 Task: Add a signature Lyla King containing With heartfelt thanks and warm wishes, Lyla King to email address softage.3@softage.net and add a label Joint ventures
Action: Mouse moved to (103, 144)
Screenshot: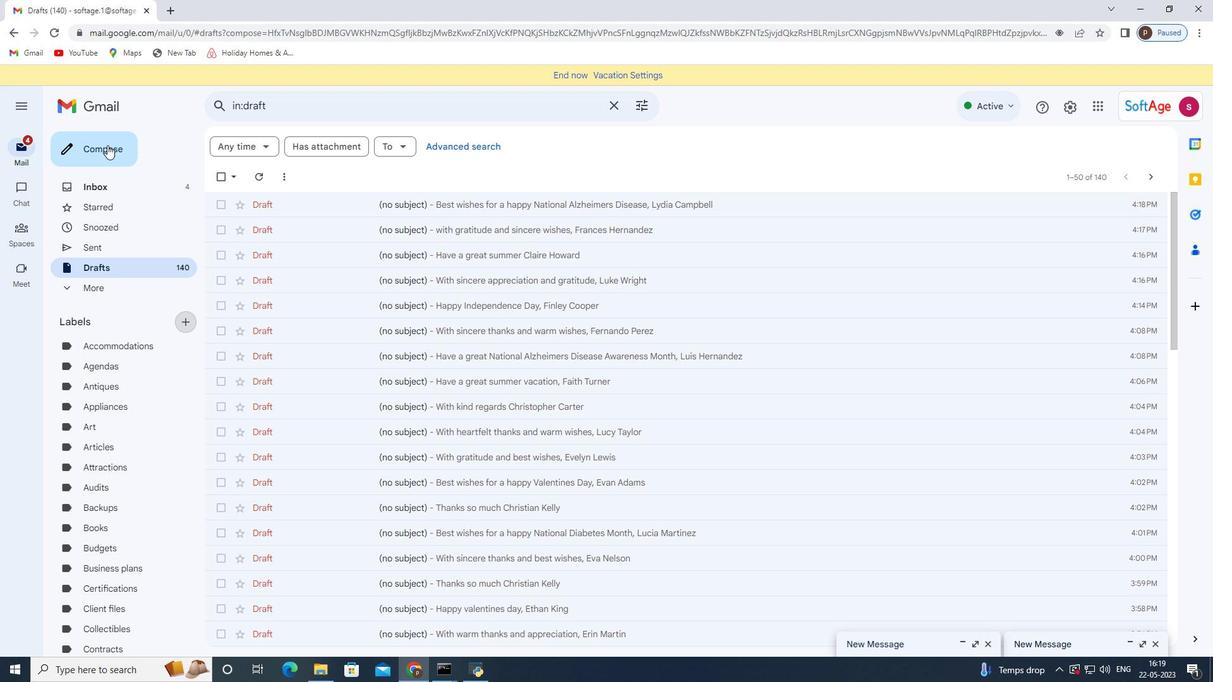 
Action: Mouse pressed left at (103, 144)
Screenshot: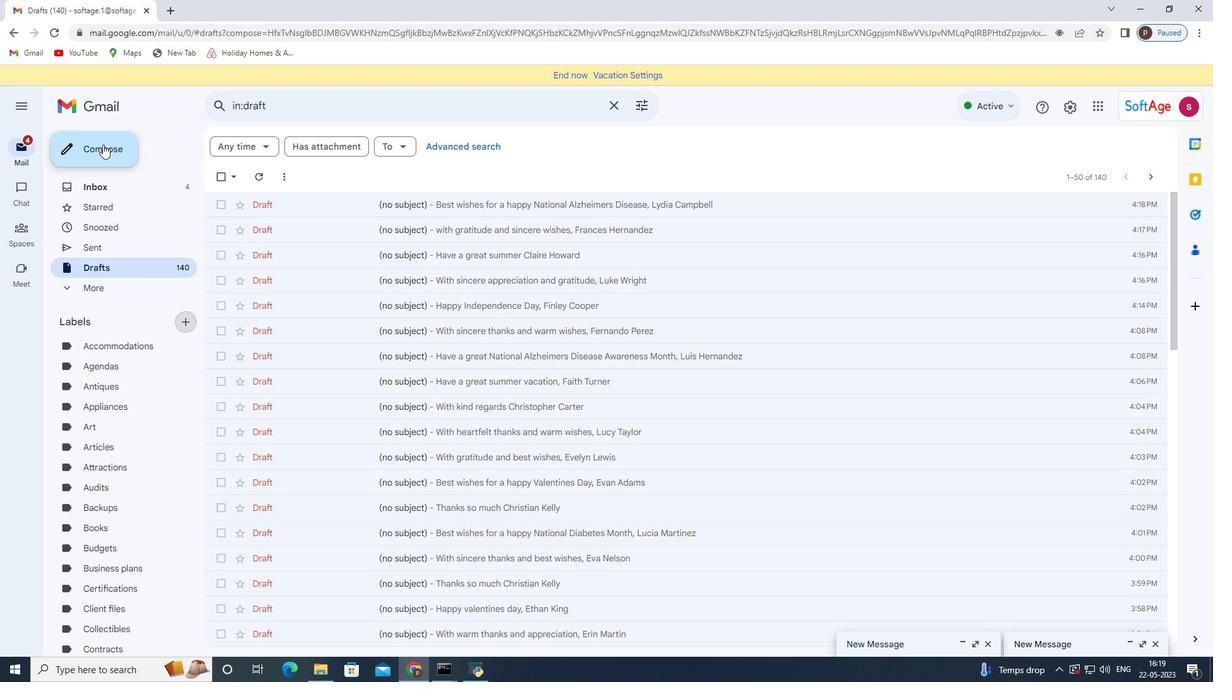 
Action: Mouse moved to (688, 642)
Screenshot: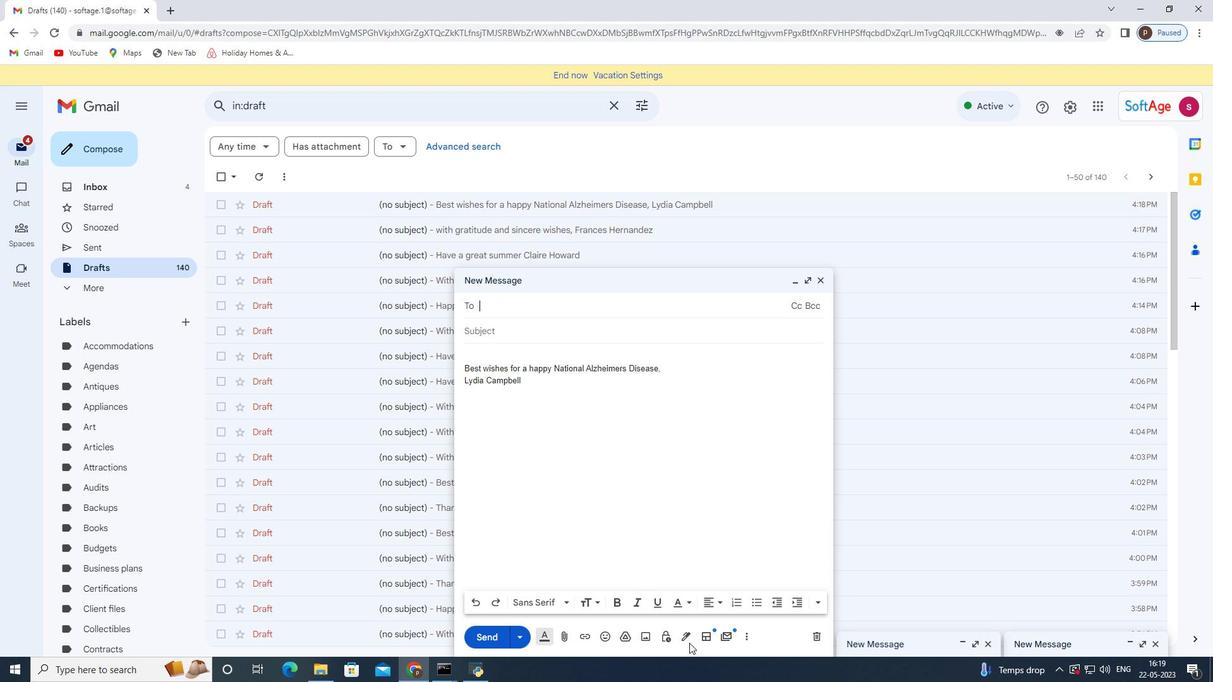 
Action: Mouse pressed left at (688, 642)
Screenshot: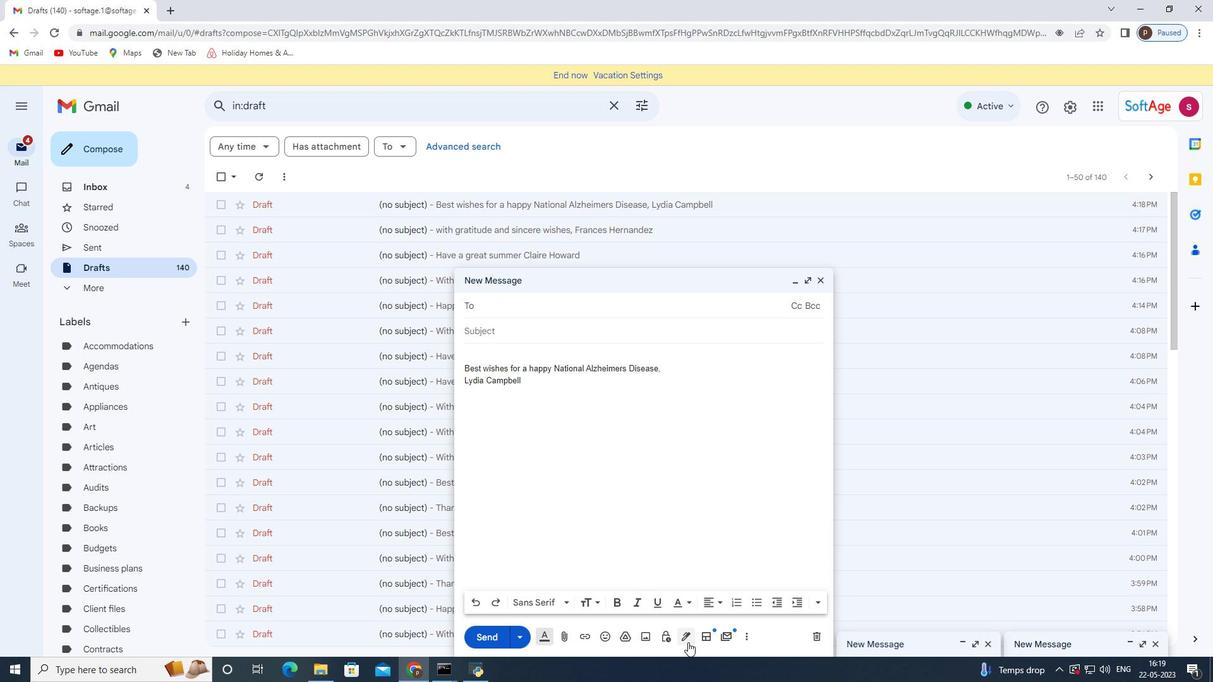 
Action: Mouse moved to (755, 565)
Screenshot: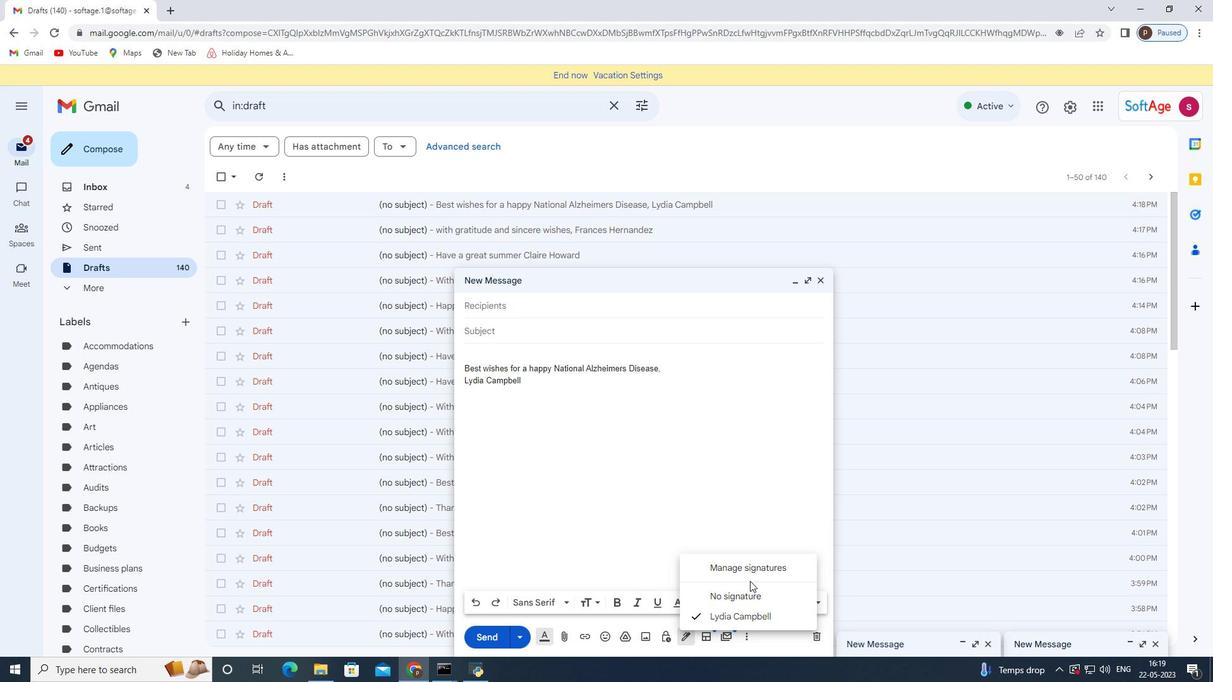 
Action: Mouse pressed left at (755, 565)
Screenshot: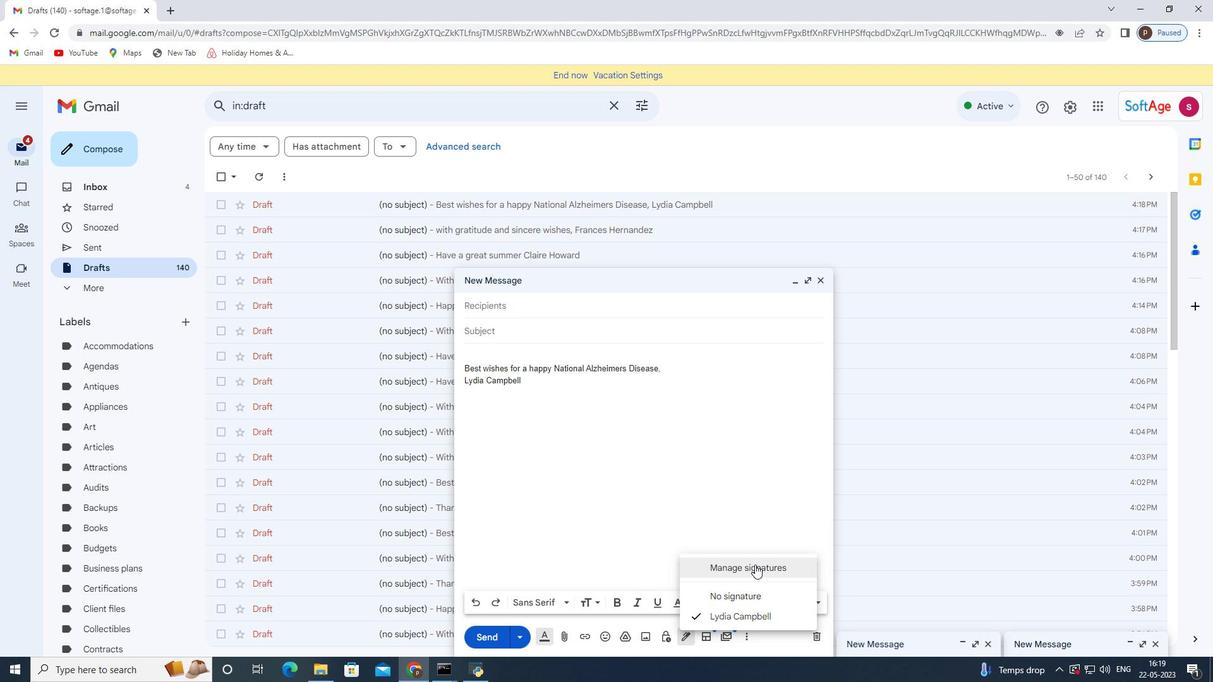 
Action: Mouse moved to (825, 280)
Screenshot: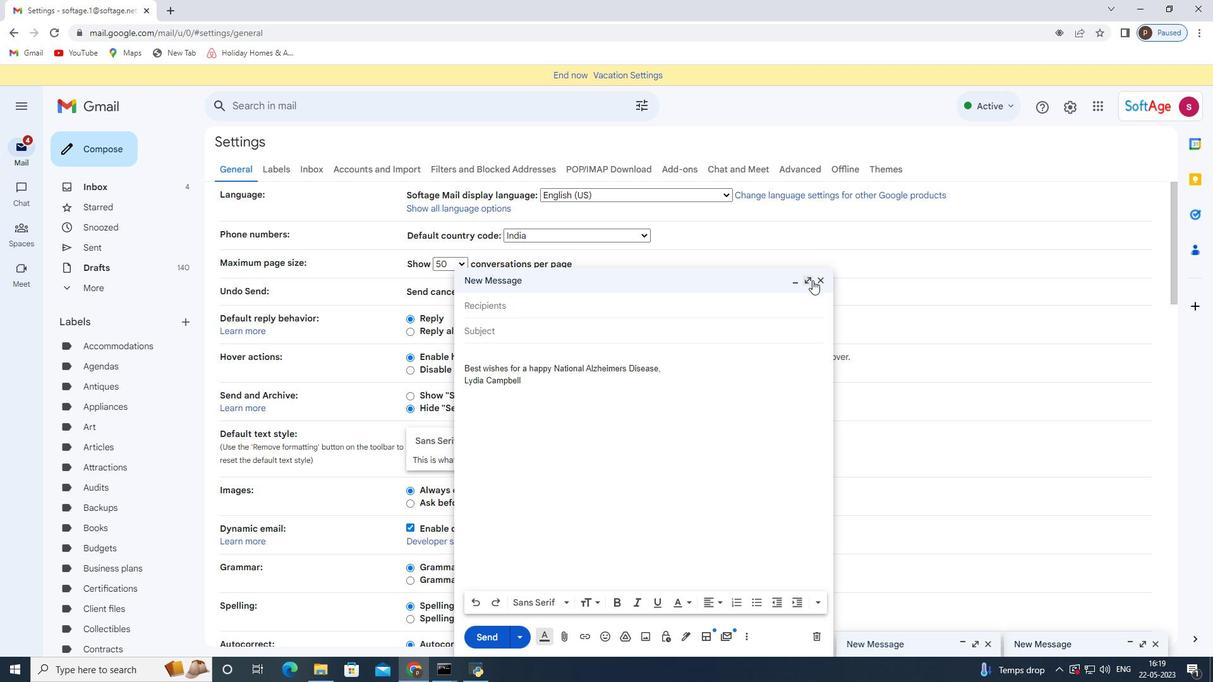 
Action: Mouse pressed left at (825, 280)
Screenshot: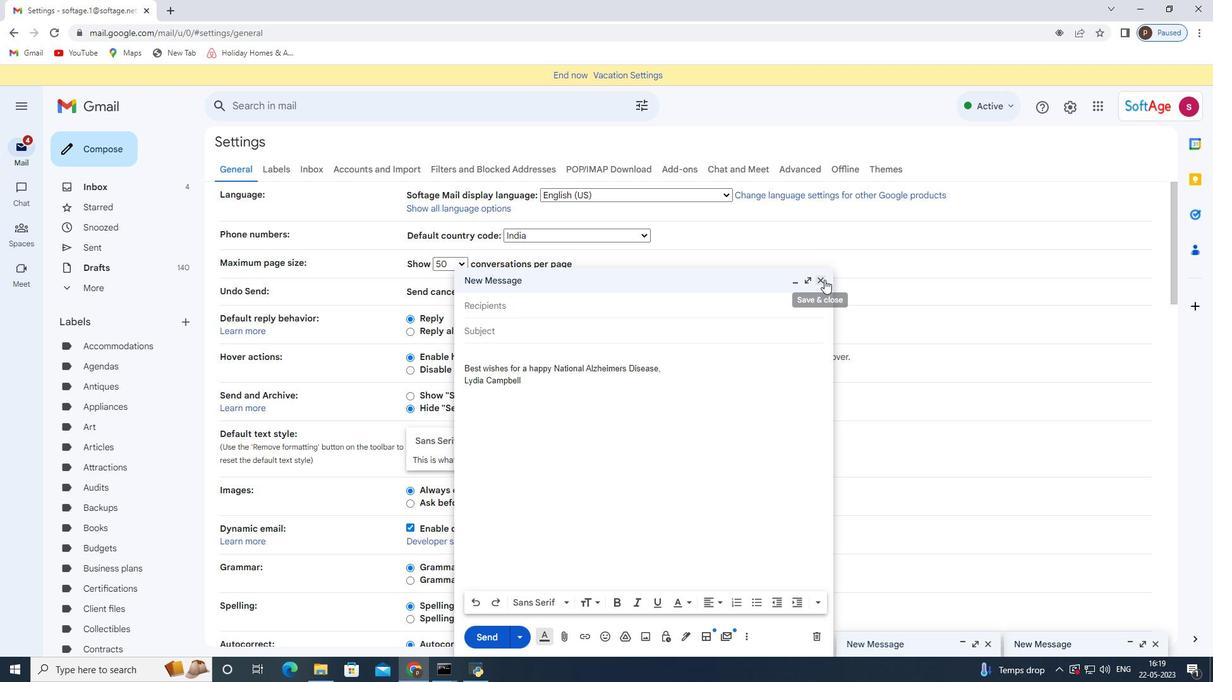 
Action: Mouse pressed left at (825, 280)
Screenshot: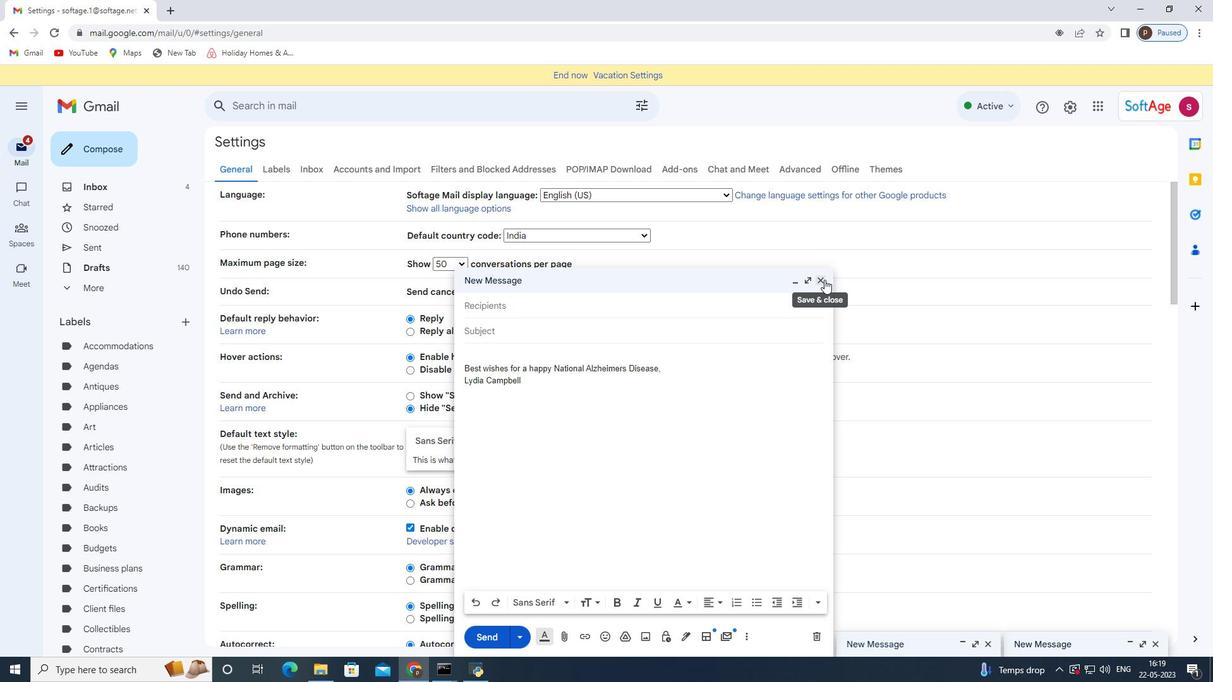
Action: Mouse moved to (547, 342)
Screenshot: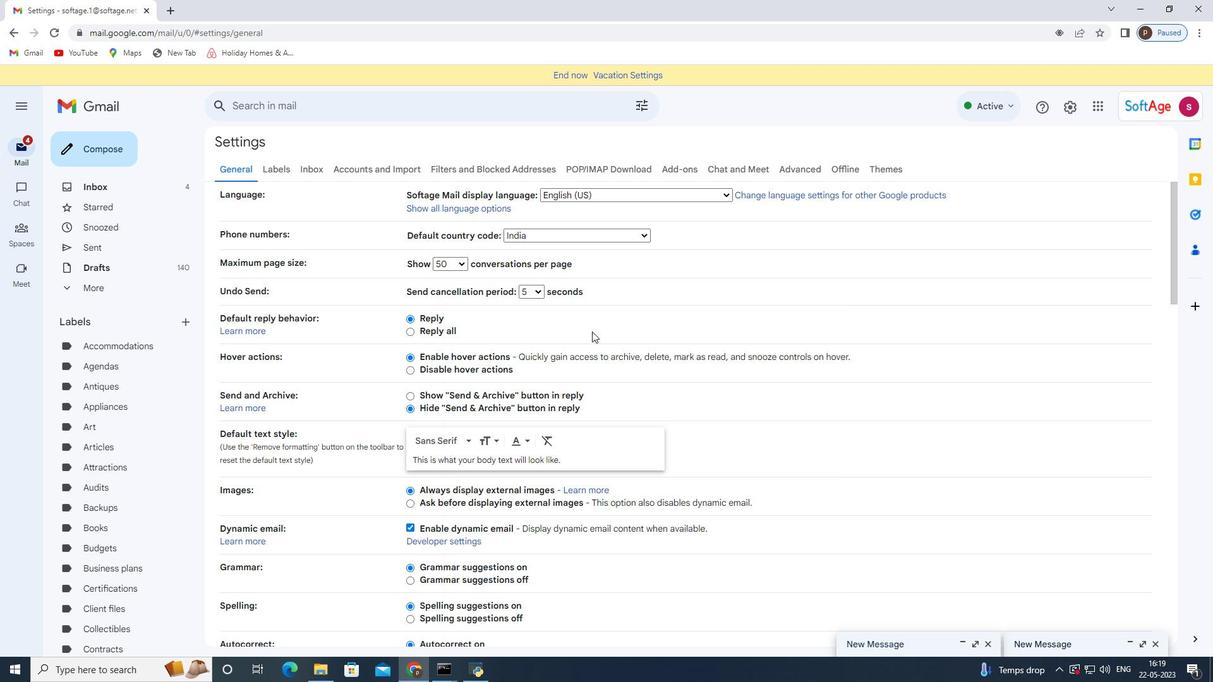 
Action: Mouse scrolled (547, 341) with delta (0, 0)
Screenshot: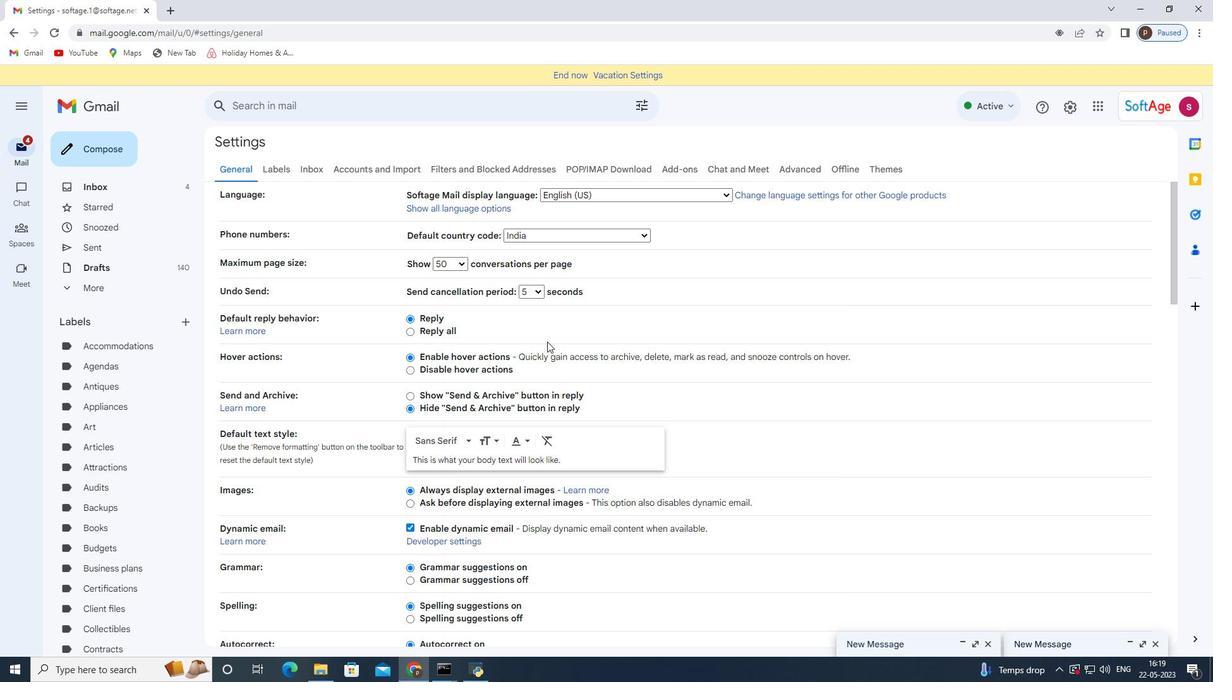 
Action: Mouse scrolled (547, 341) with delta (0, 0)
Screenshot: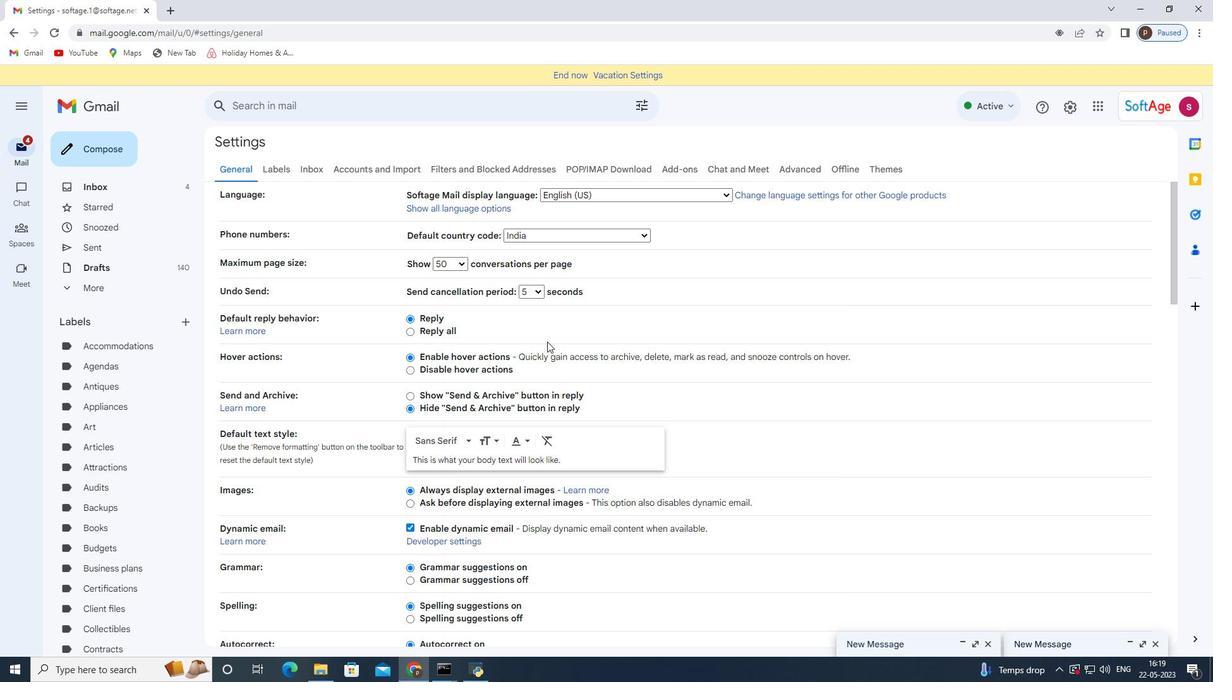 
Action: Mouse scrolled (547, 341) with delta (0, 0)
Screenshot: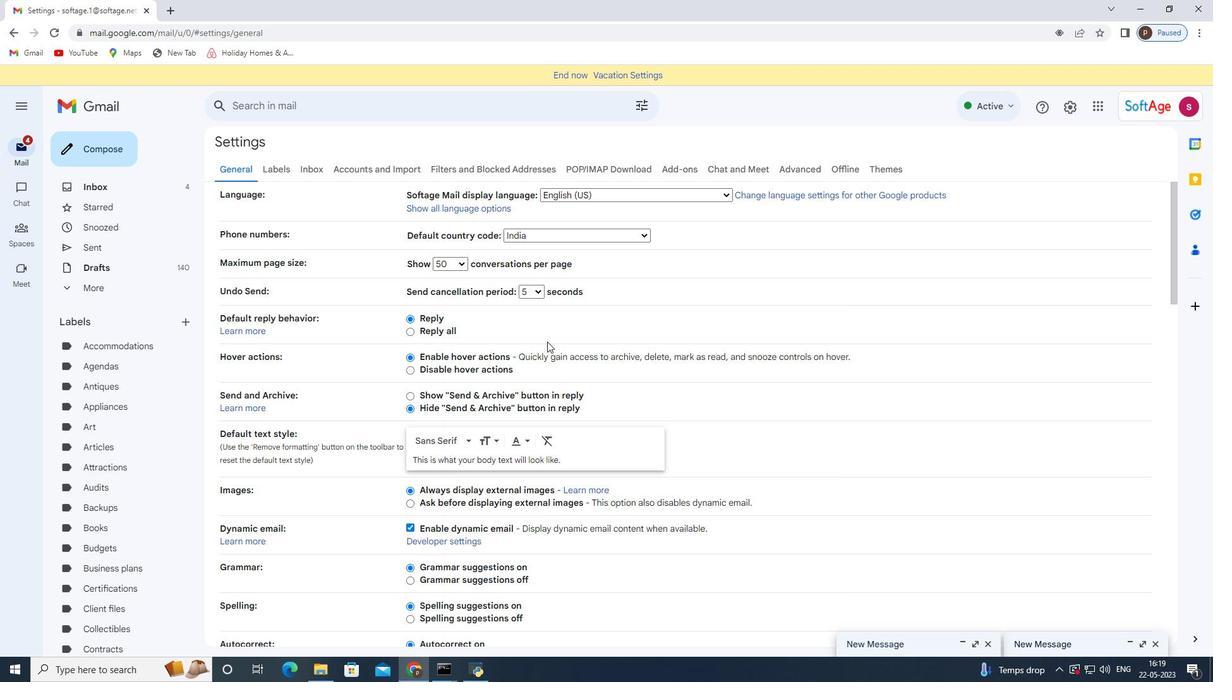 
Action: Mouse scrolled (547, 341) with delta (0, 0)
Screenshot: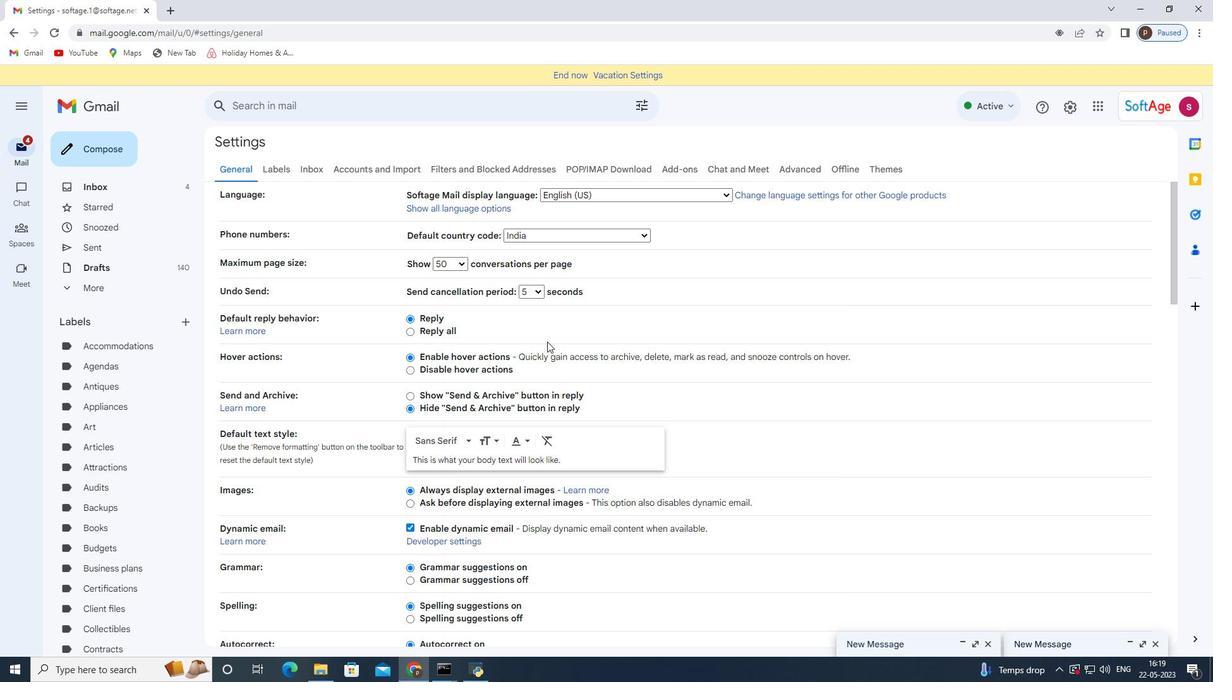 
Action: Mouse moved to (514, 380)
Screenshot: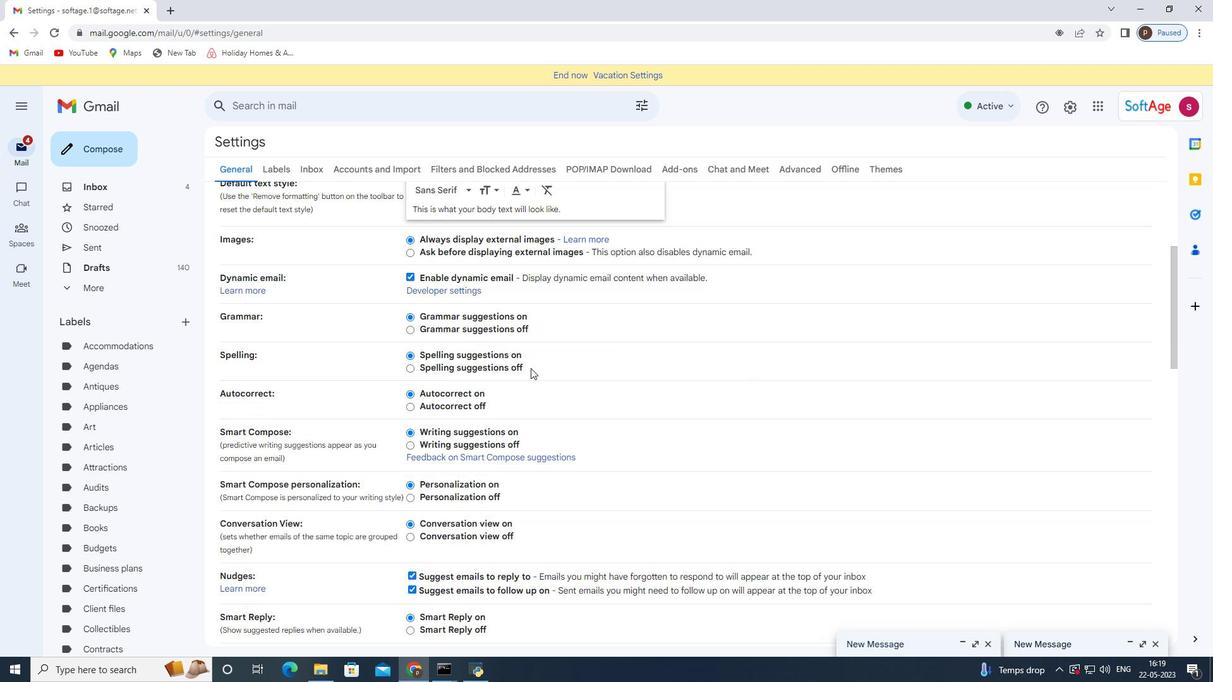 
Action: Mouse scrolled (514, 379) with delta (0, 0)
Screenshot: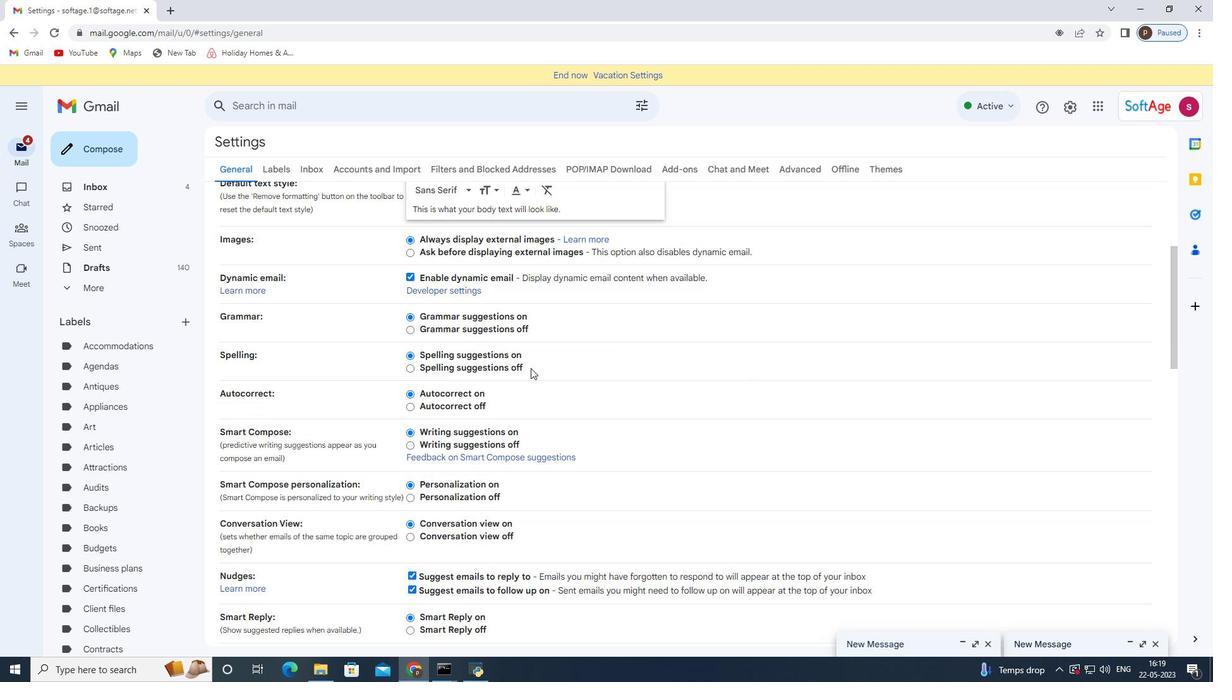 
Action: Mouse moved to (498, 396)
Screenshot: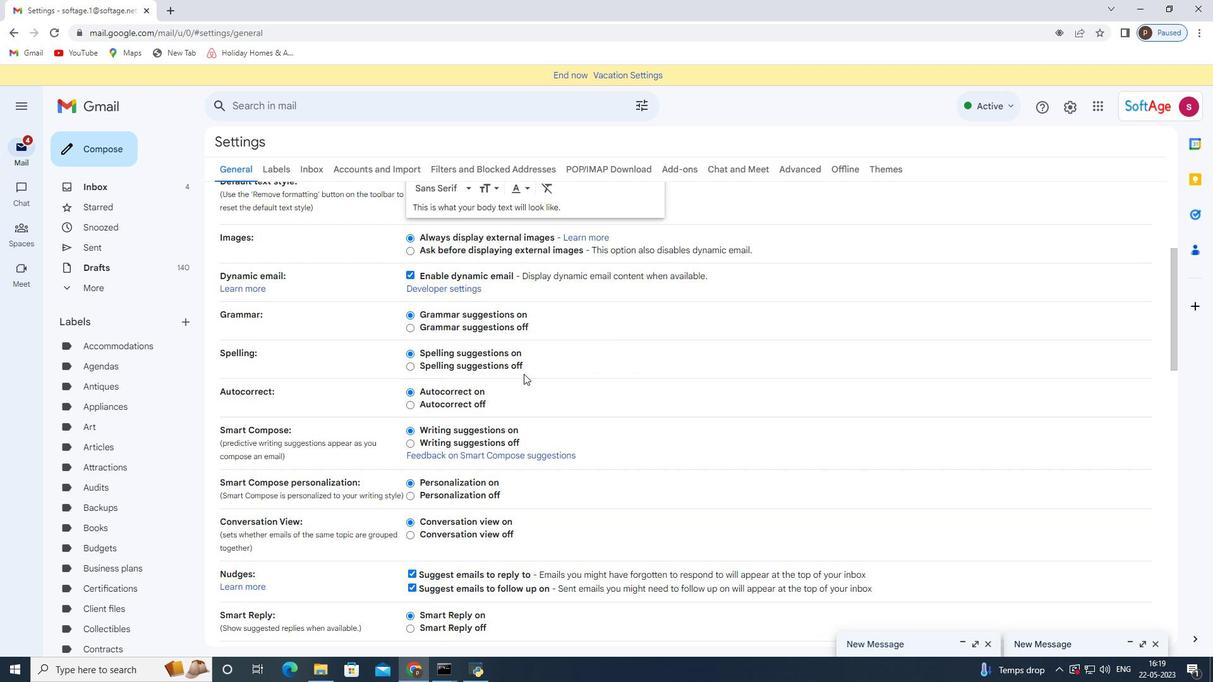 
Action: Mouse scrolled (503, 389) with delta (0, 0)
Screenshot: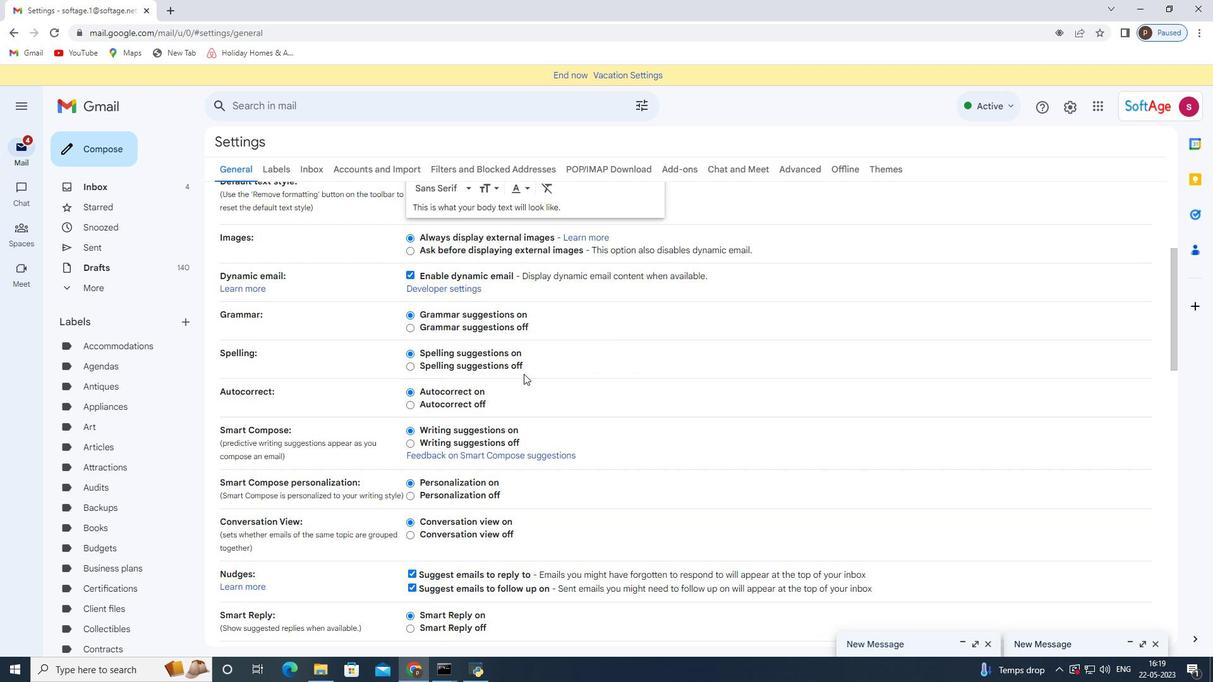 
Action: Mouse moved to (498, 397)
Screenshot: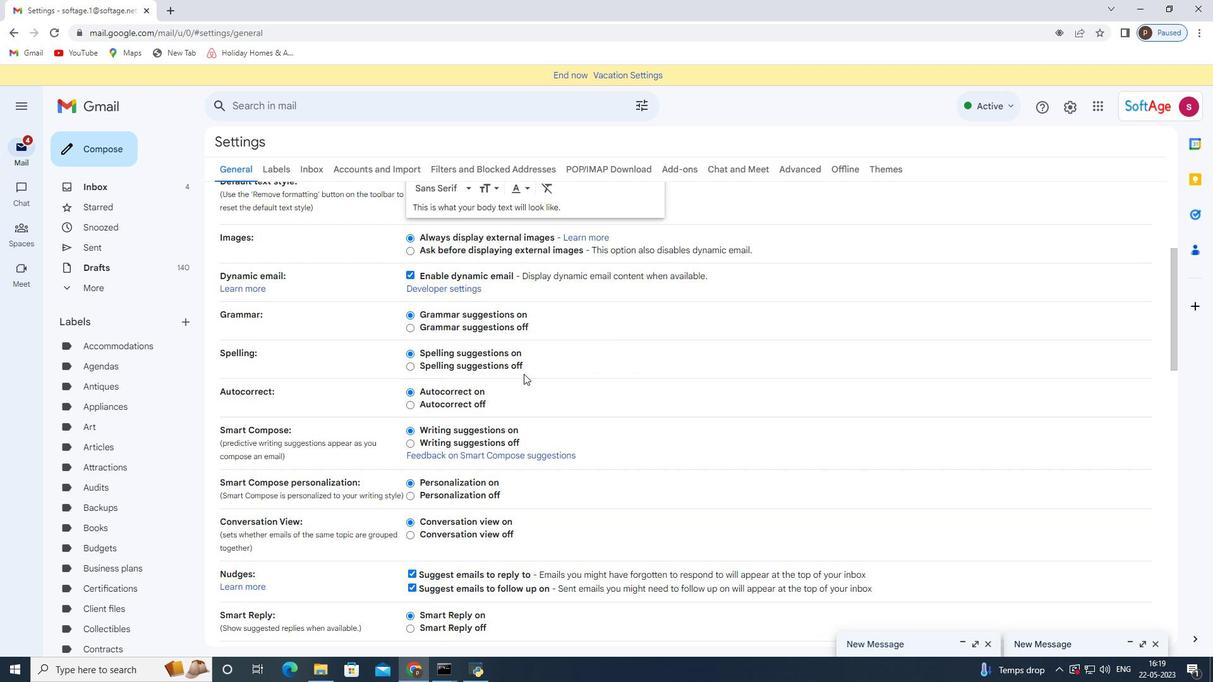 
Action: Mouse scrolled (499, 393) with delta (0, 0)
Screenshot: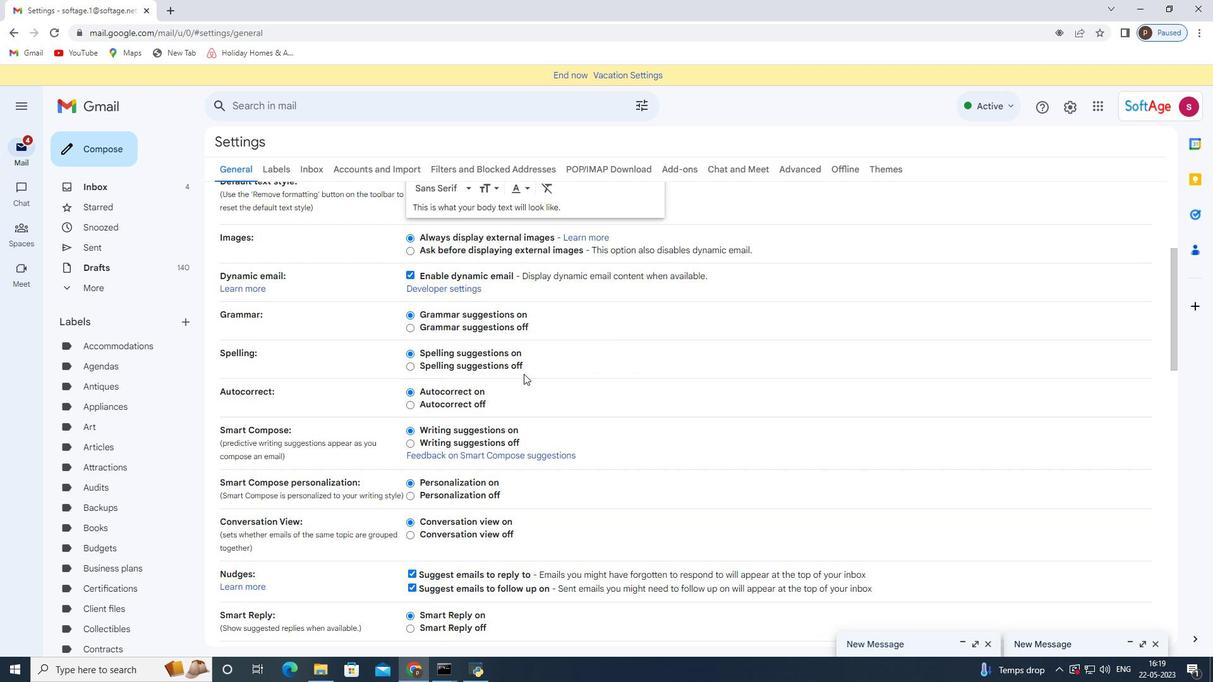 
Action: Mouse moved to (496, 398)
Screenshot: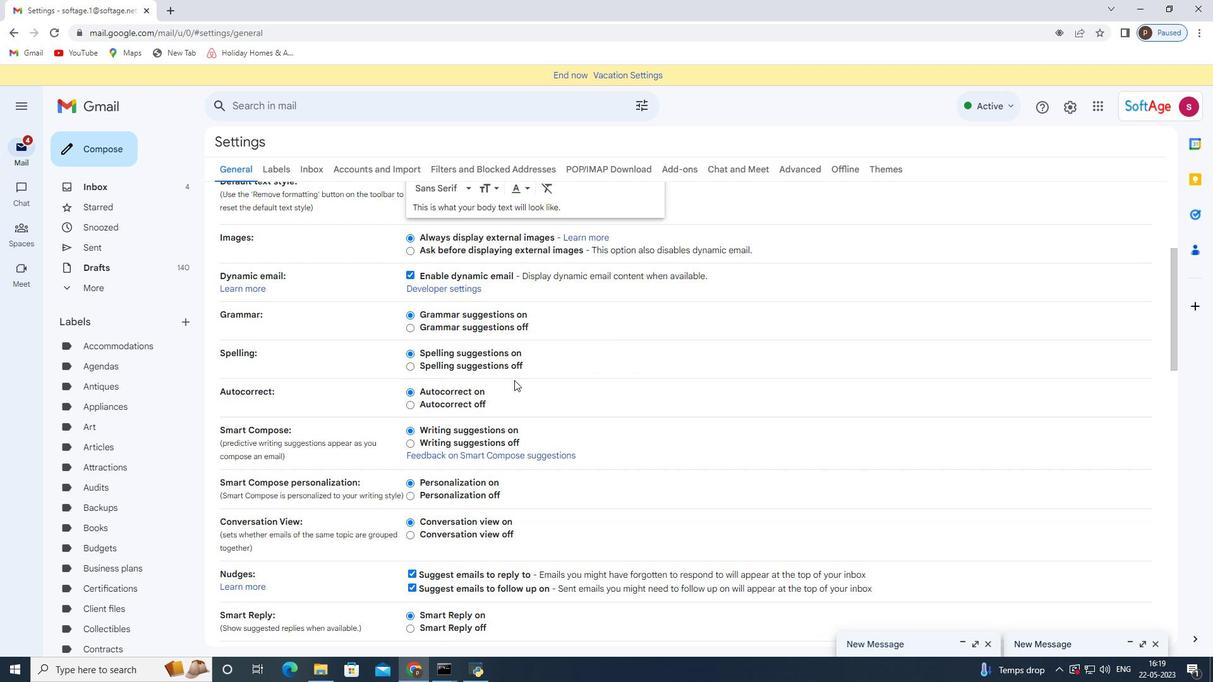 
Action: Mouse scrolled (496, 398) with delta (0, 0)
Screenshot: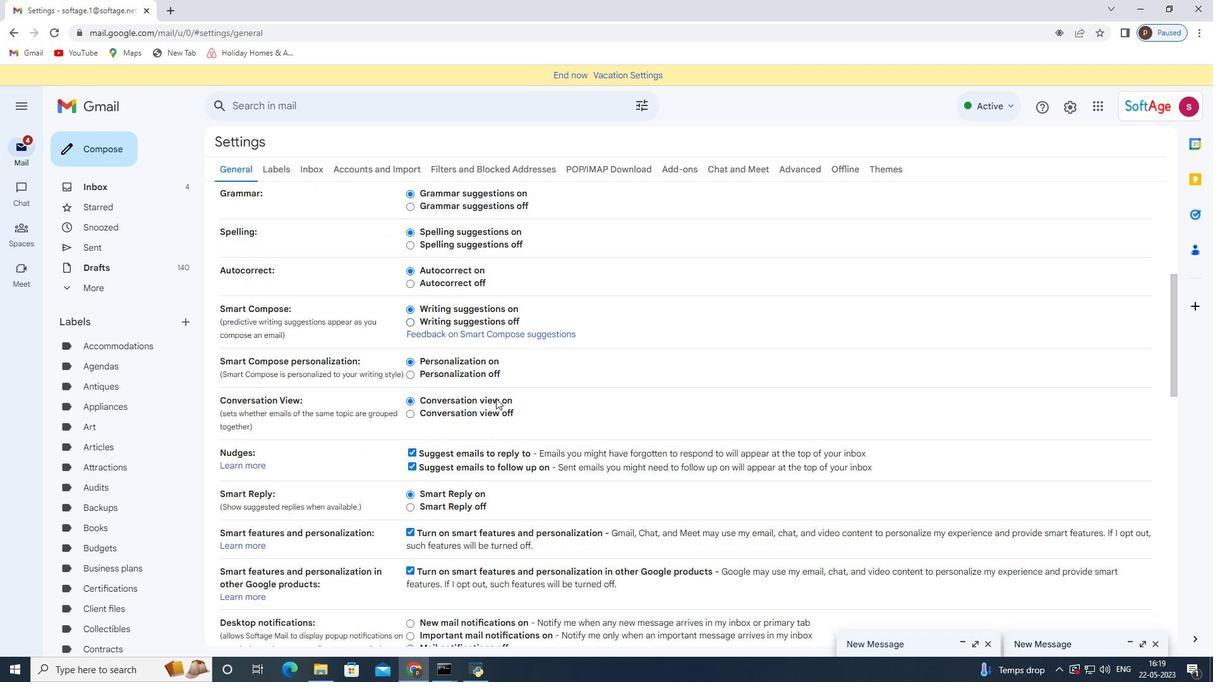 
Action: Mouse scrolled (496, 398) with delta (0, 0)
Screenshot: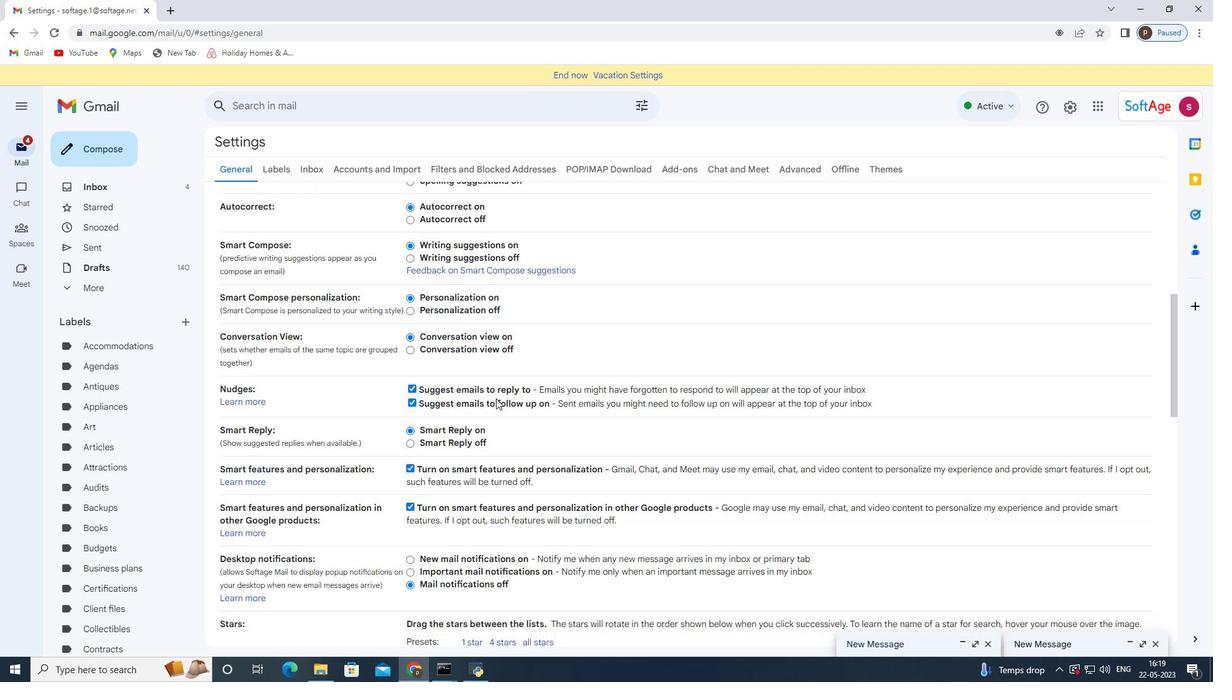 
Action: Mouse scrolled (496, 398) with delta (0, 0)
Screenshot: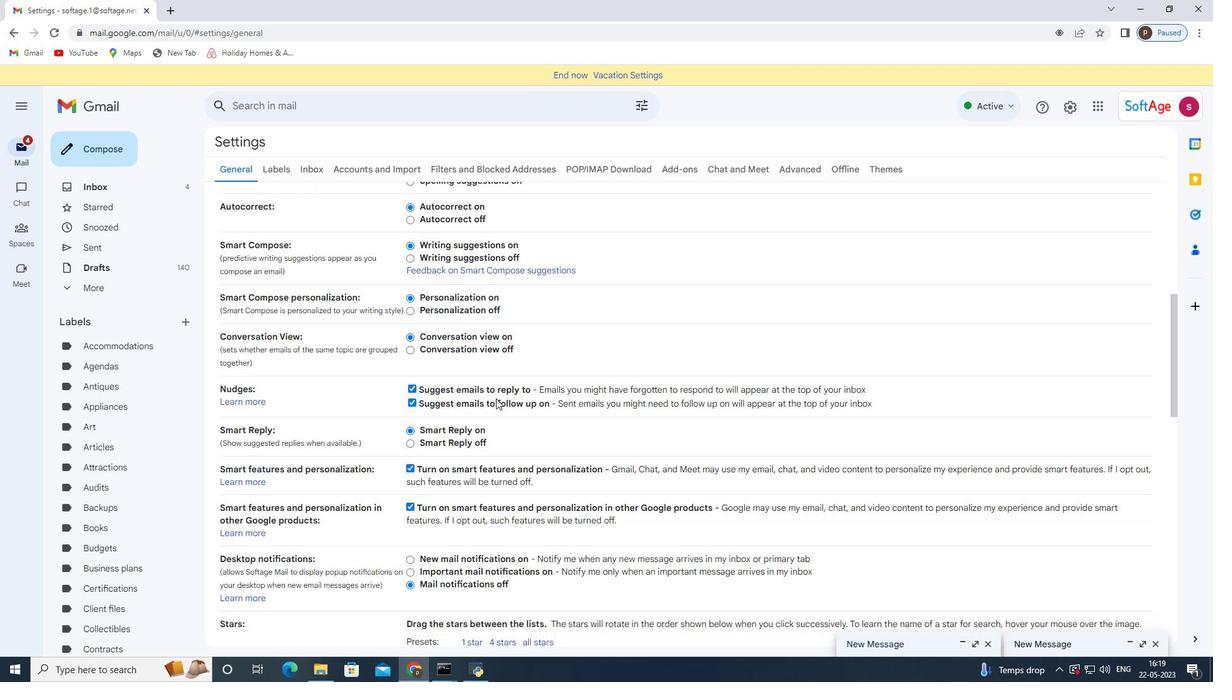 
Action: Mouse scrolled (496, 398) with delta (0, 0)
Screenshot: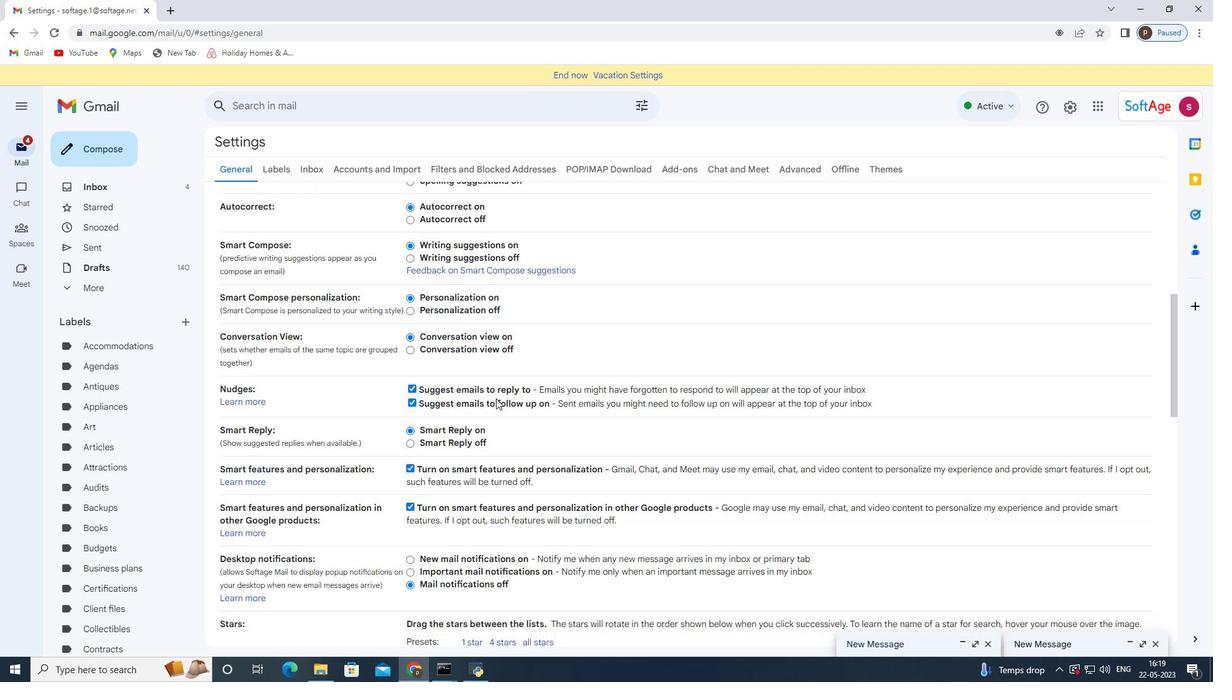 
Action: Mouse scrolled (496, 398) with delta (0, 0)
Screenshot: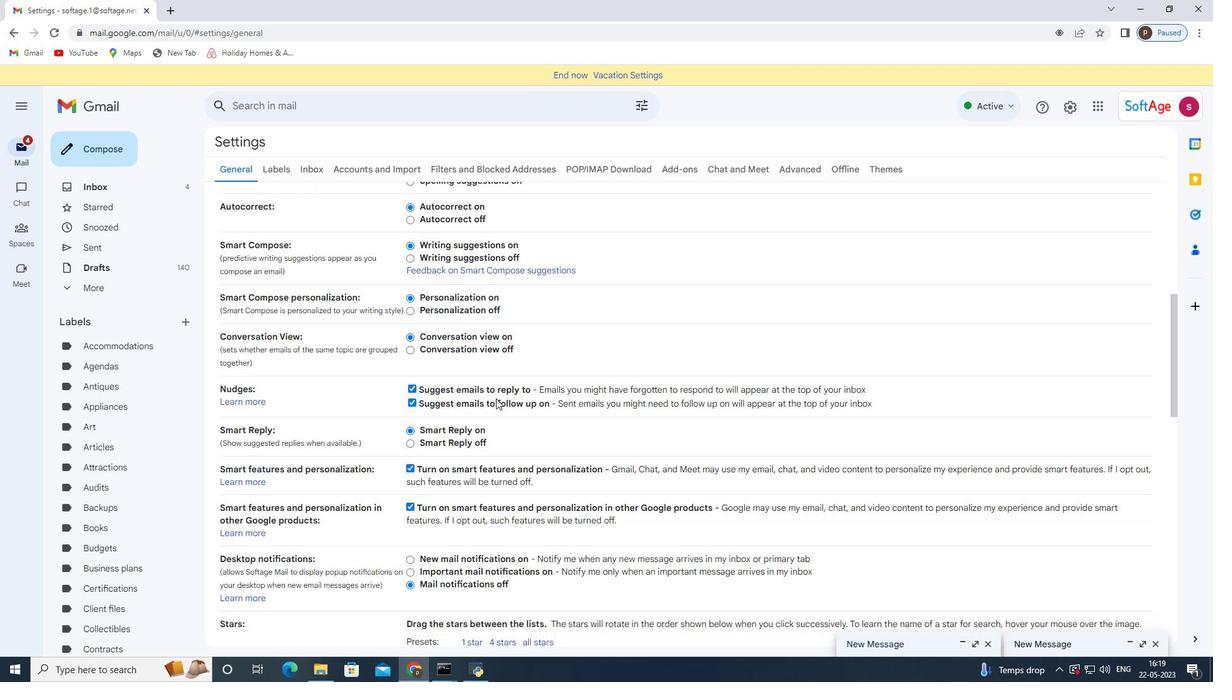 
Action: Mouse scrolled (496, 398) with delta (0, 0)
Screenshot: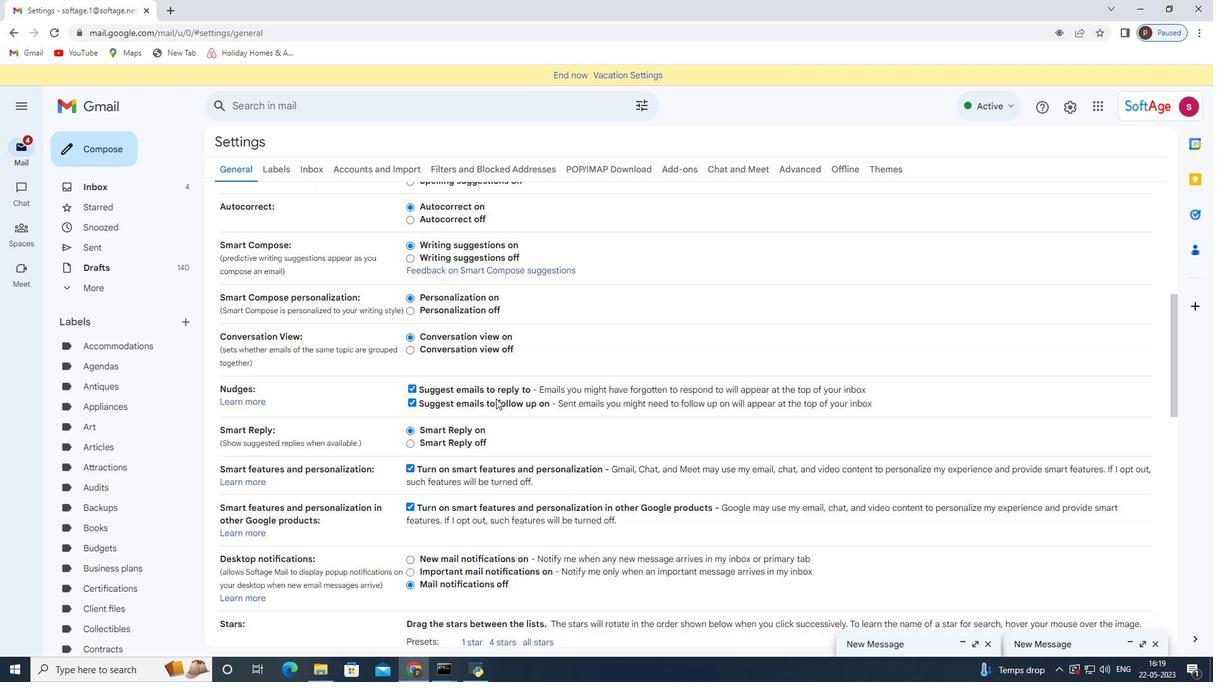 
Action: Mouse scrolled (496, 398) with delta (0, 0)
Screenshot: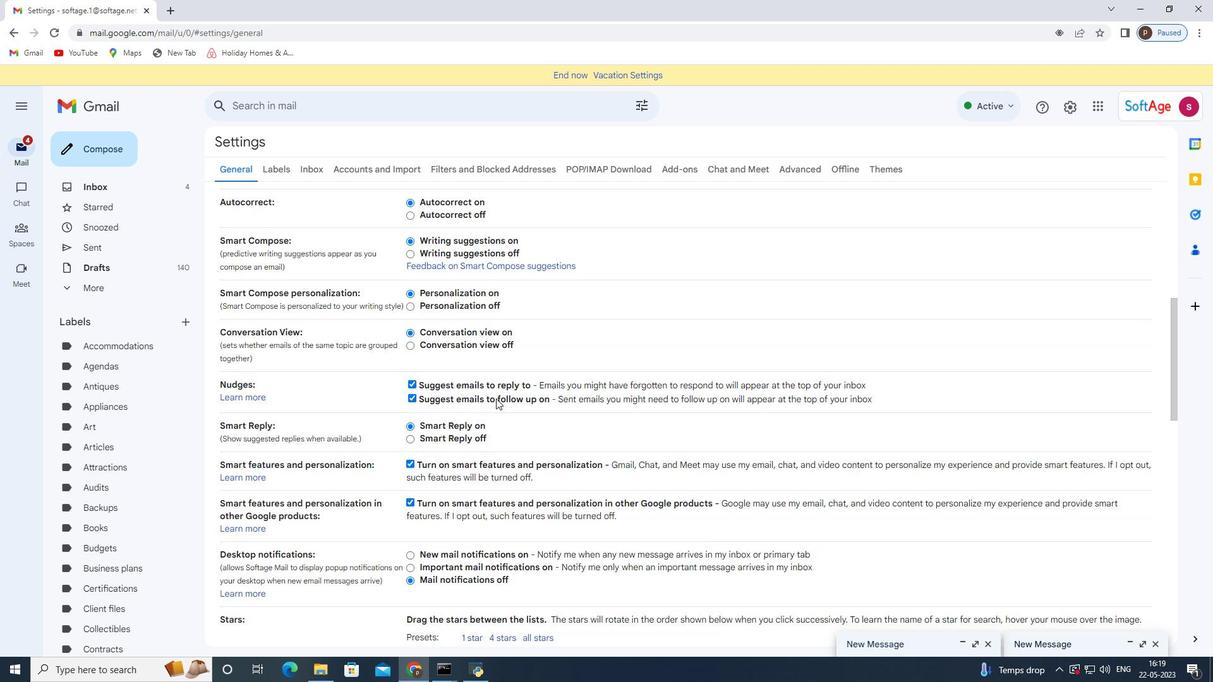 
Action: Mouse moved to (544, 438)
Screenshot: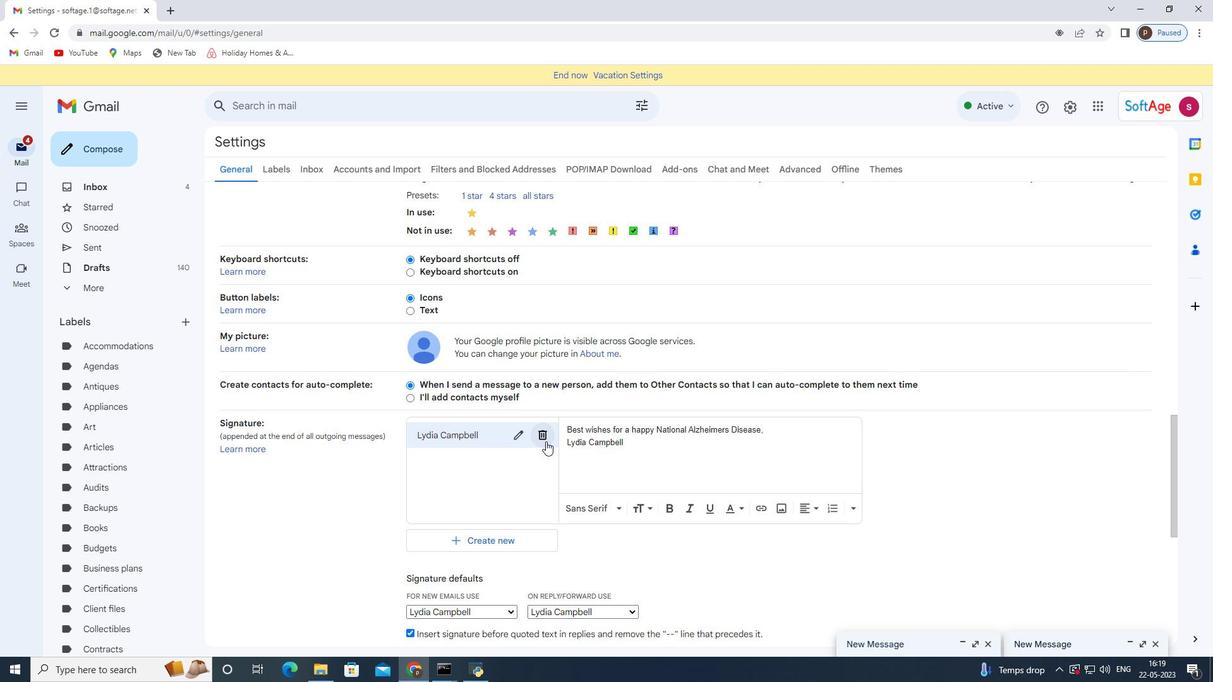 
Action: Mouse pressed left at (544, 438)
Screenshot: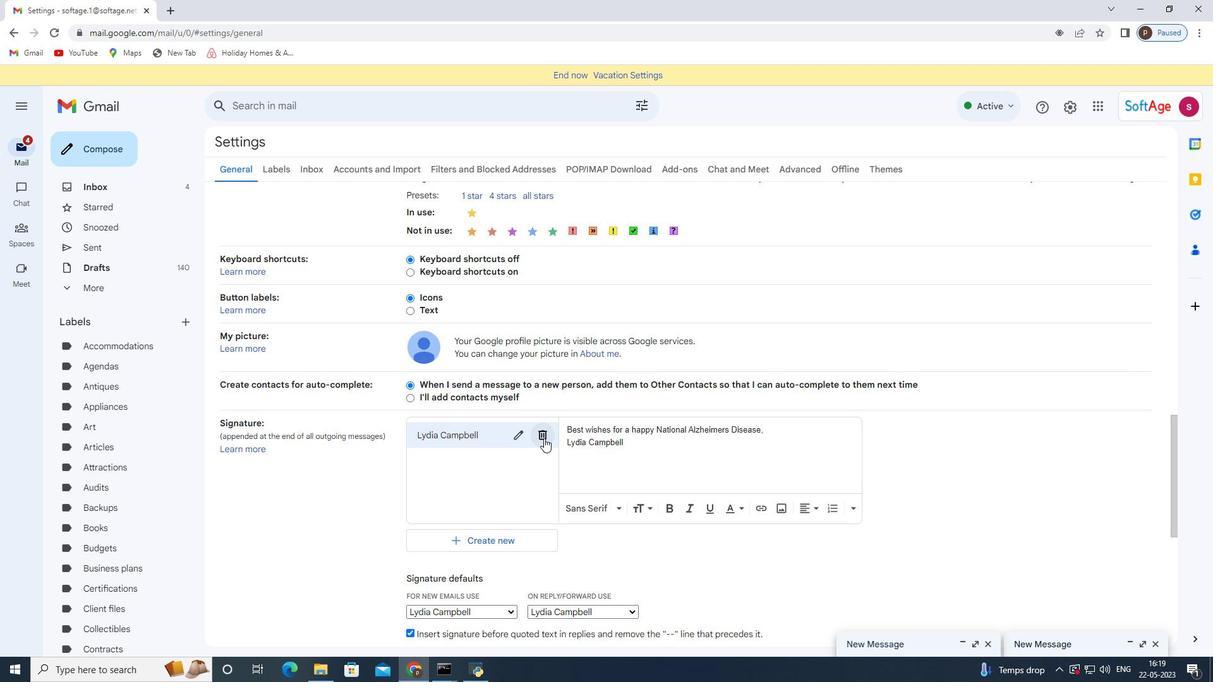 
Action: Mouse moved to (705, 390)
Screenshot: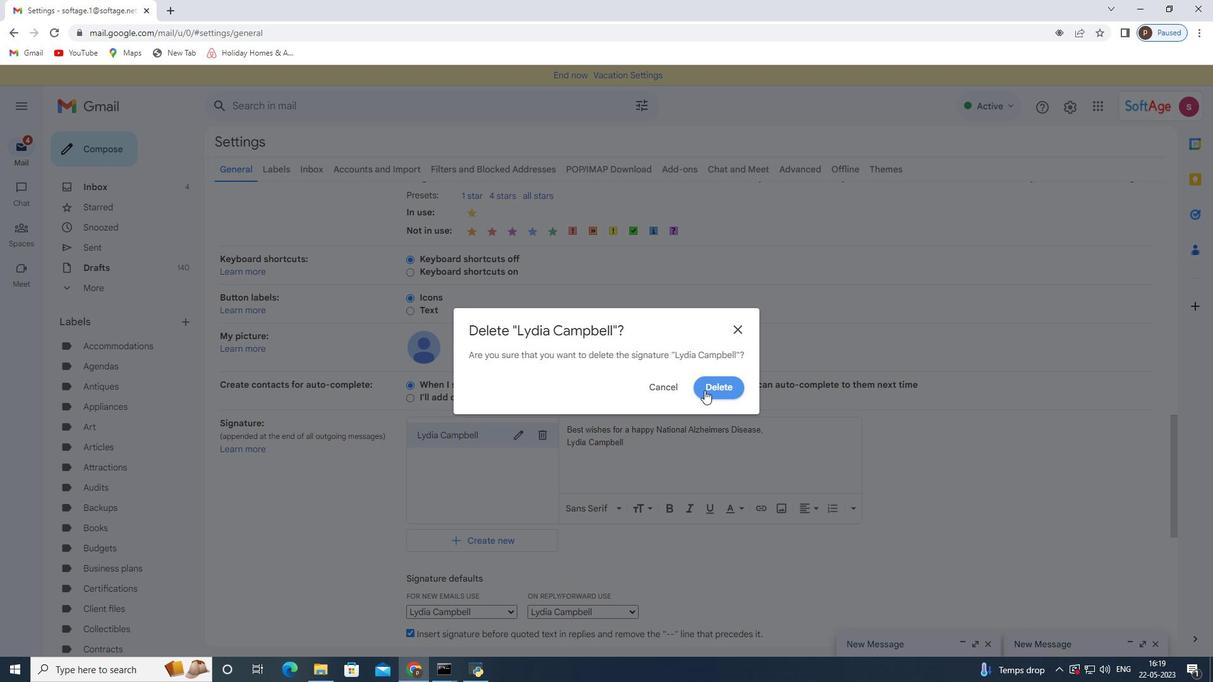 
Action: Mouse pressed left at (705, 390)
Screenshot: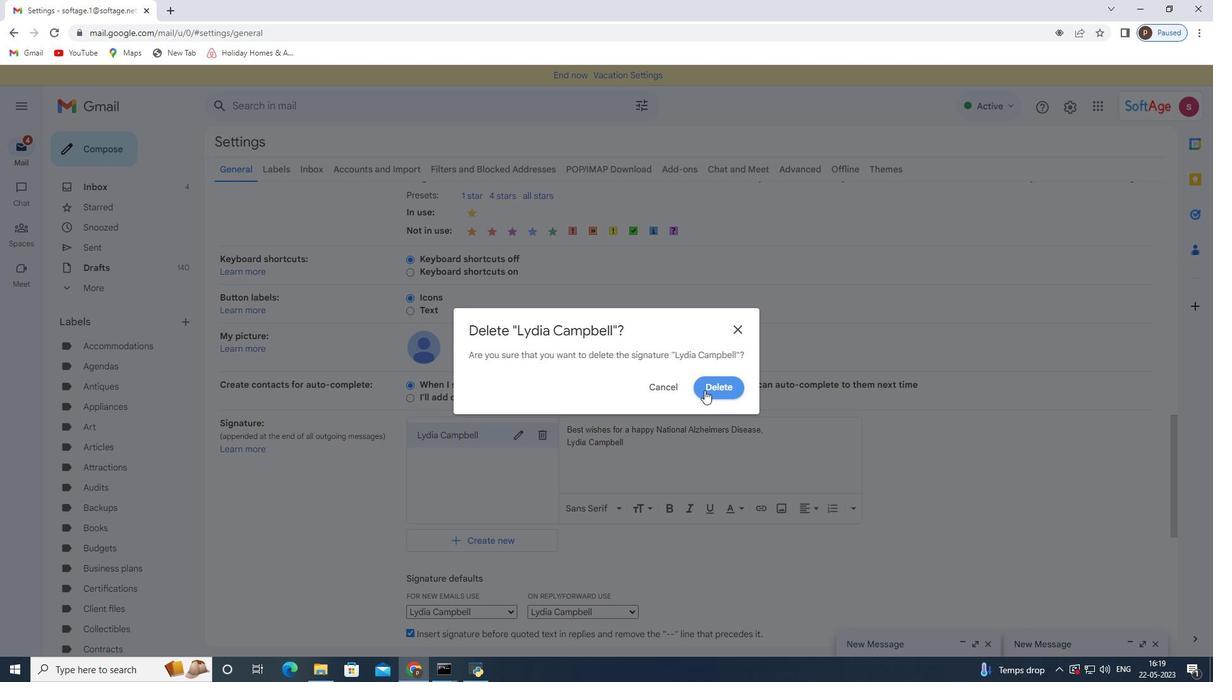 
Action: Mouse moved to (450, 440)
Screenshot: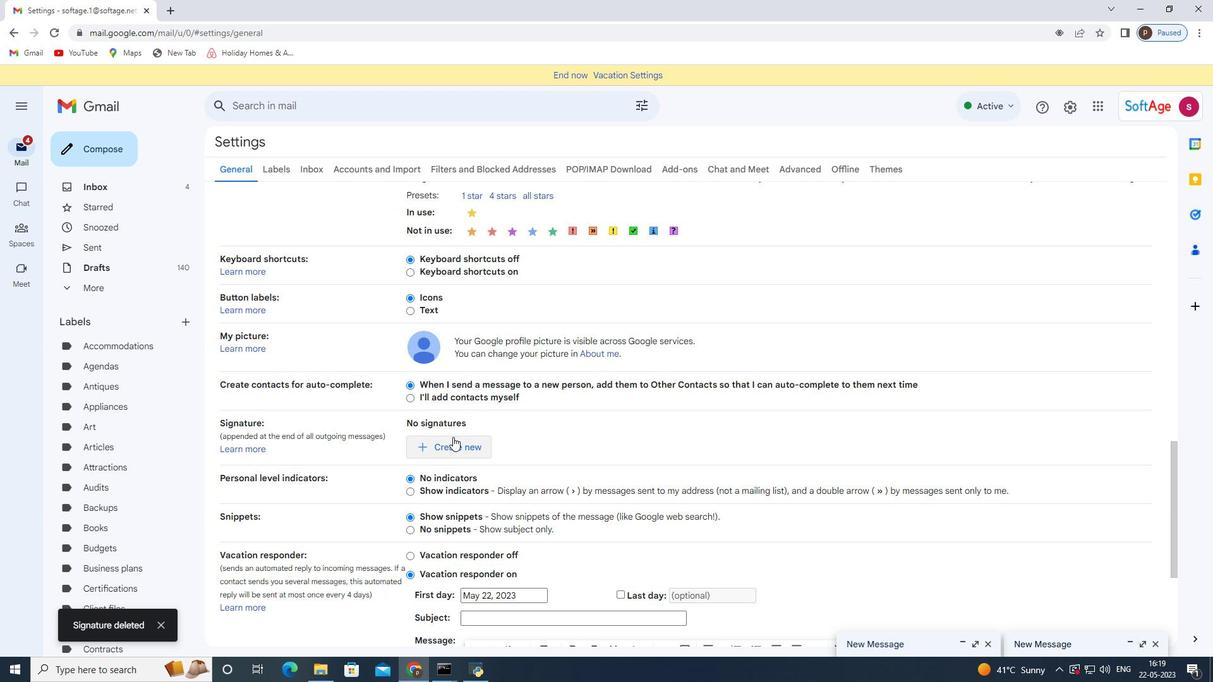 
Action: Mouse pressed left at (450, 440)
Screenshot: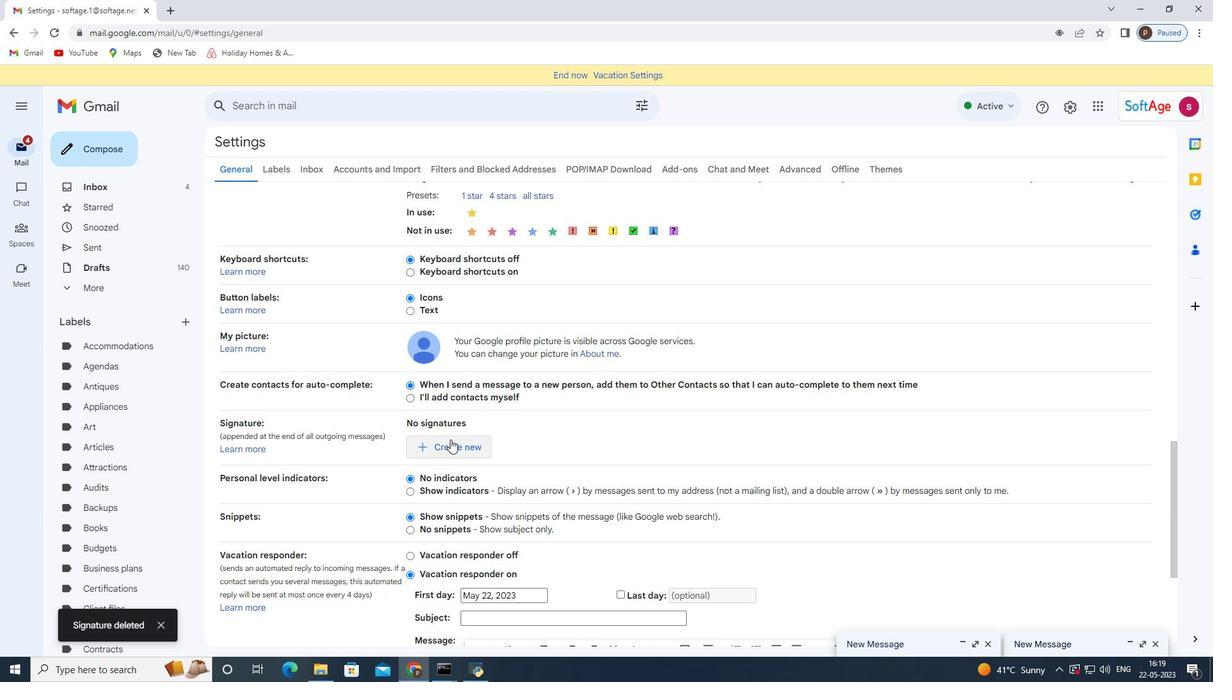 
Action: Mouse moved to (515, 359)
Screenshot: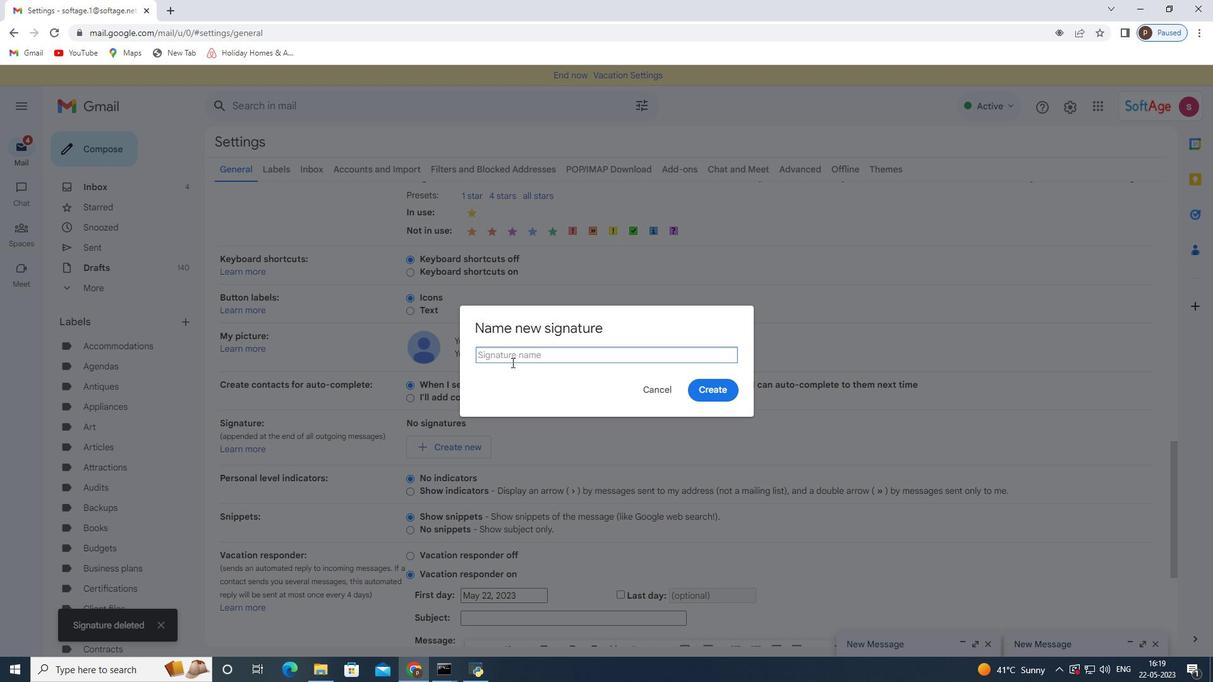 
Action: Mouse pressed left at (515, 359)
Screenshot: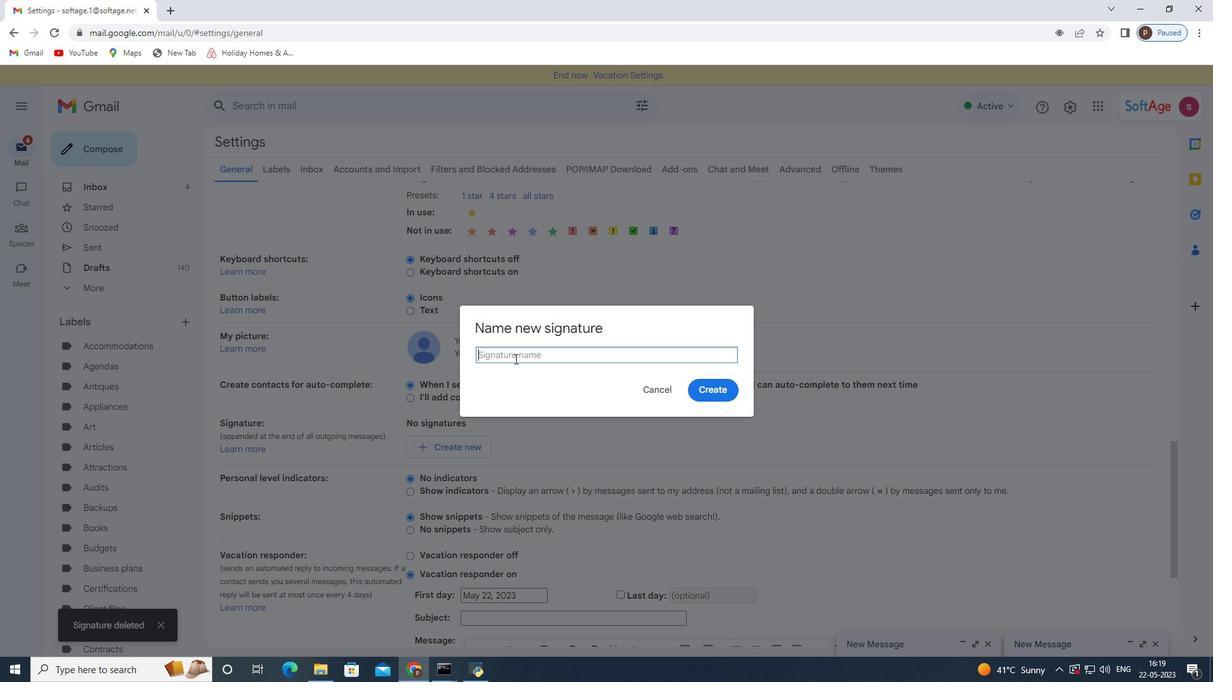 
Action: Key pressed <Key.shift>Lyla<Key.space><Key.shift>King
Screenshot: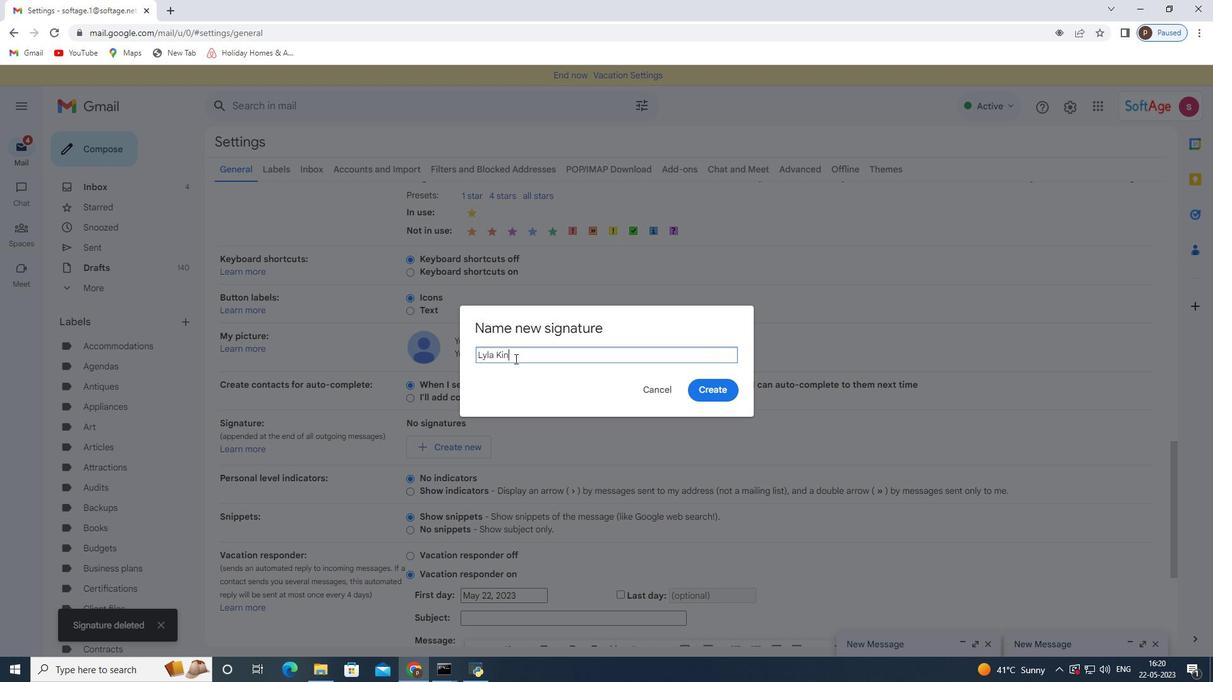 
Action: Mouse moved to (725, 385)
Screenshot: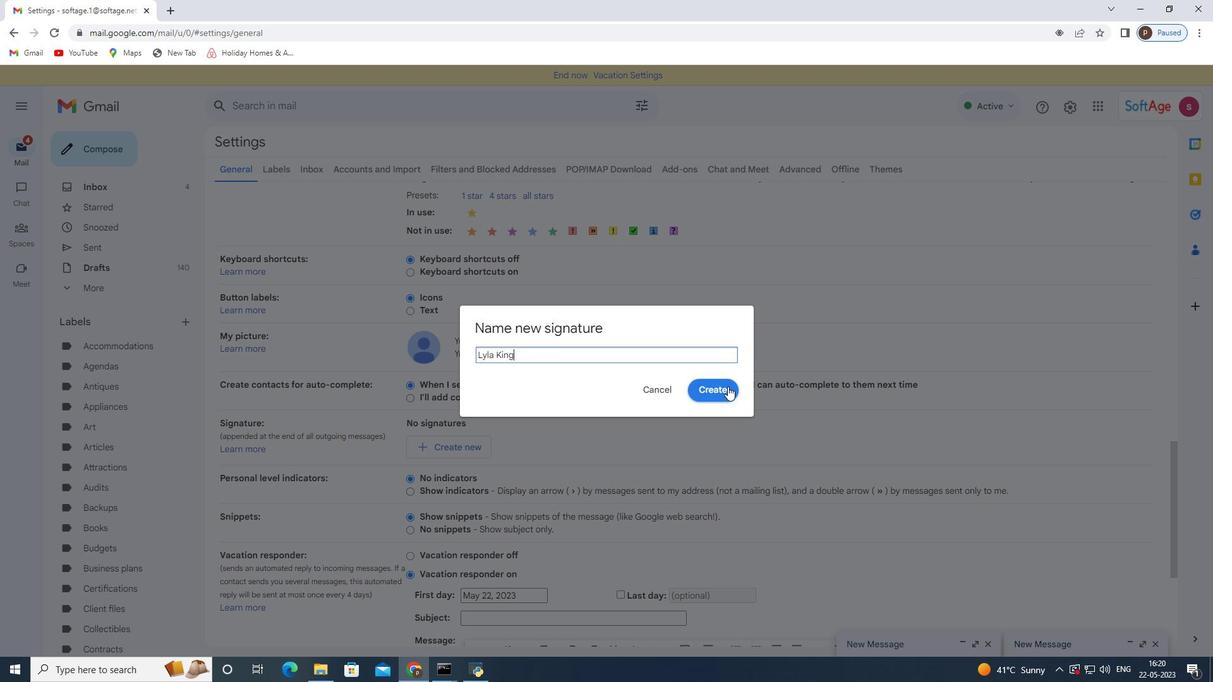 
Action: Mouse pressed left at (725, 385)
Screenshot: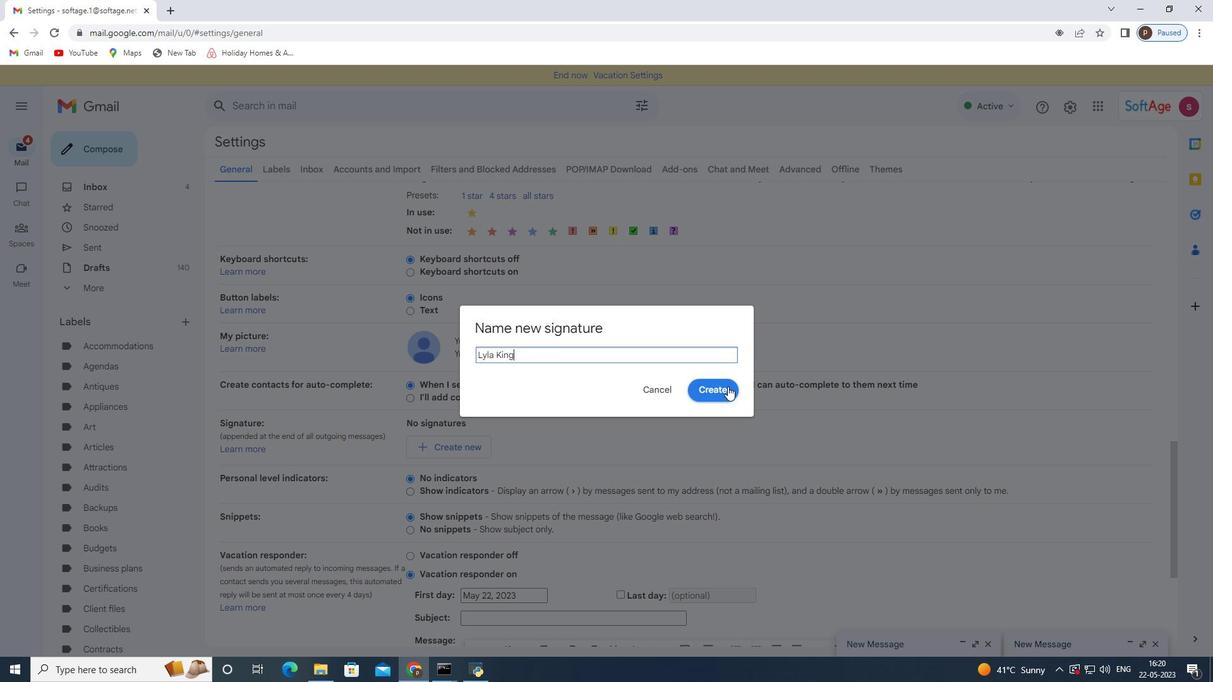 
Action: Mouse moved to (612, 425)
Screenshot: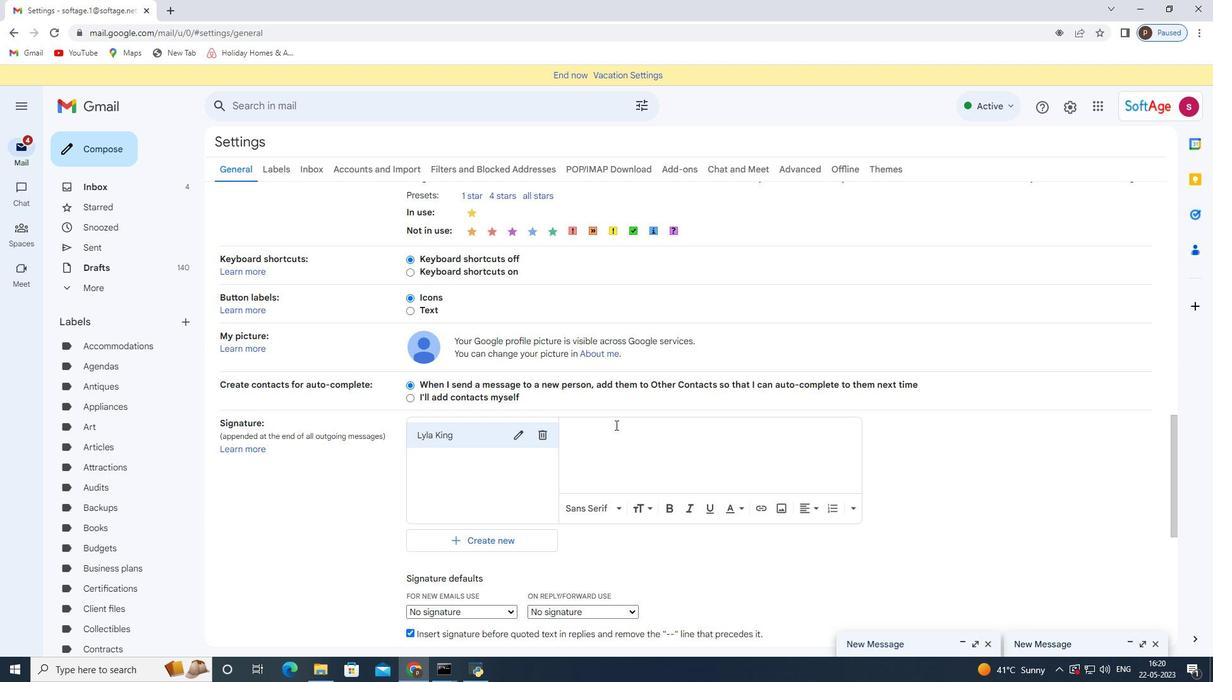
Action: Mouse pressed left at (612, 425)
Screenshot: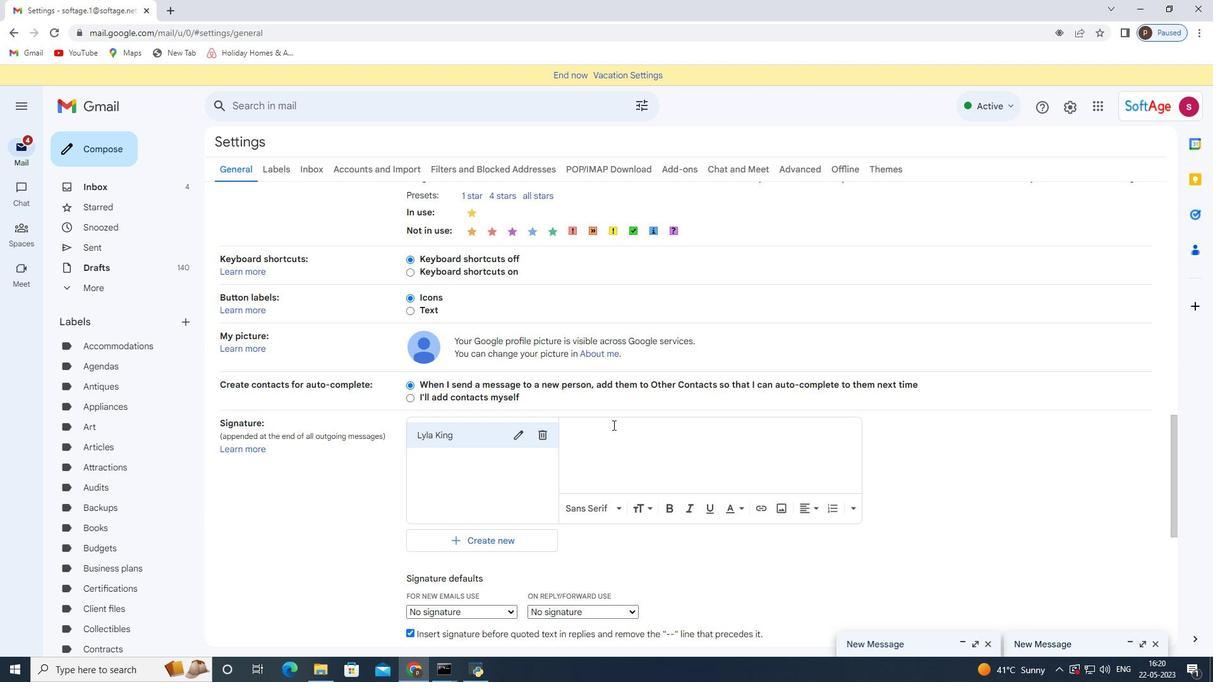 
Action: Key pressed <Key.shift>With<Key.space>heartfelt<Key.space>thanks<Key.space>and<Key.space>warm<Key.space>wishes,<Key.space><Key.shift>Lyla<Key.space><Key.shift>Kings<Key.backspace>
Screenshot: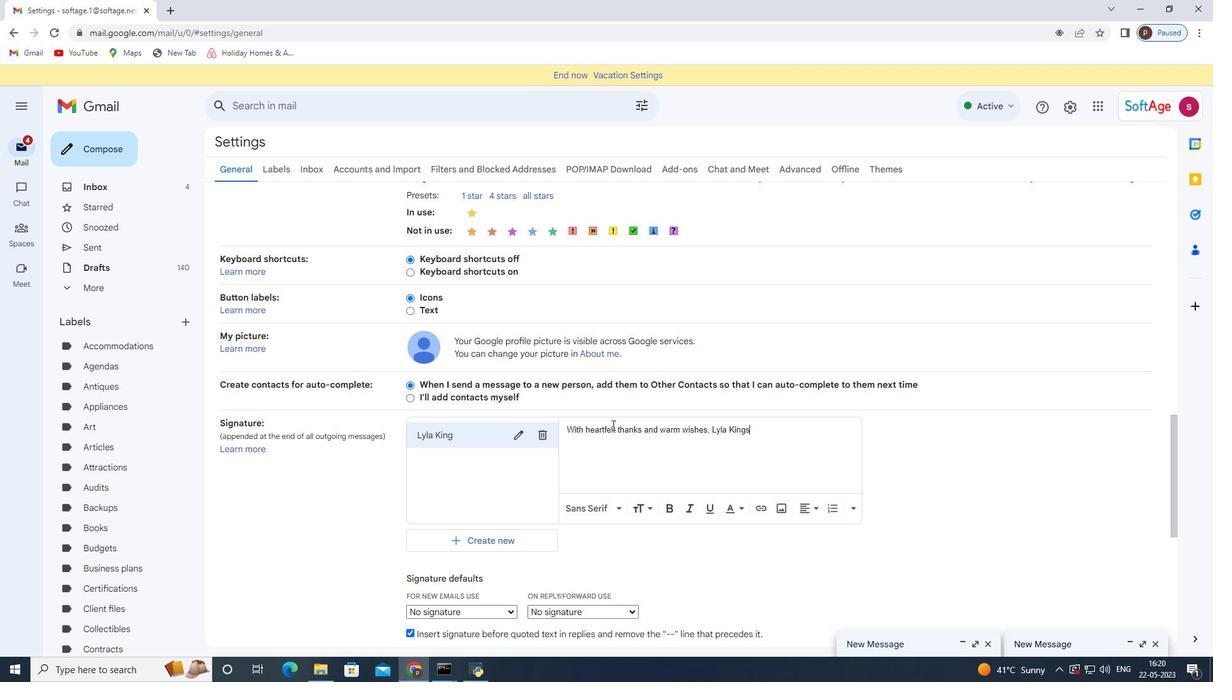 
Action: Mouse moved to (682, 466)
Screenshot: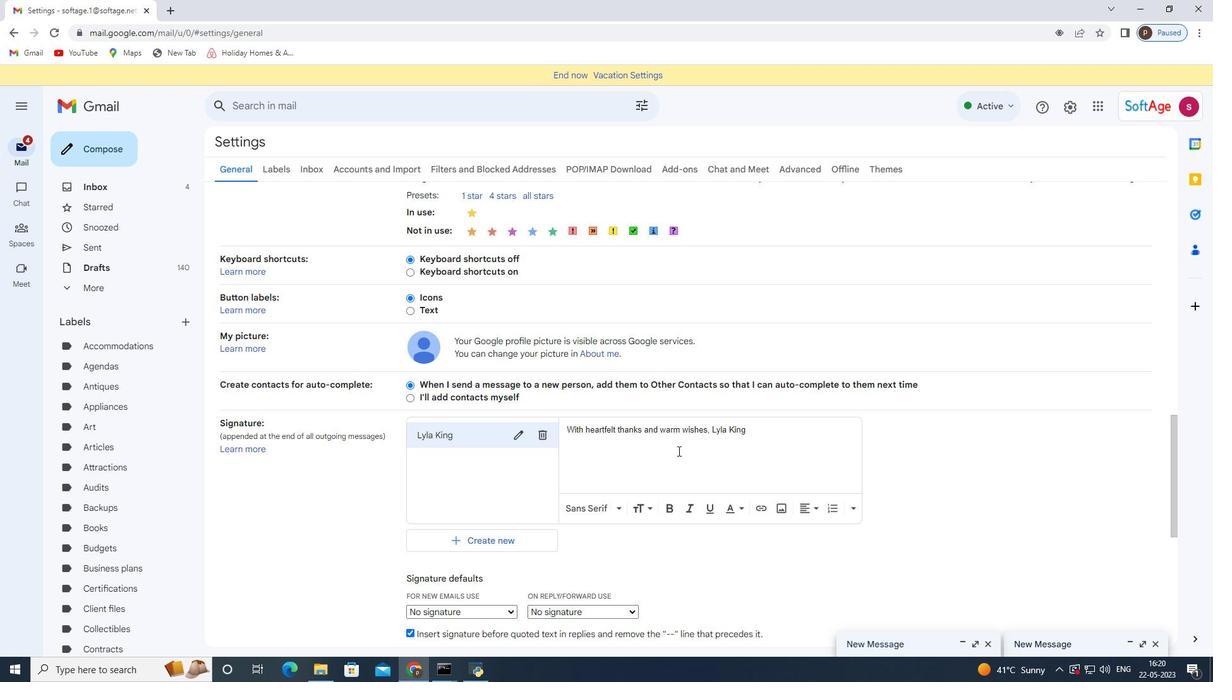 
Action: Mouse scrolled (682, 465) with delta (0, 0)
Screenshot: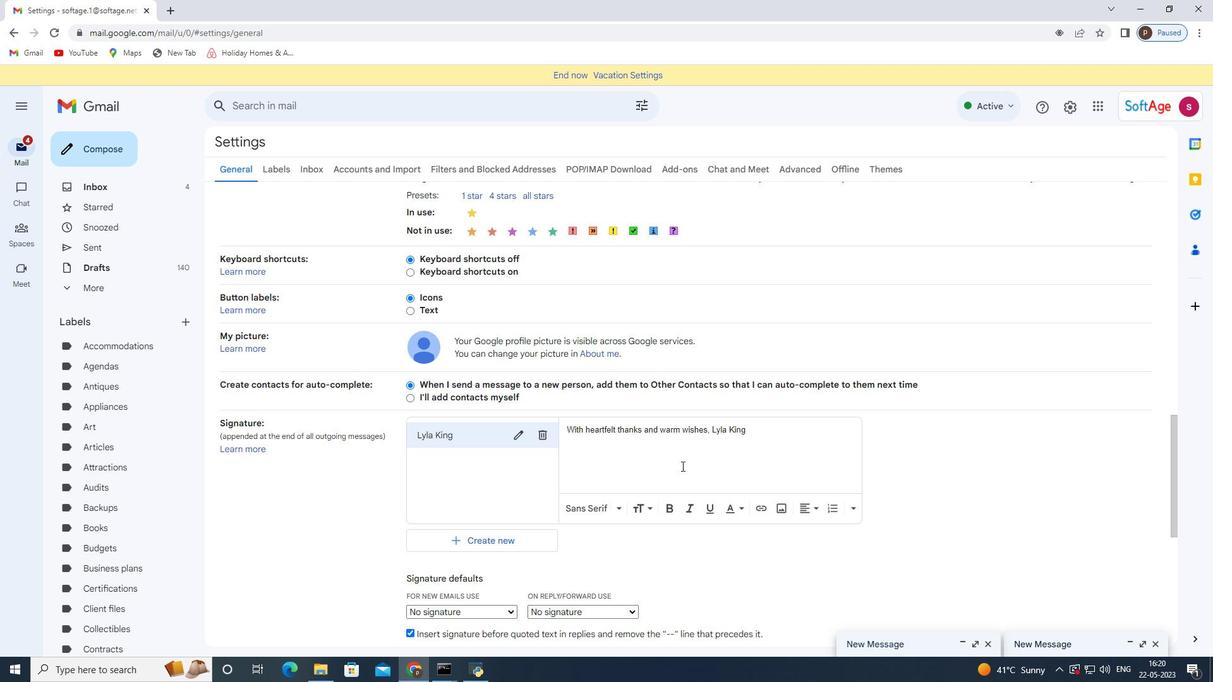 
Action: Mouse scrolled (682, 465) with delta (0, 0)
Screenshot: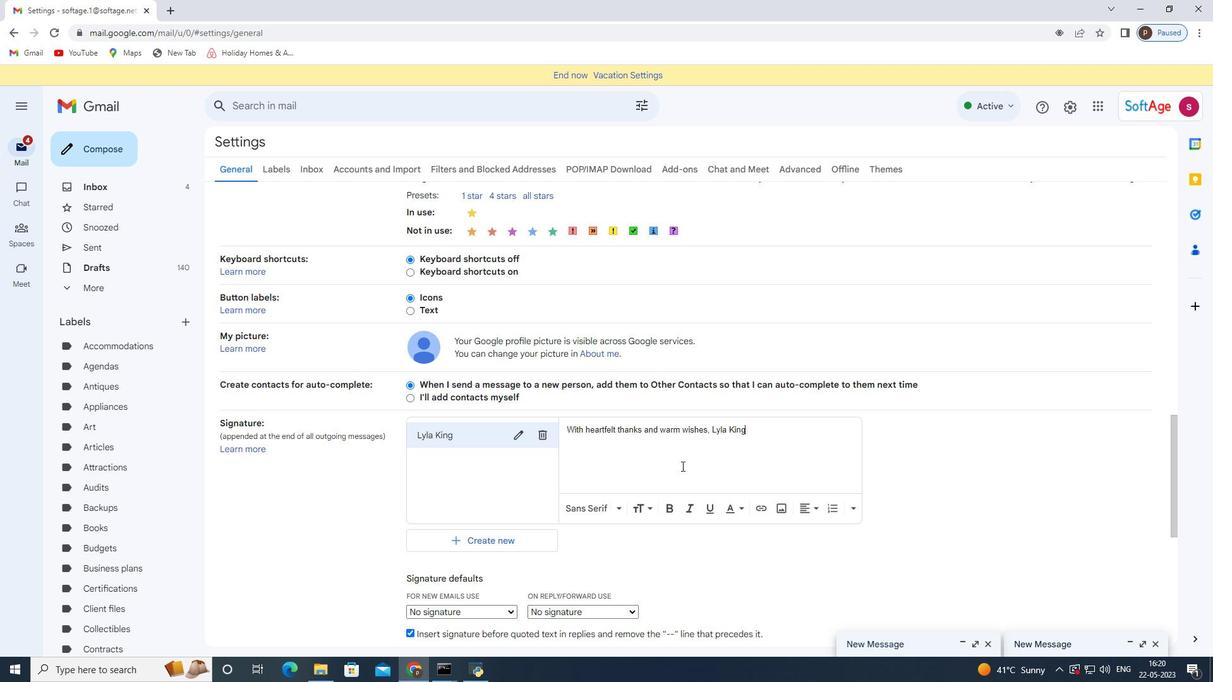 
Action: Mouse moved to (711, 303)
Screenshot: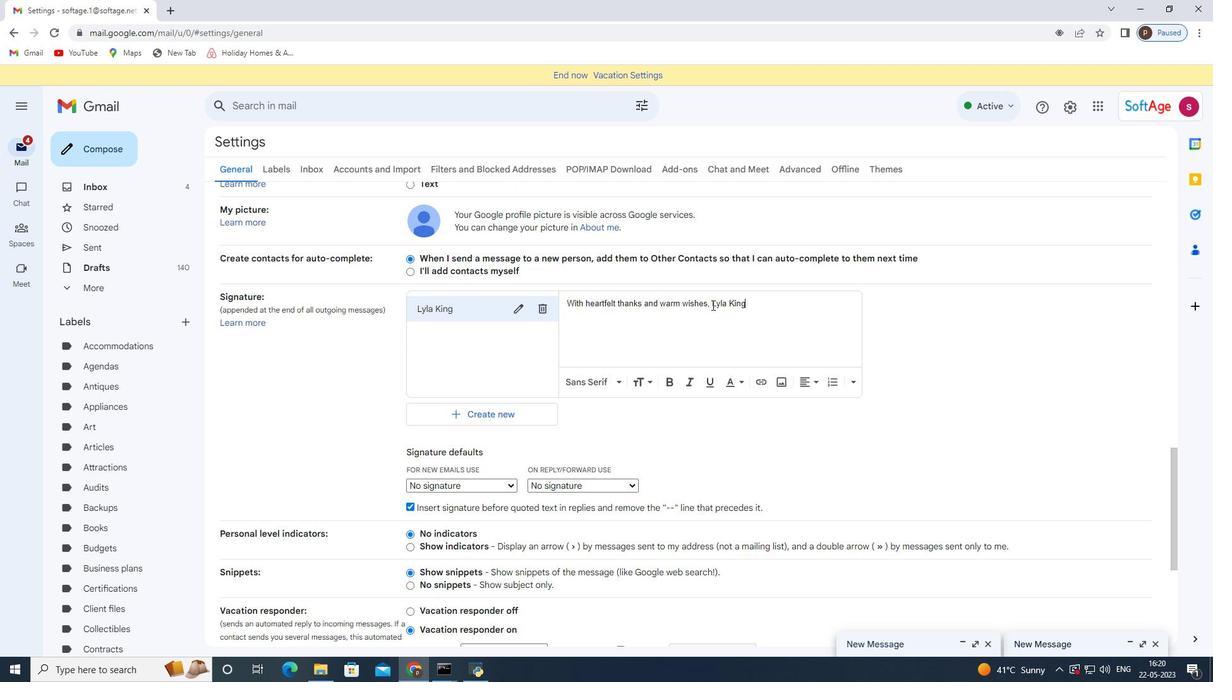 
Action: Mouse pressed left at (711, 303)
Screenshot: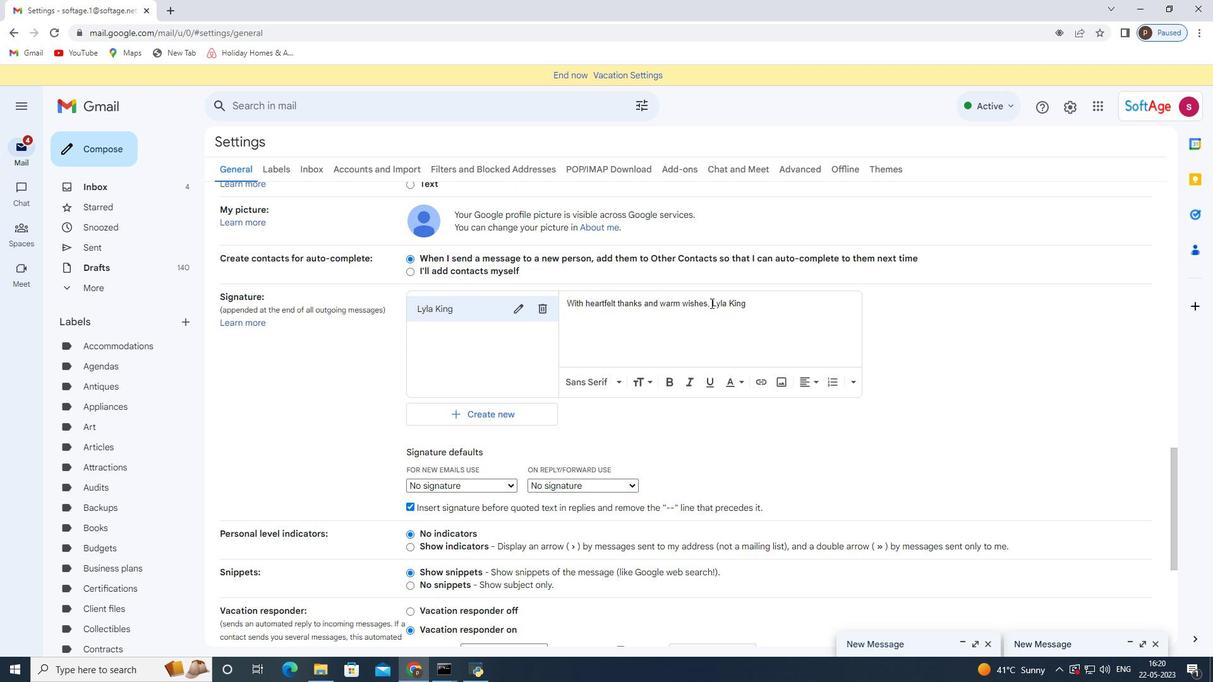 
Action: Mouse moved to (756, 305)
Screenshot: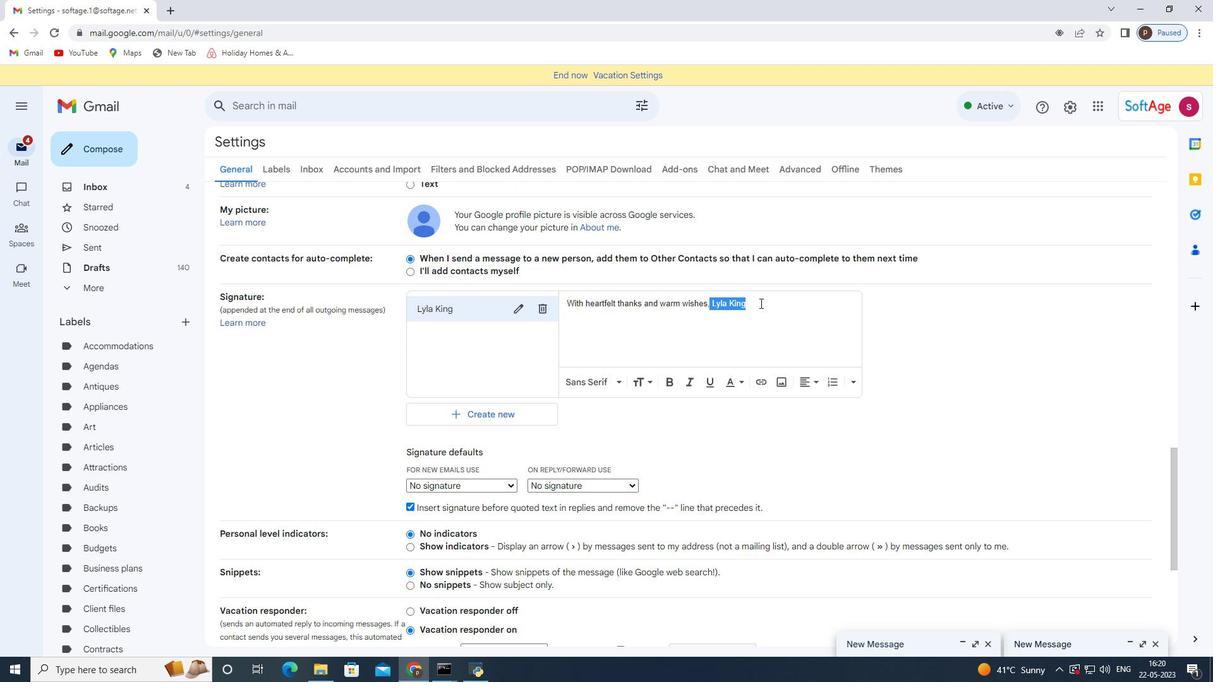 
Action: Key pressed ctrl+C
Screenshot: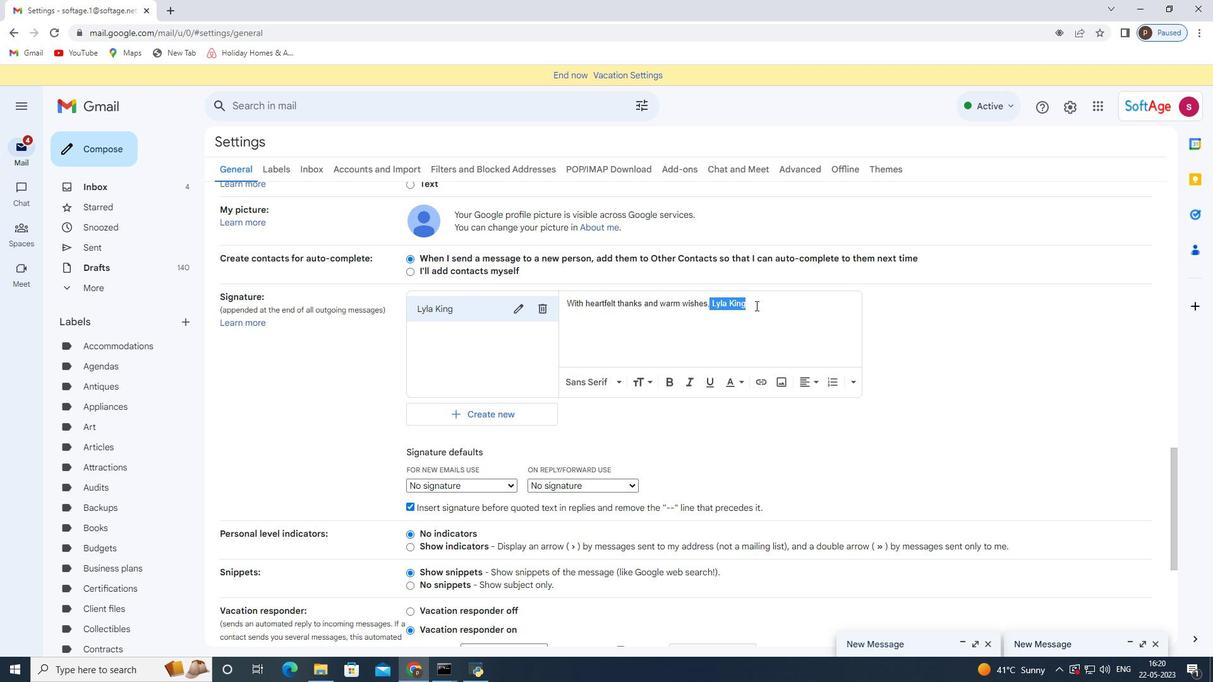 
Action: Mouse moved to (747, 311)
Screenshot: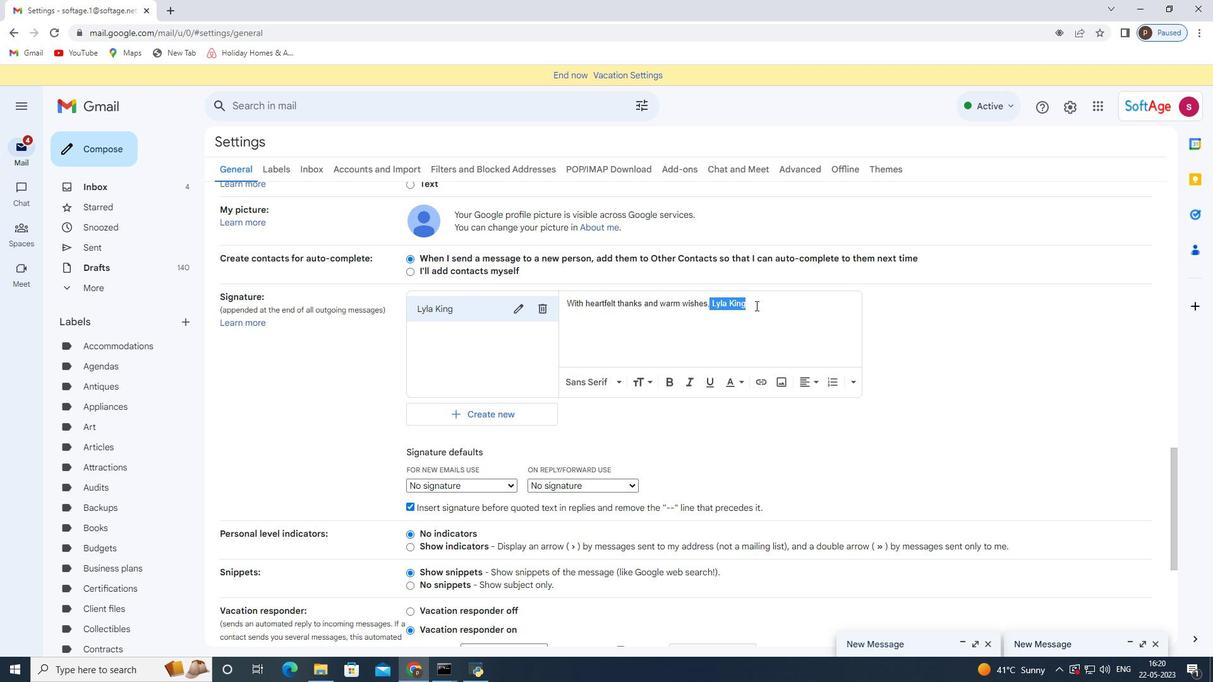 
Action: Key pressed <'\x03'>
Screenshot: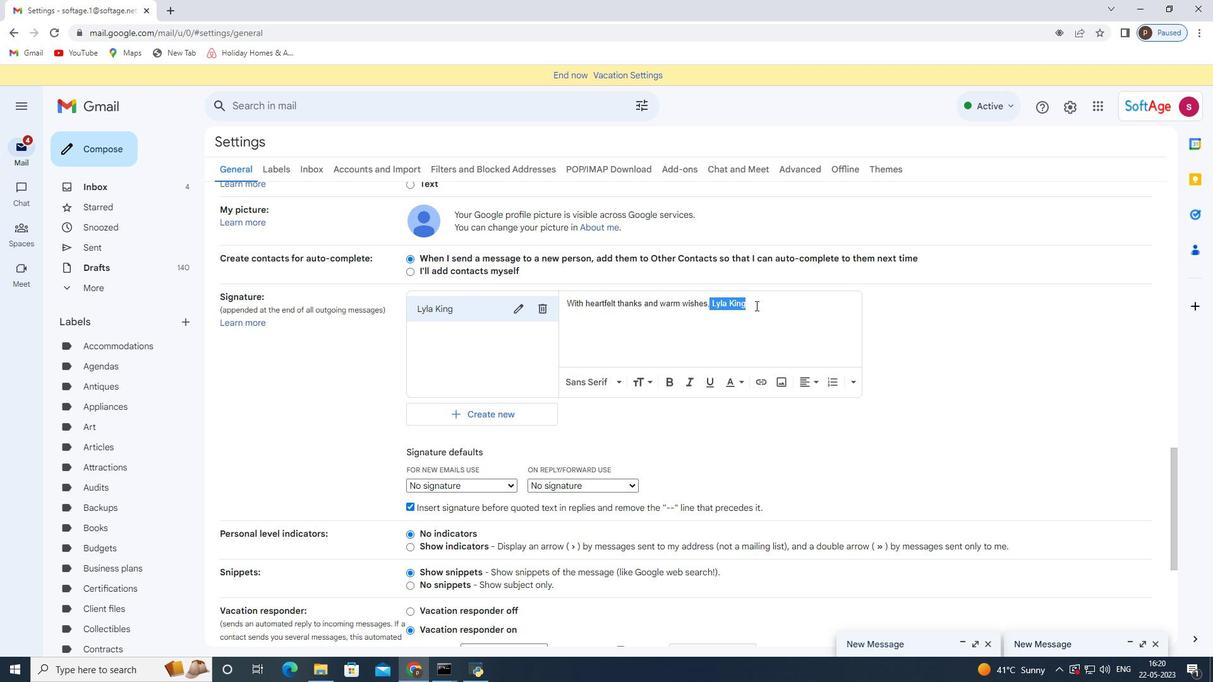 
Action: Mouse moved to (727, 317)
Screenshot: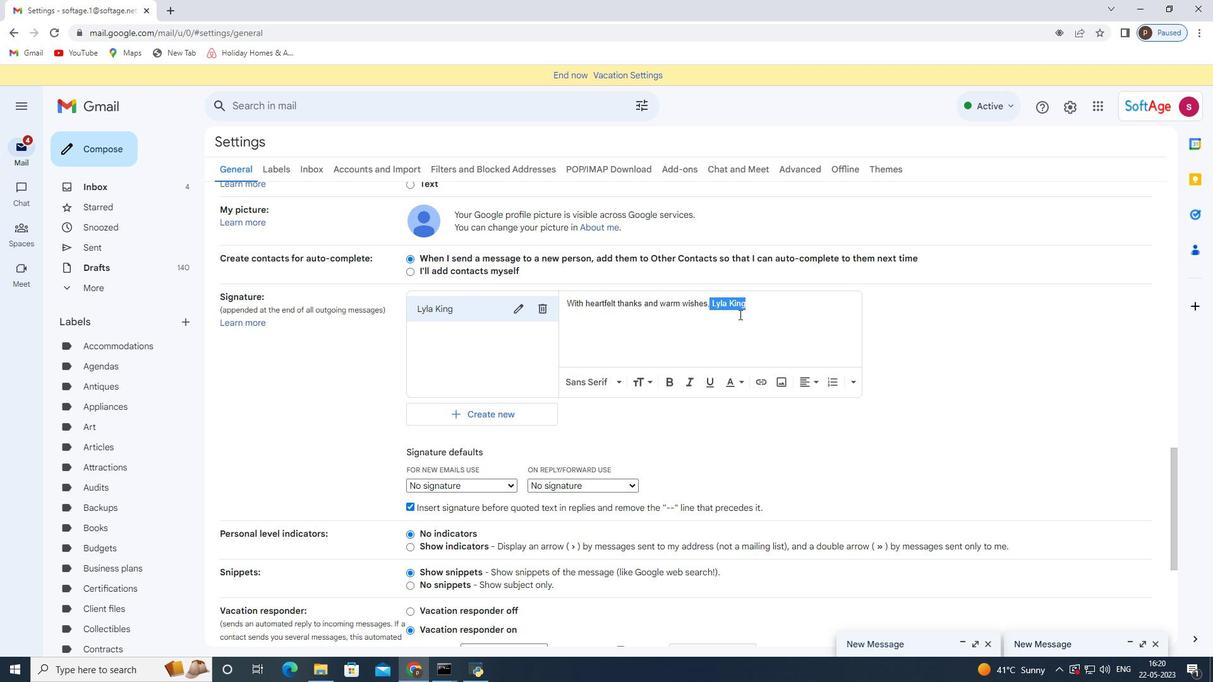 
Action: Key pressed <'\x03'>
Screenshot: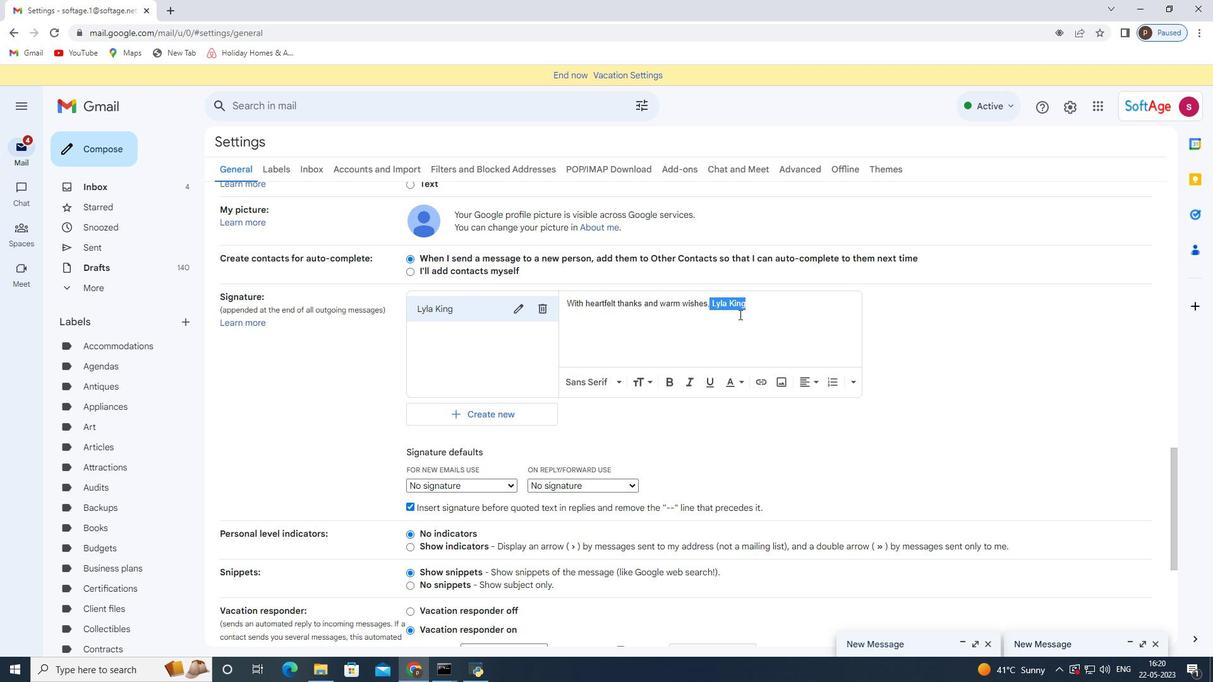 
Action: Mouse moved to (627, 321)
Screenshot: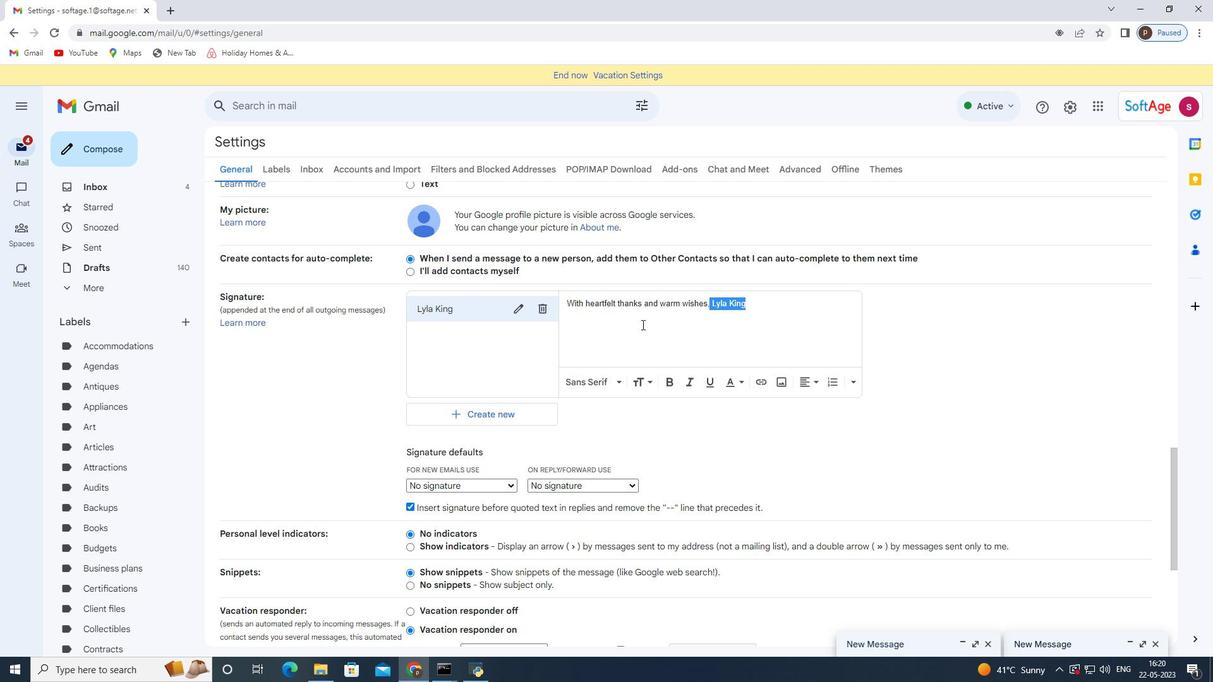 
Action: Mouse pressed left at (627, 321)
Screenshot: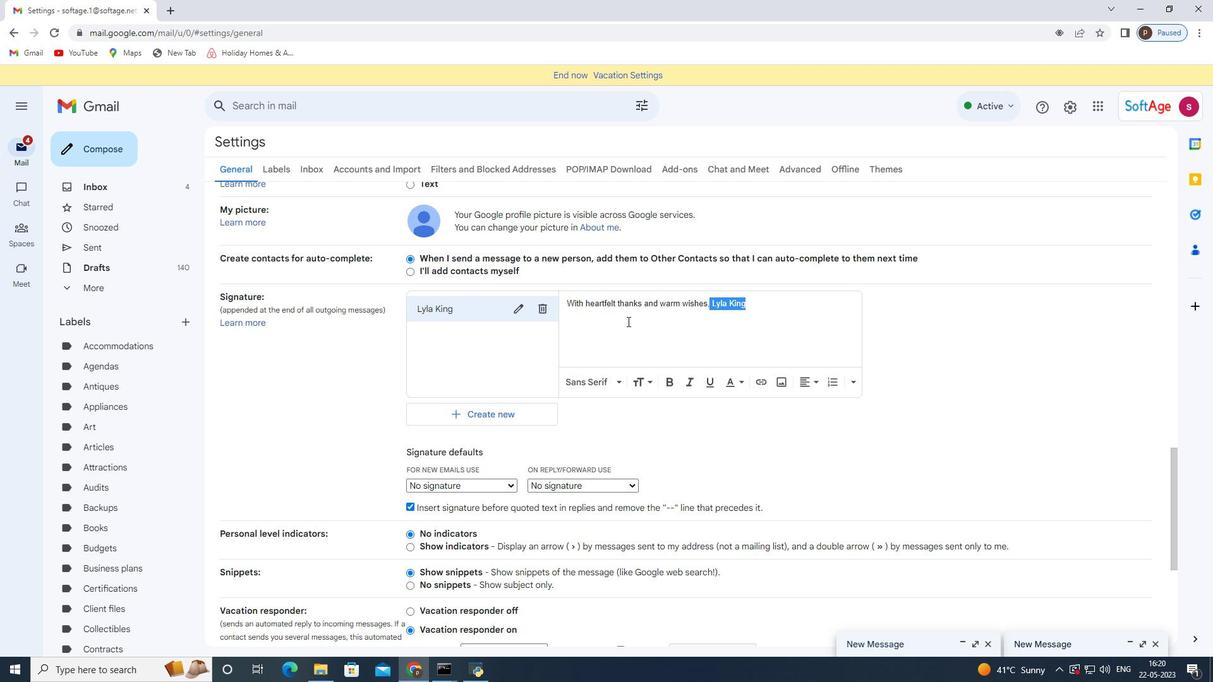 
Action: Mouse moved to (771, 307)
Screenshot: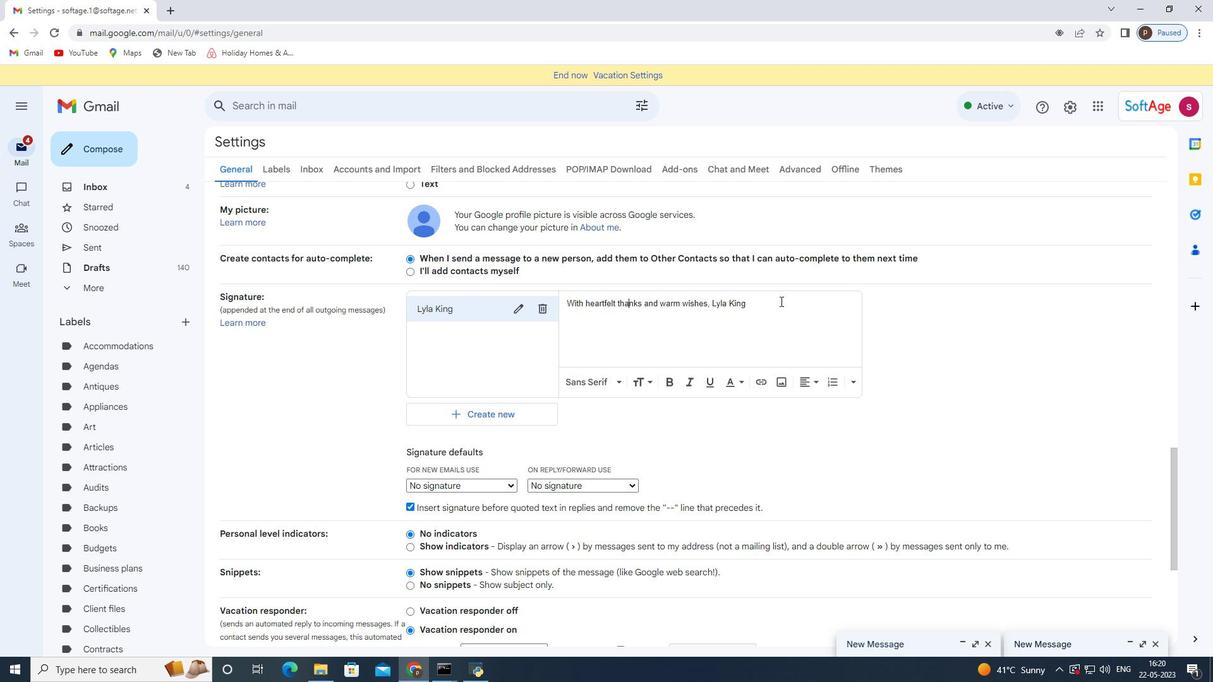 
Action: Mouse pressed left at (771, 307)
Screenshot: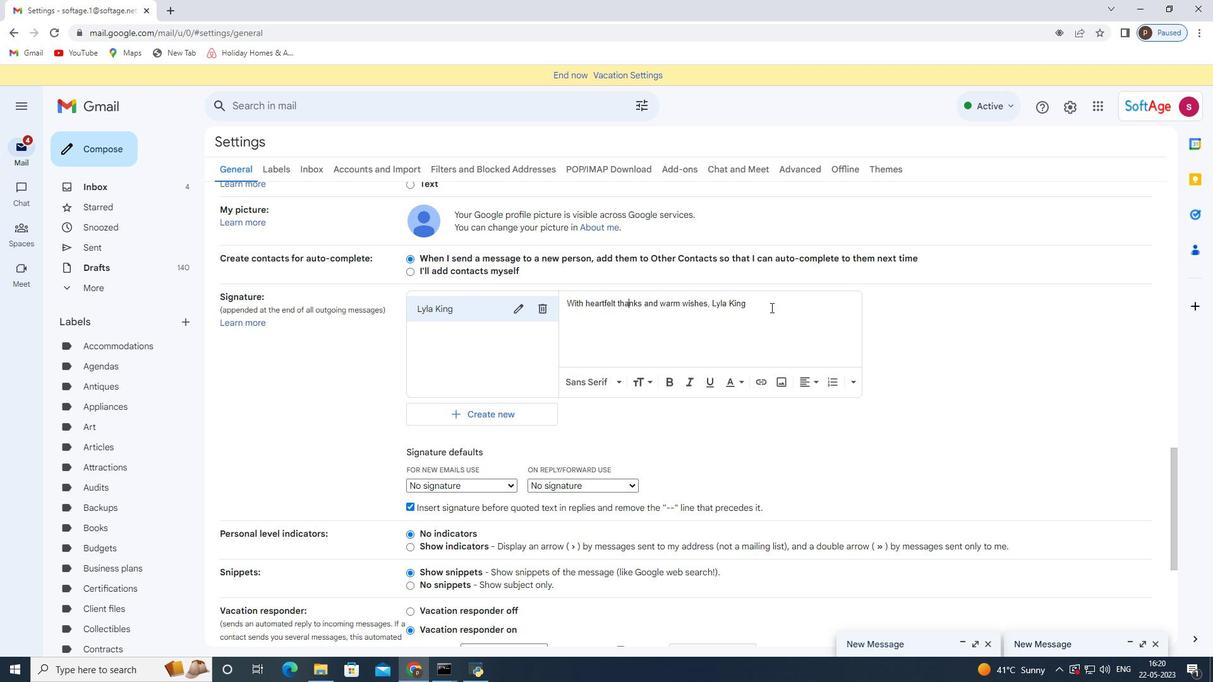 
Action: Key pressed <Key.enter>ctrl+V
Screenshot: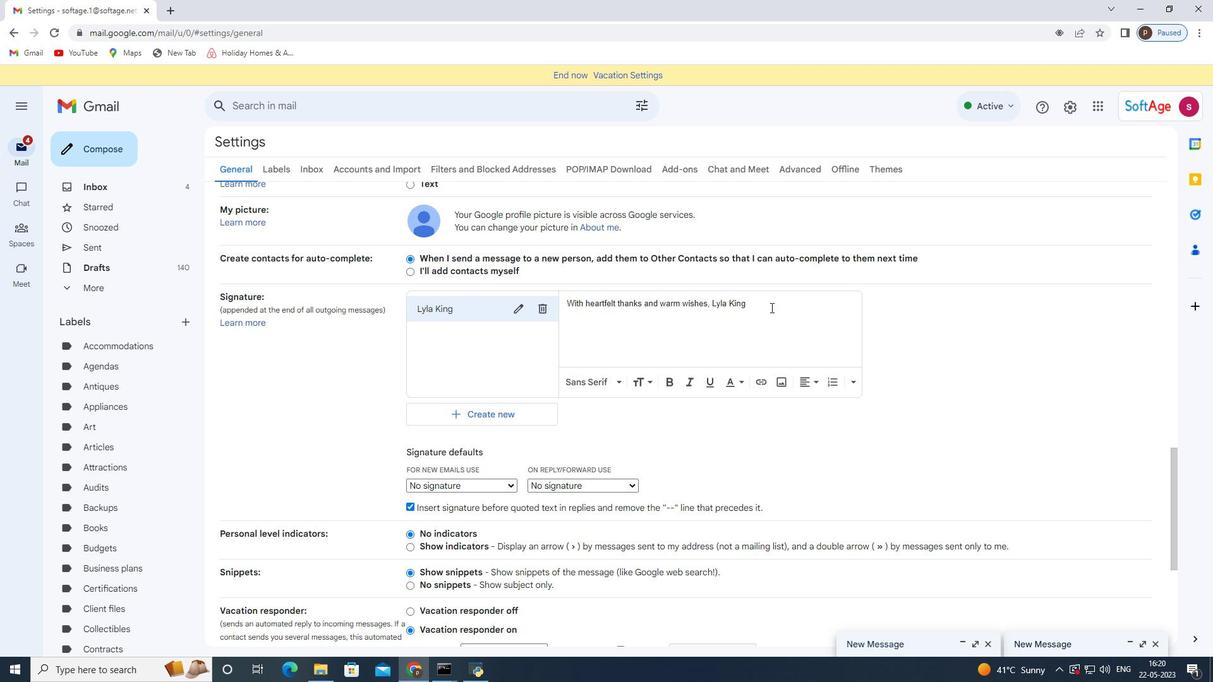 
Action: Mouse moved to (740, 324)
Screenshot: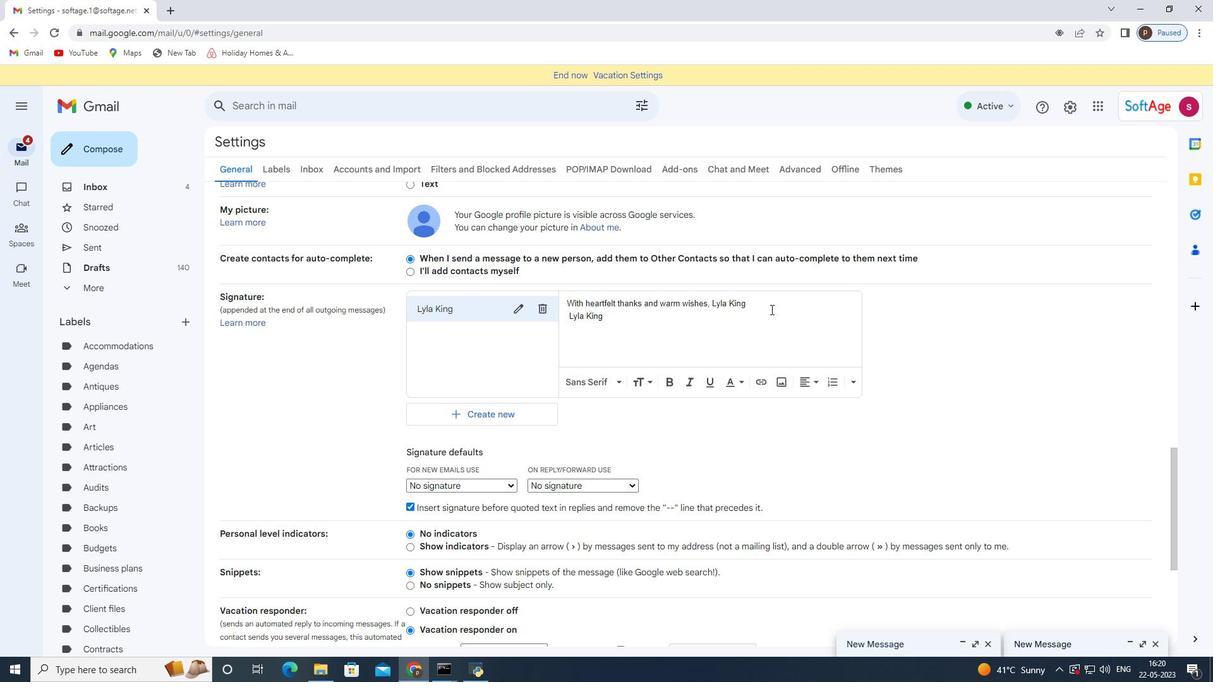 
Action: Mouse pressed left at (740, 324)
Screenshot: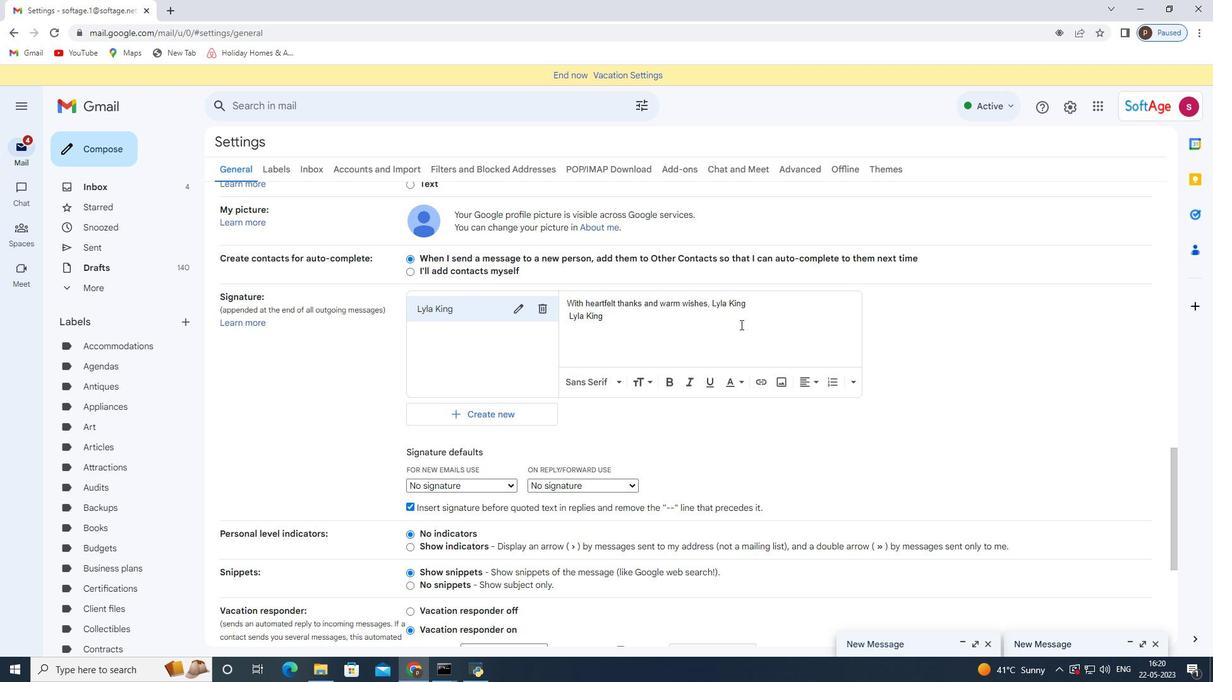 
Action: Mouse moved to (763, 309)
Screenshot: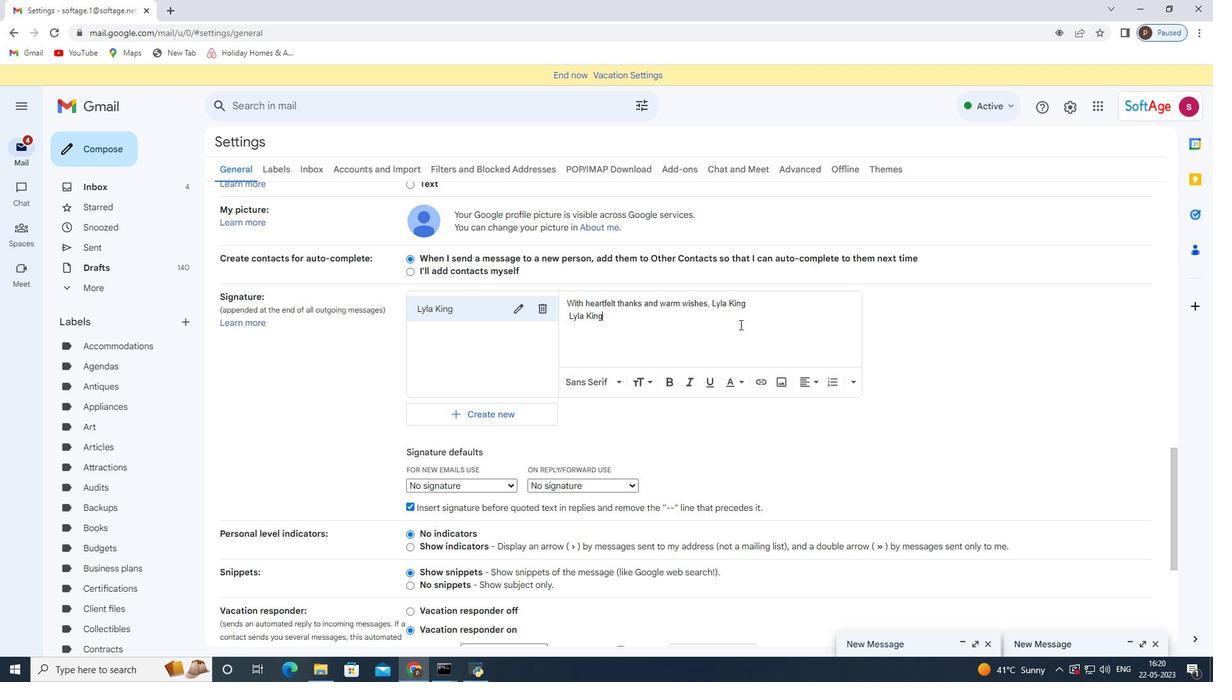 
Action: Mouse pressed left at (763, 309)
Screenshot: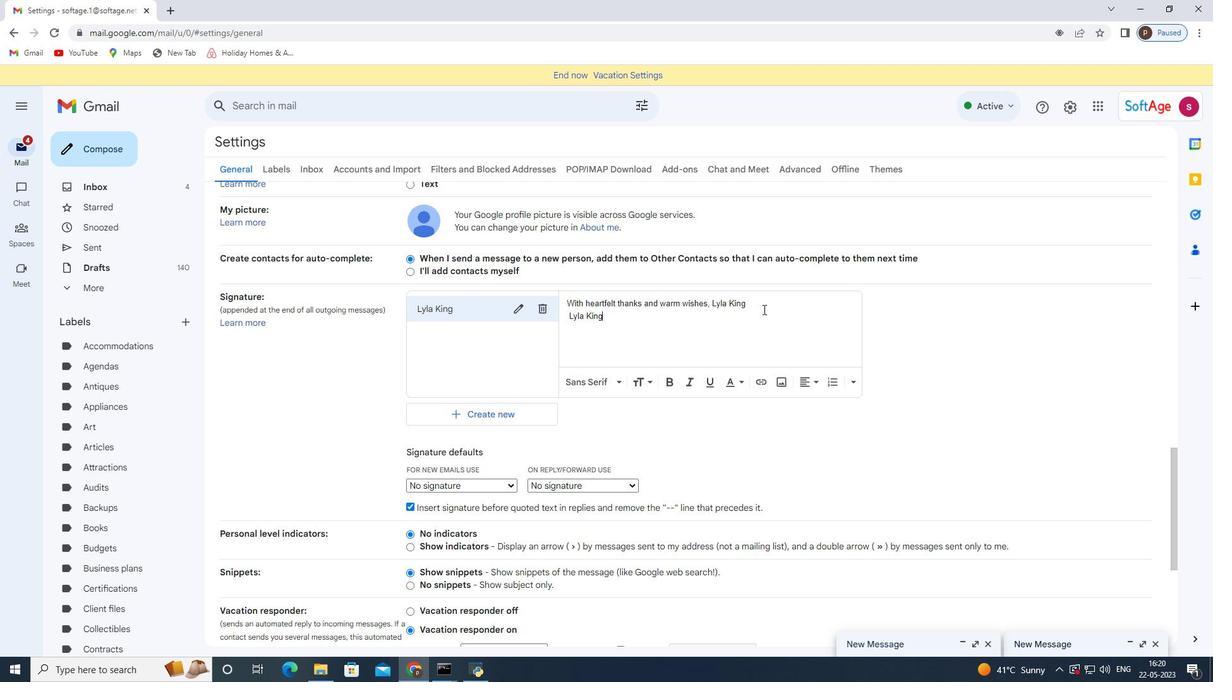 
Action: Mouse moved to (766, 304)
Screenshot: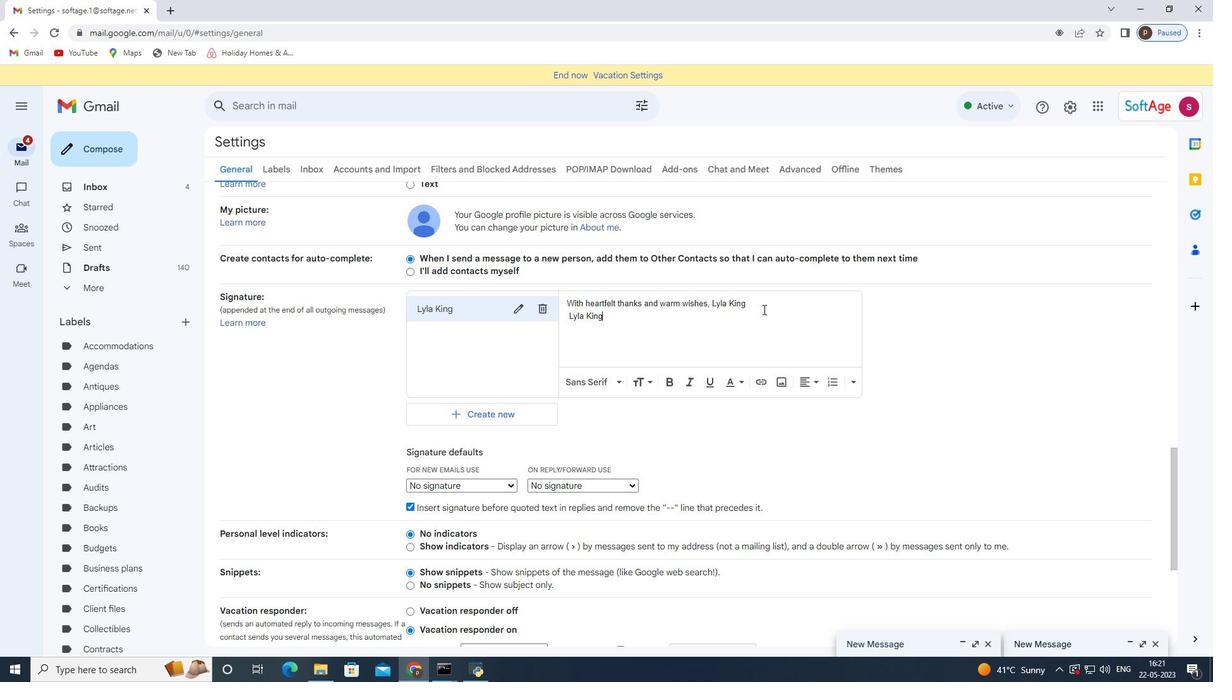 
Action: Mouse pressed left at (766, 304)
Screenshot: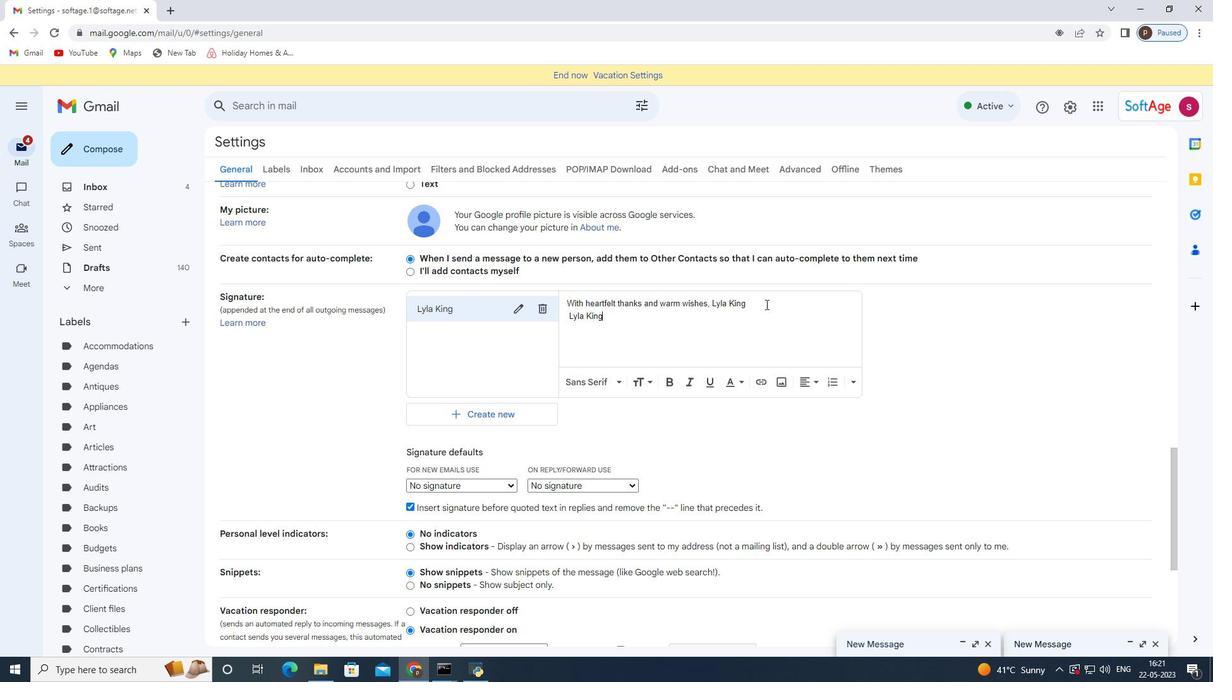 
Action: Key pressed <Key.backspace><Key.backspace><Key.backspace><Key.backspace><Key.backspace><Key.backspace><Key.backspace><Key.backspace><Key.backspace><Key.backspace>
Screenshot: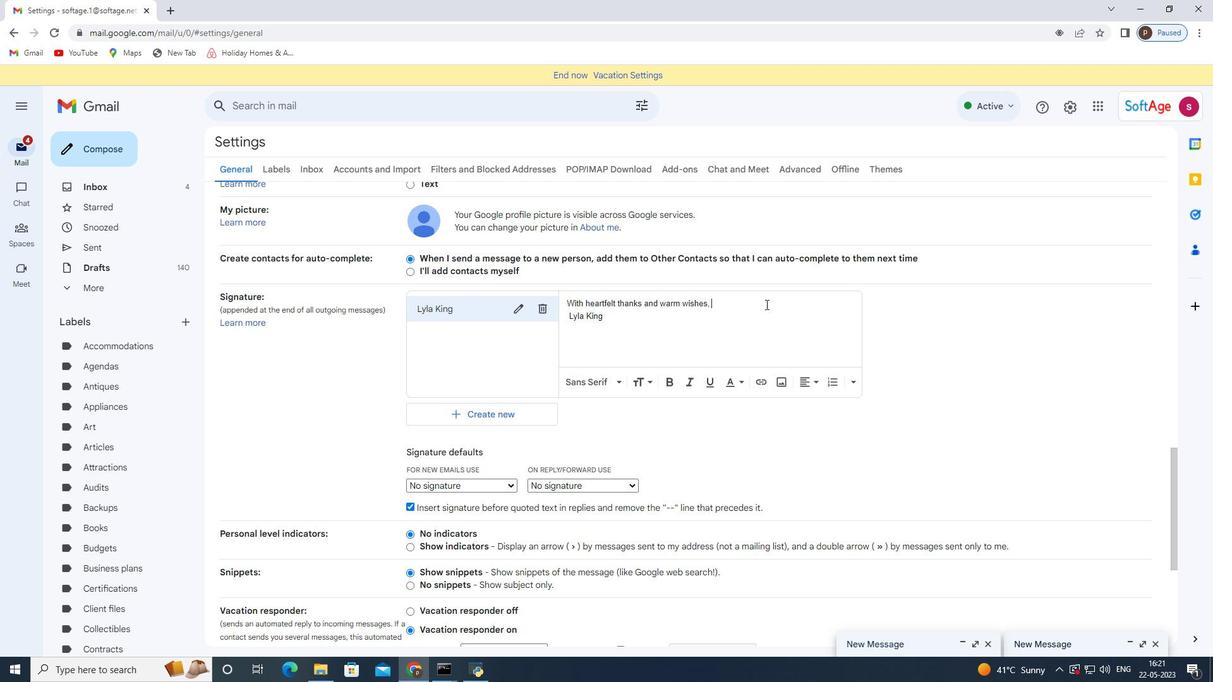 
Action: Mouse moved to (594, 427)
Screenshot: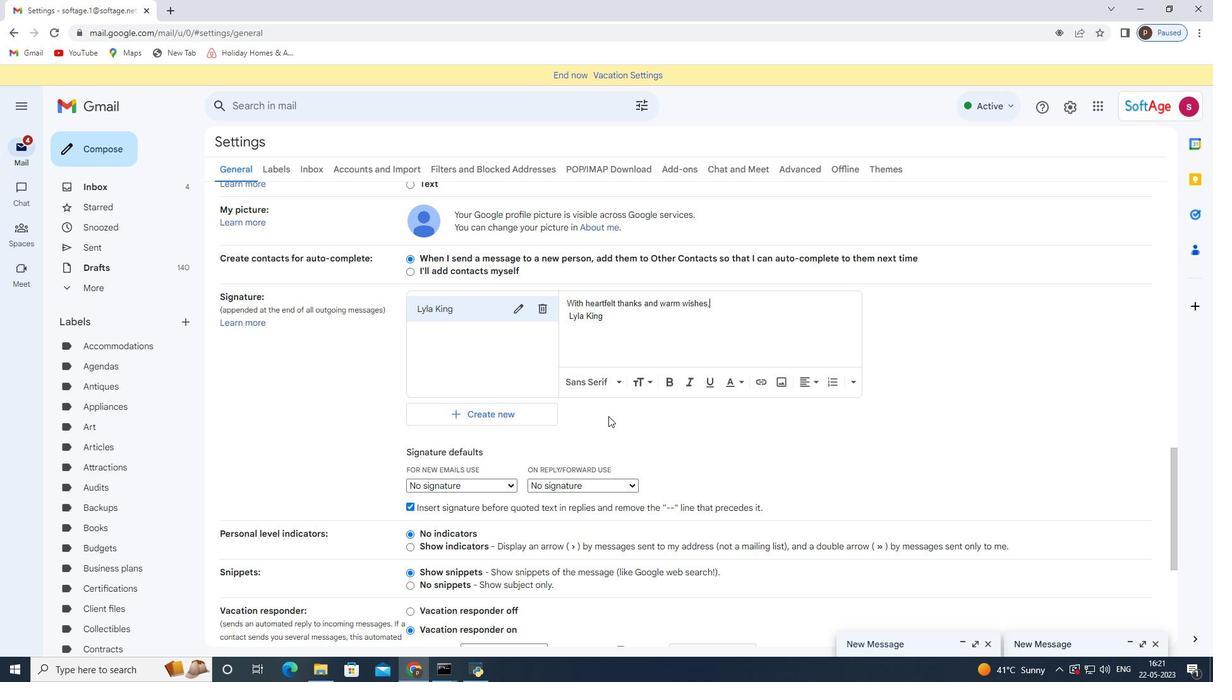 
Action: Mouse scrolled (594, 427) with delta (0, 0)
Screenshot: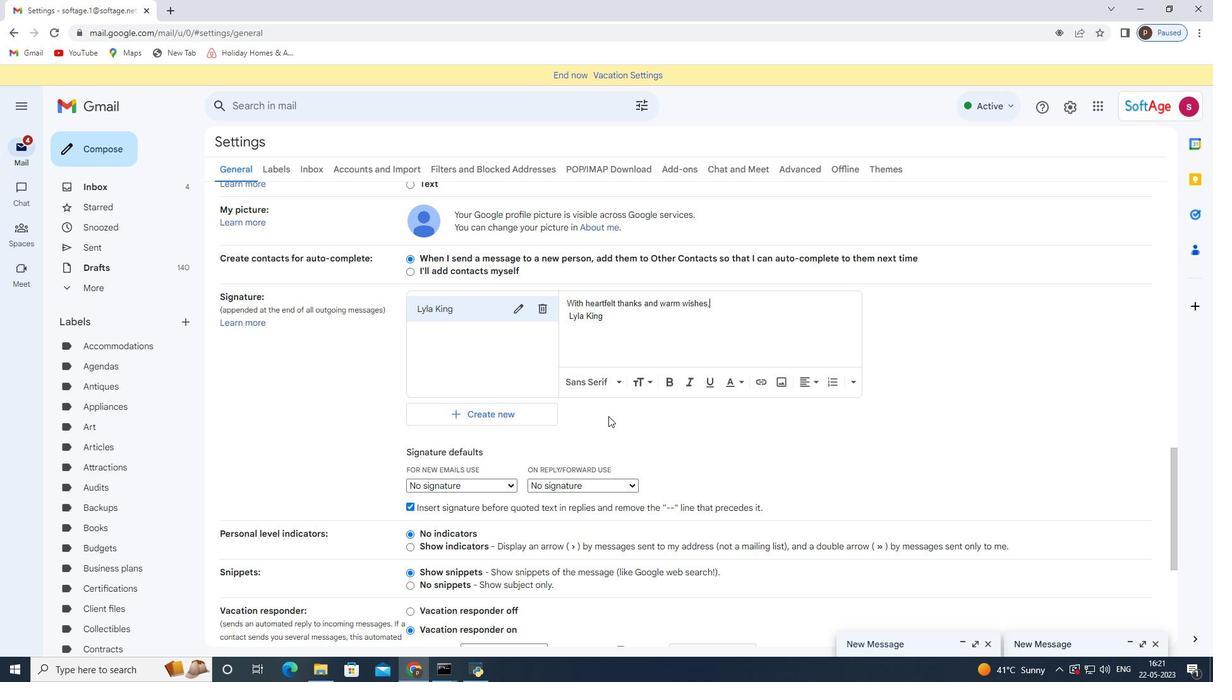
Action: Mouse moved to (501, 423)
Screenshot: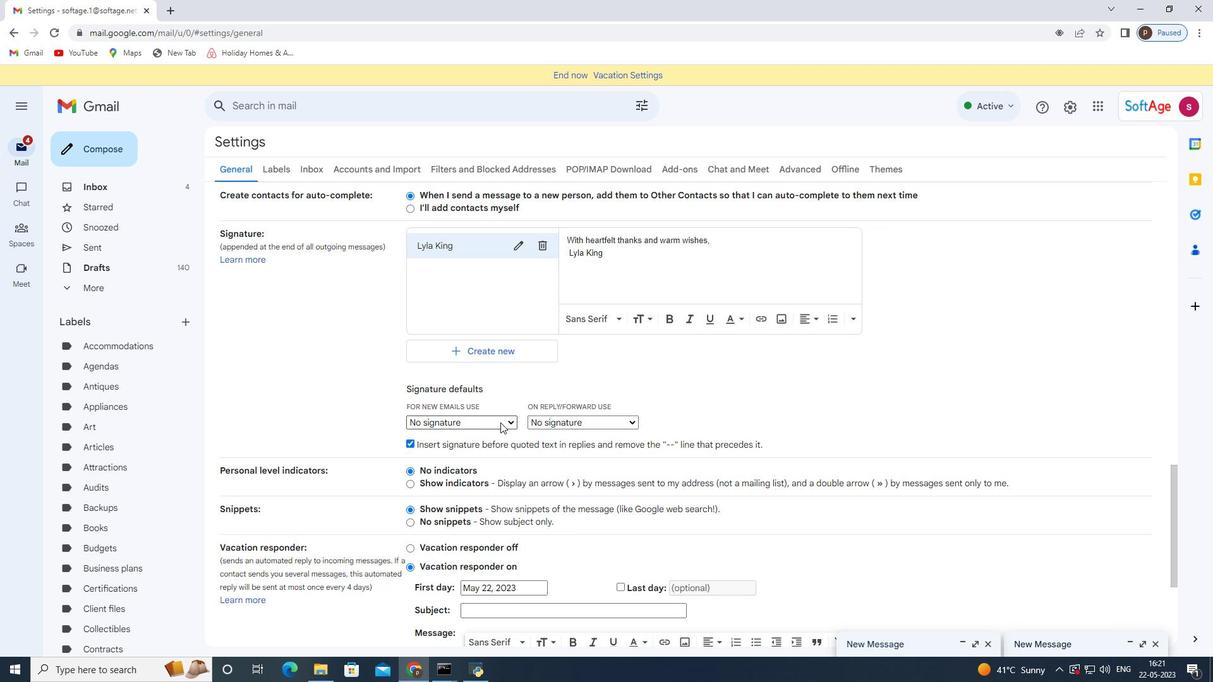 
Action: Mouse pressed left at (501, 423)
Screenshot: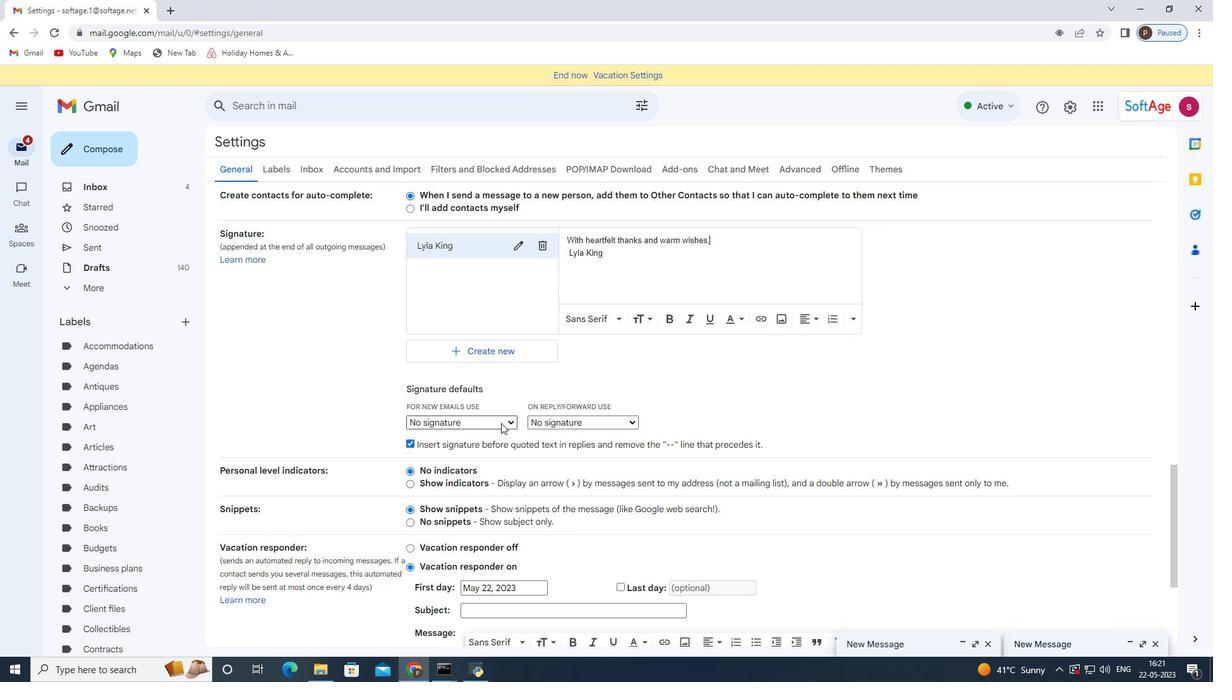 
Action: Mouse moved to (491, 452)
Screenshot: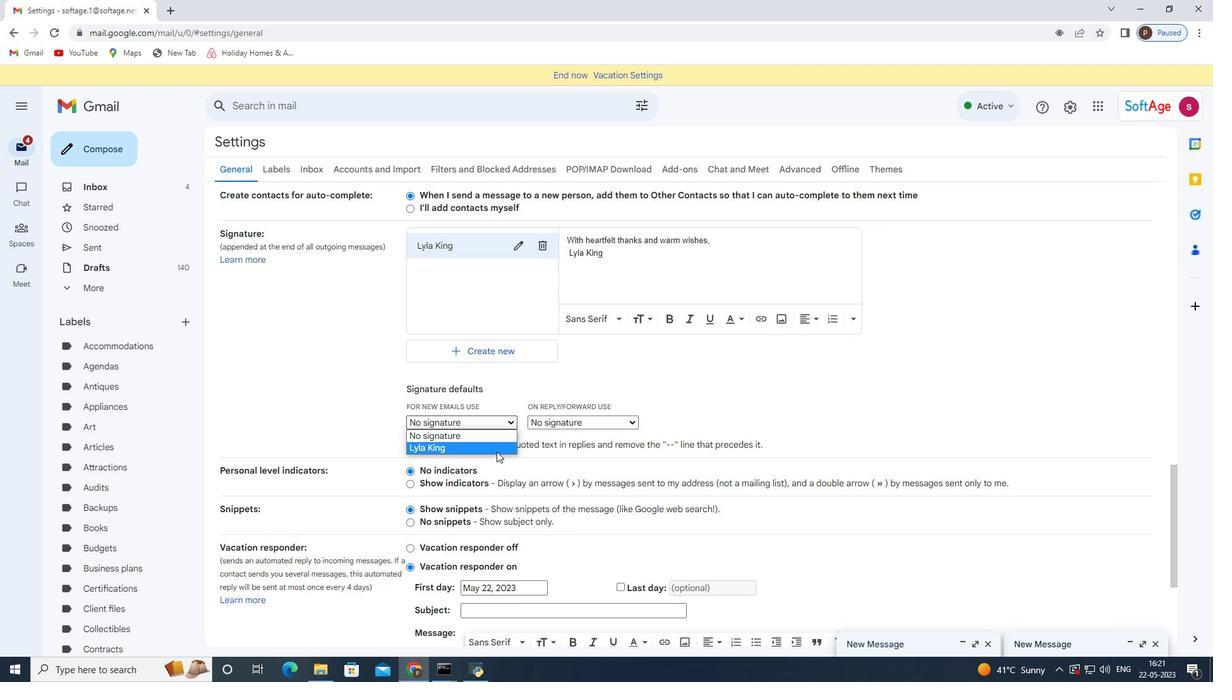 
Action: Mouse pressed left at (491, 452)
Screenshot: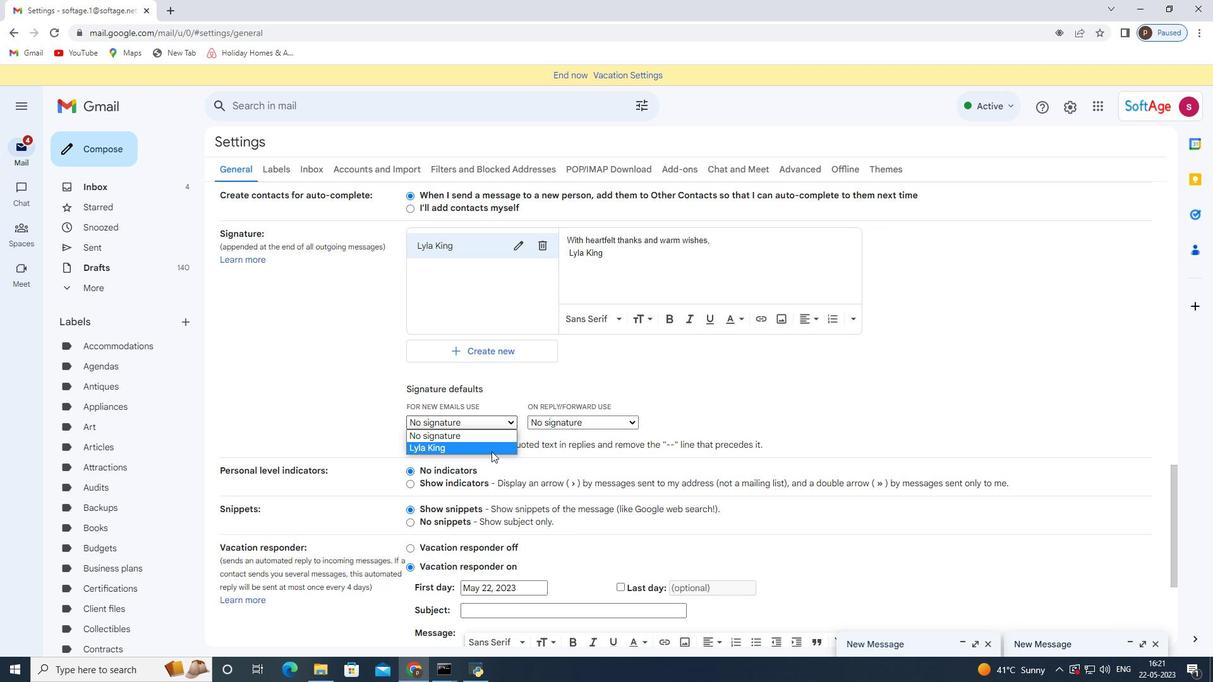 
Action: Mouse moved to (584, 424)
Screenshot: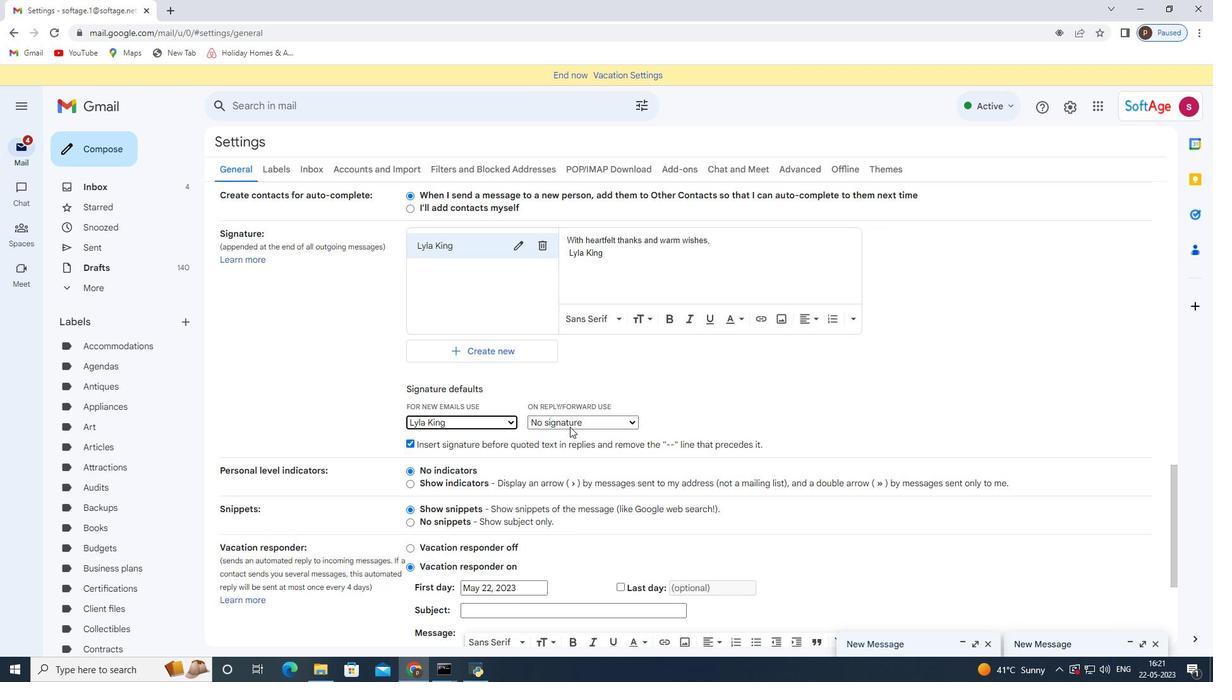 
Action: Mouse pressed left at (584, 424)
Screenshot: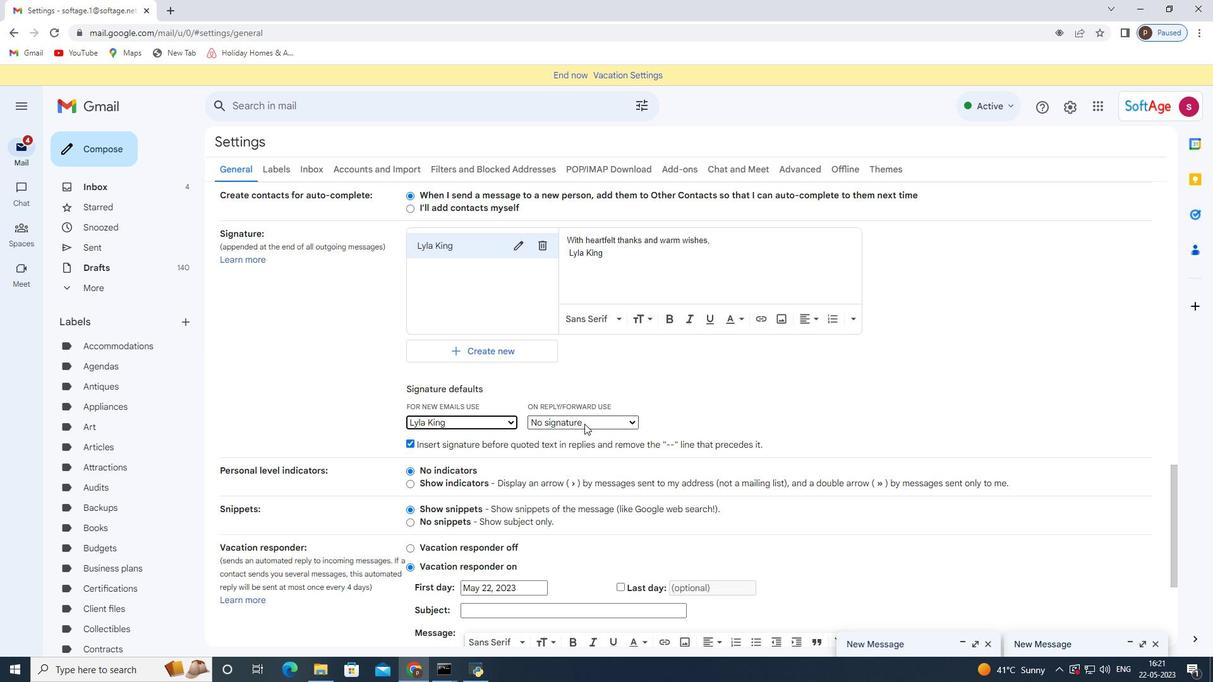 
Action: Mouse moved to (579, 450)
Screenshot: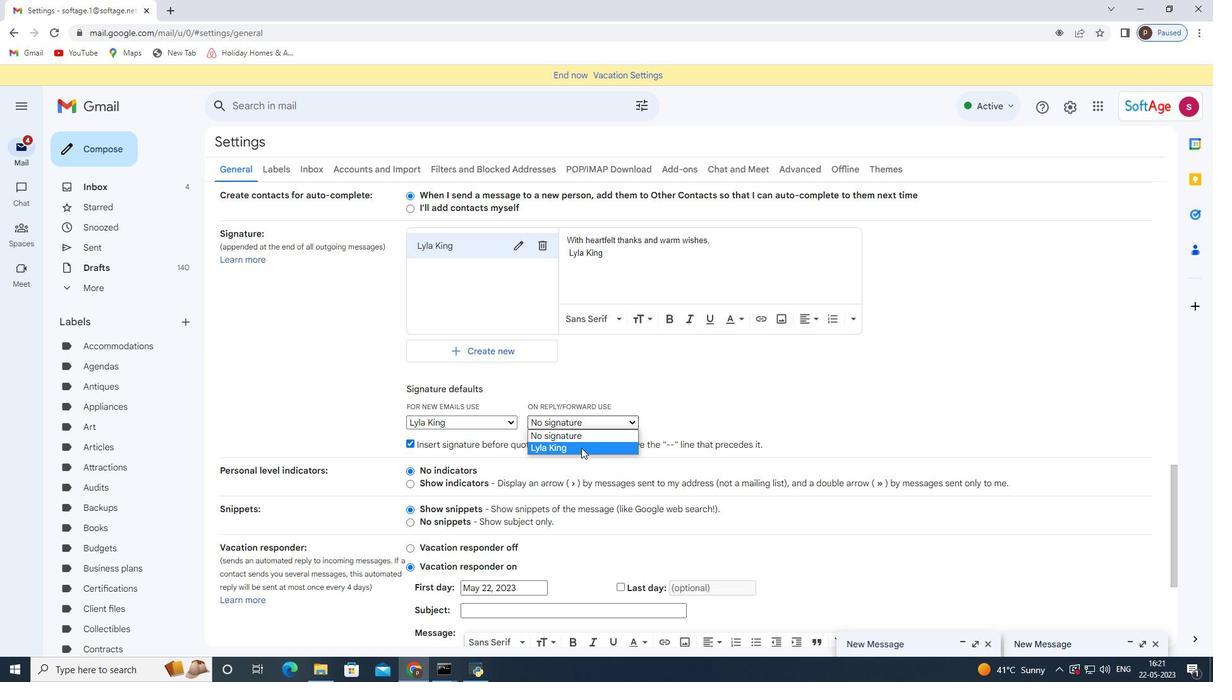 
Action: Mouse pressed left at (579, 450)
Screenshot: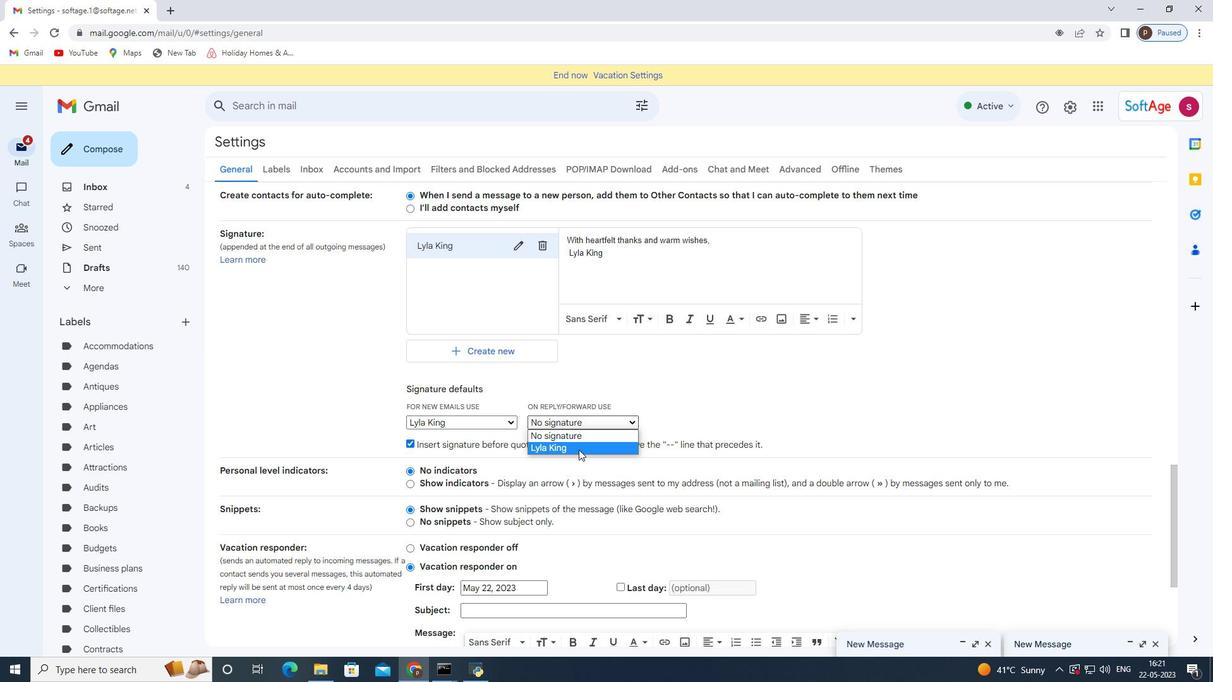 
Action: Mouse moved to (578, 450)
Screenshot: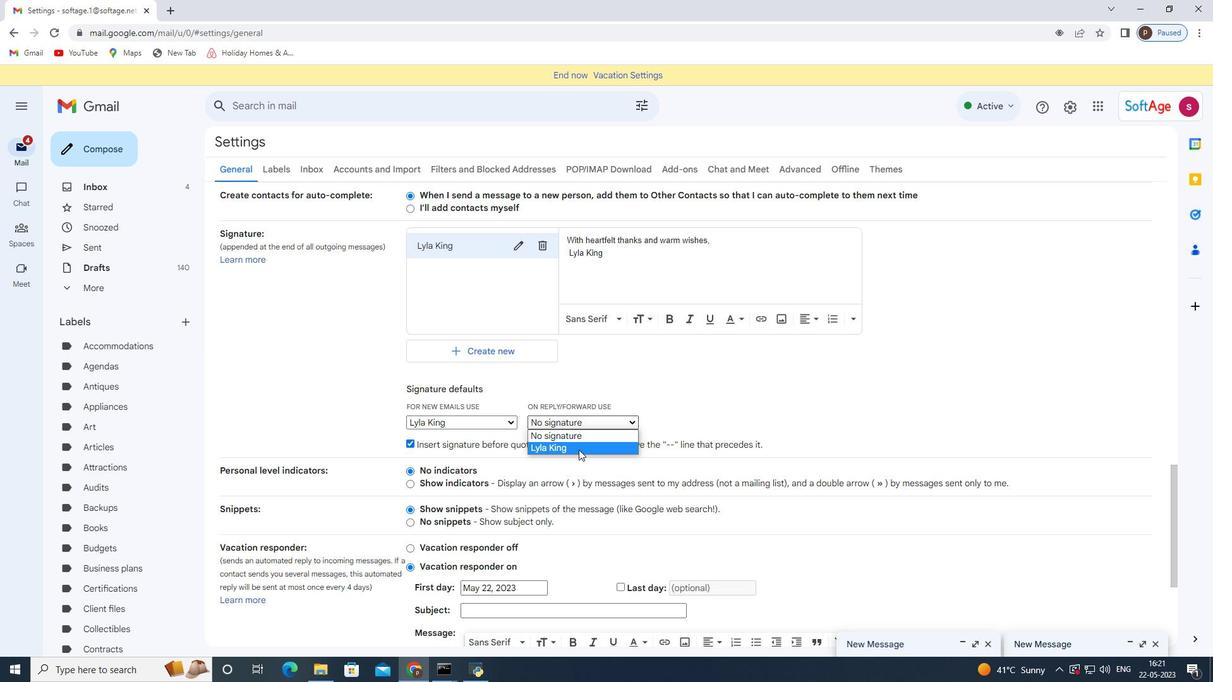
Action: Mouse scrolled (578, 449) with delta (0, 0)
Screenshot: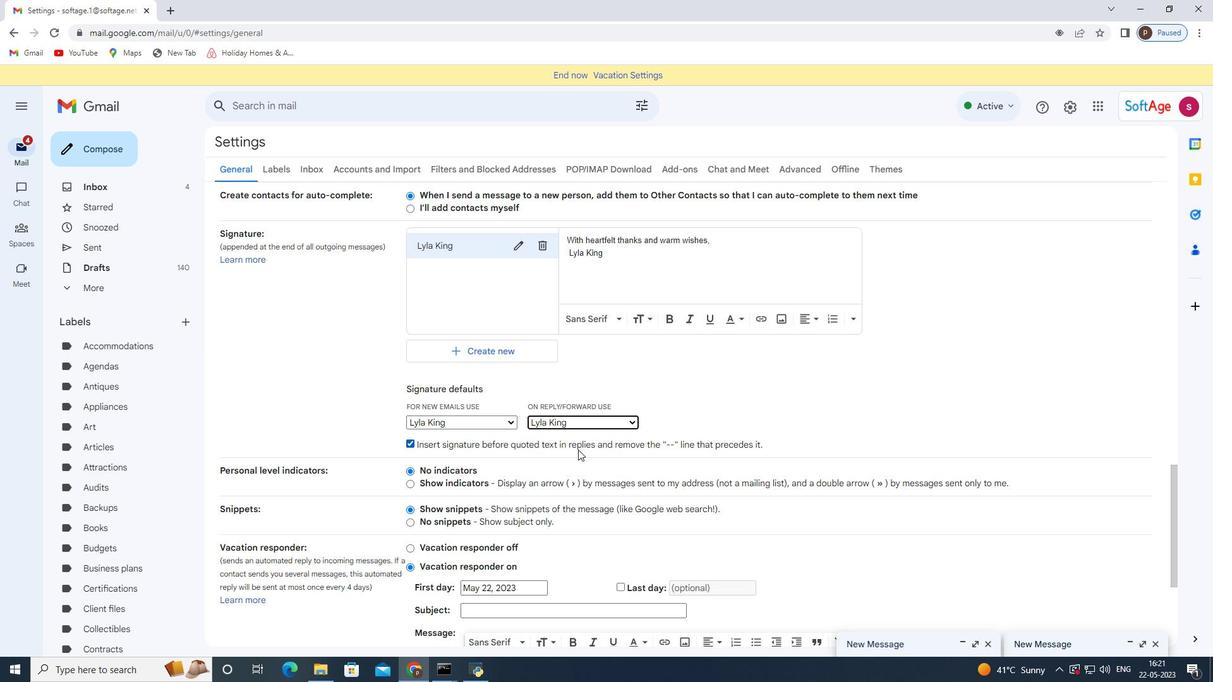 
Action: Mouse scrolled (578, 449) with delta (0, 0)
Screenshot: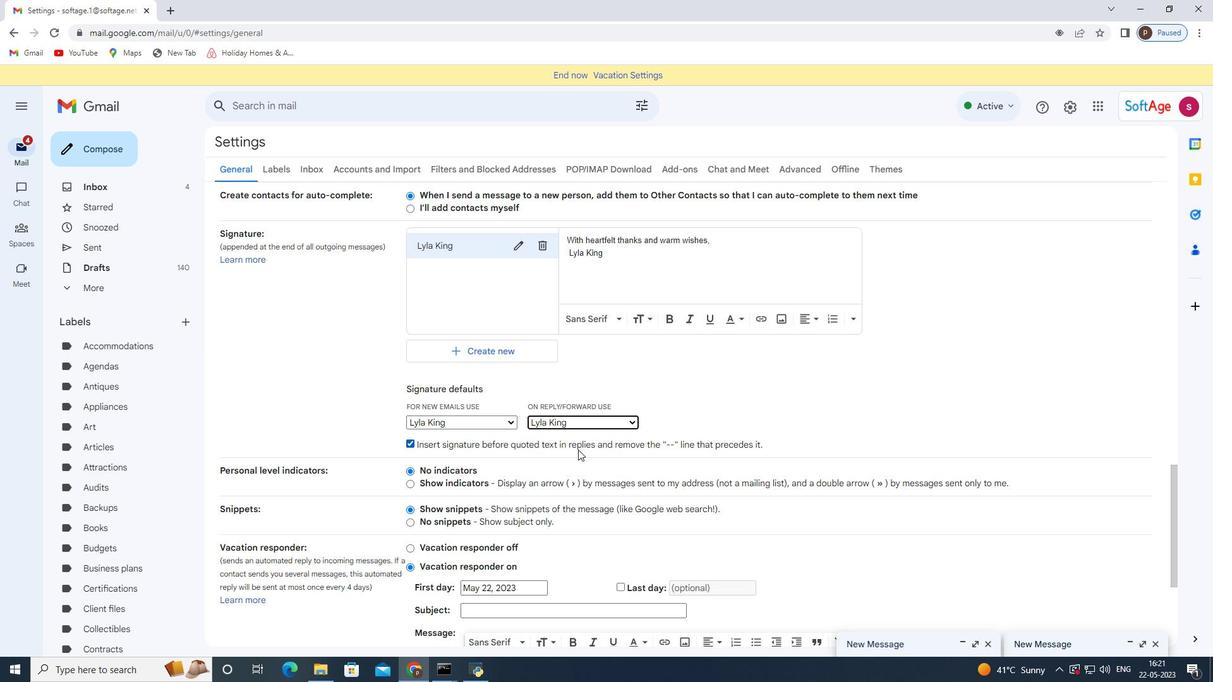 
Action: Mouse scrolled (578, 449) with delta (0, 0)
Screenshot: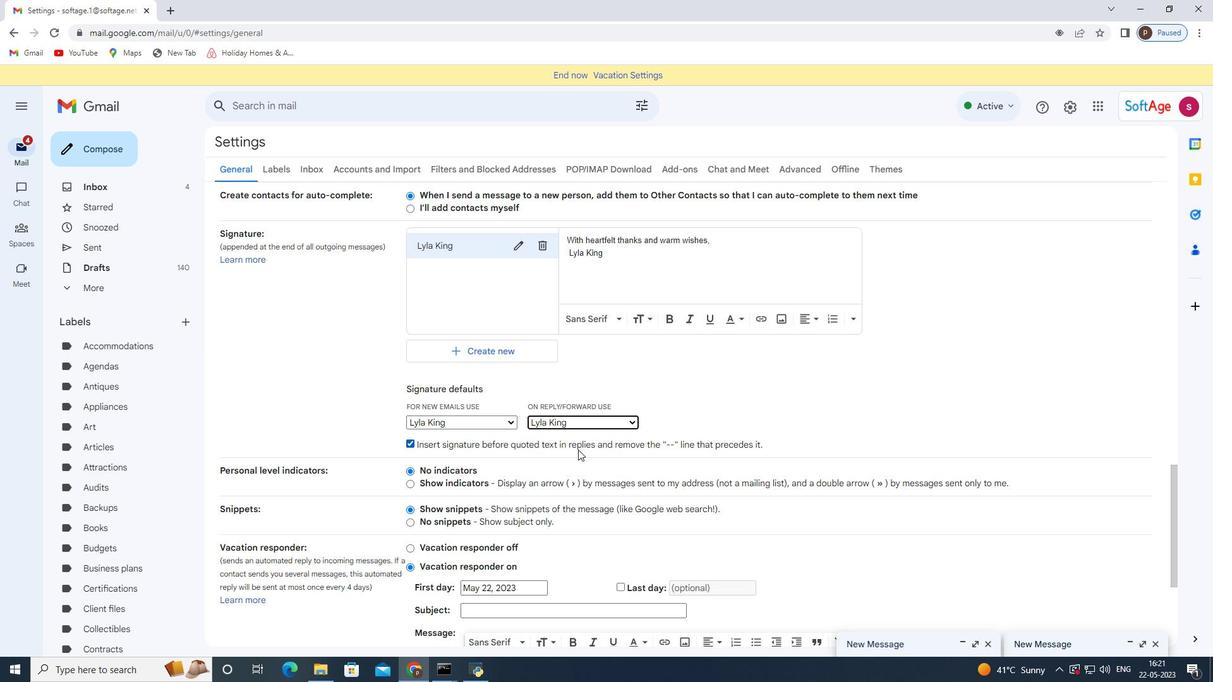 
Action: Mouse moved to (577, 454)
Screenshot: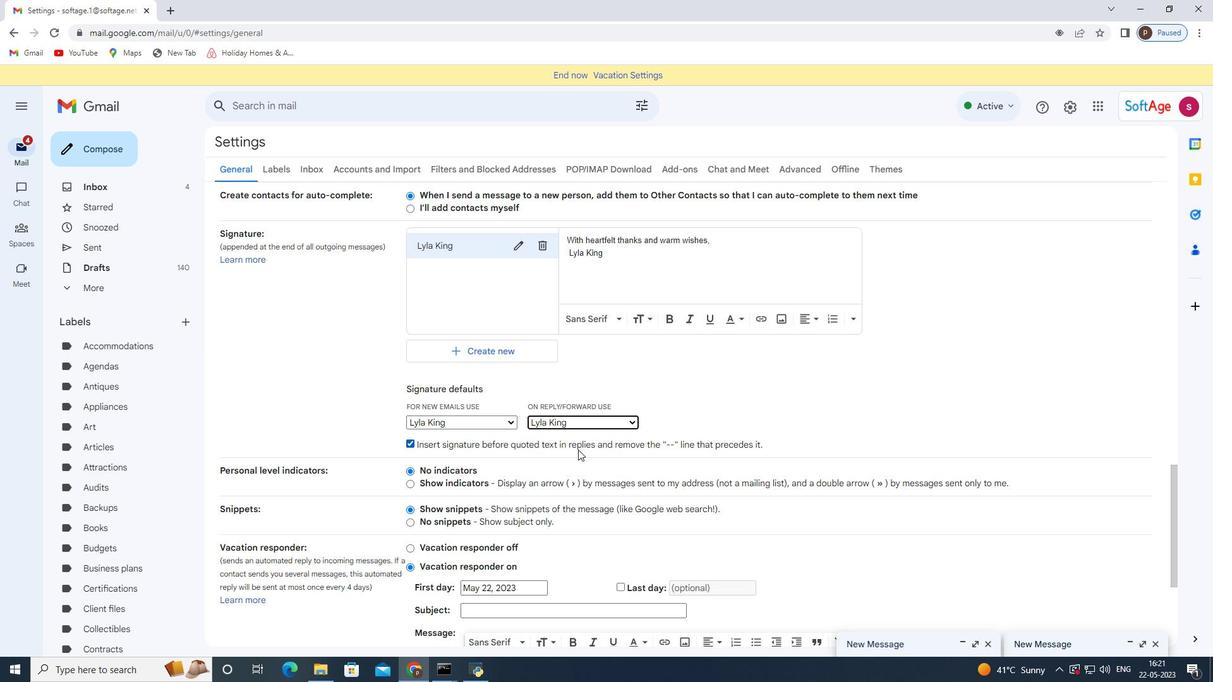 
Action: Mouse scrolled (577, 453) with delta (0, 0)
Screenshot: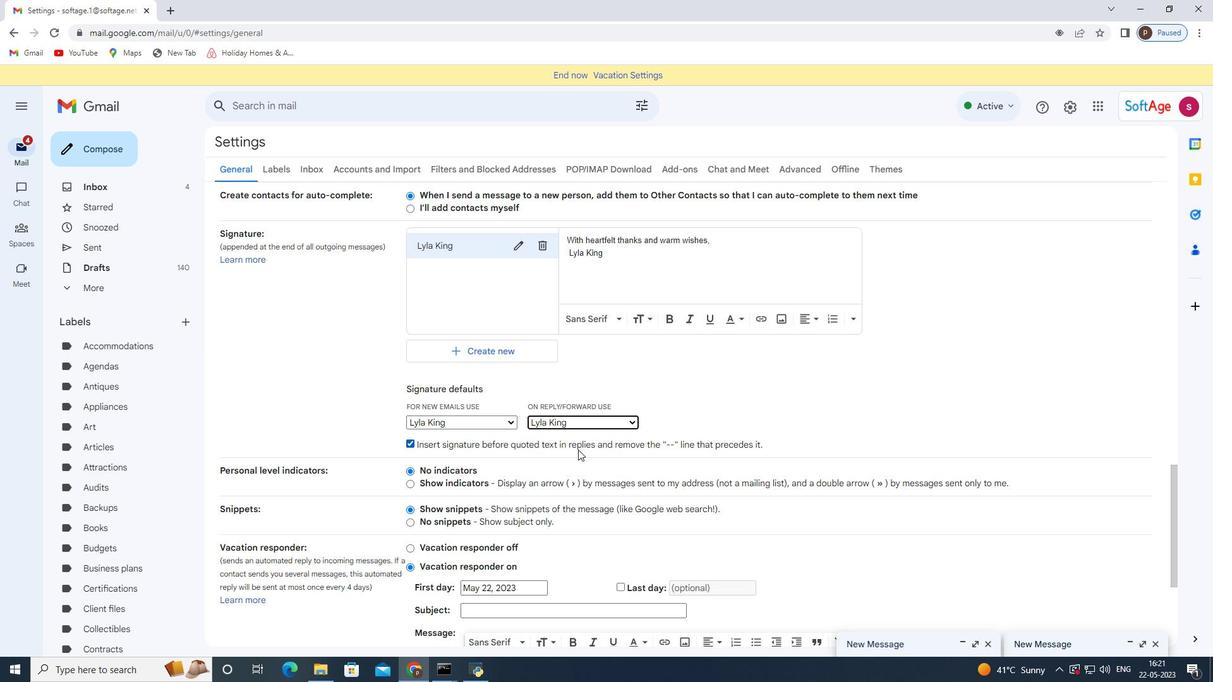 
Action: Mouse moved to (649, 577)
Screenshot: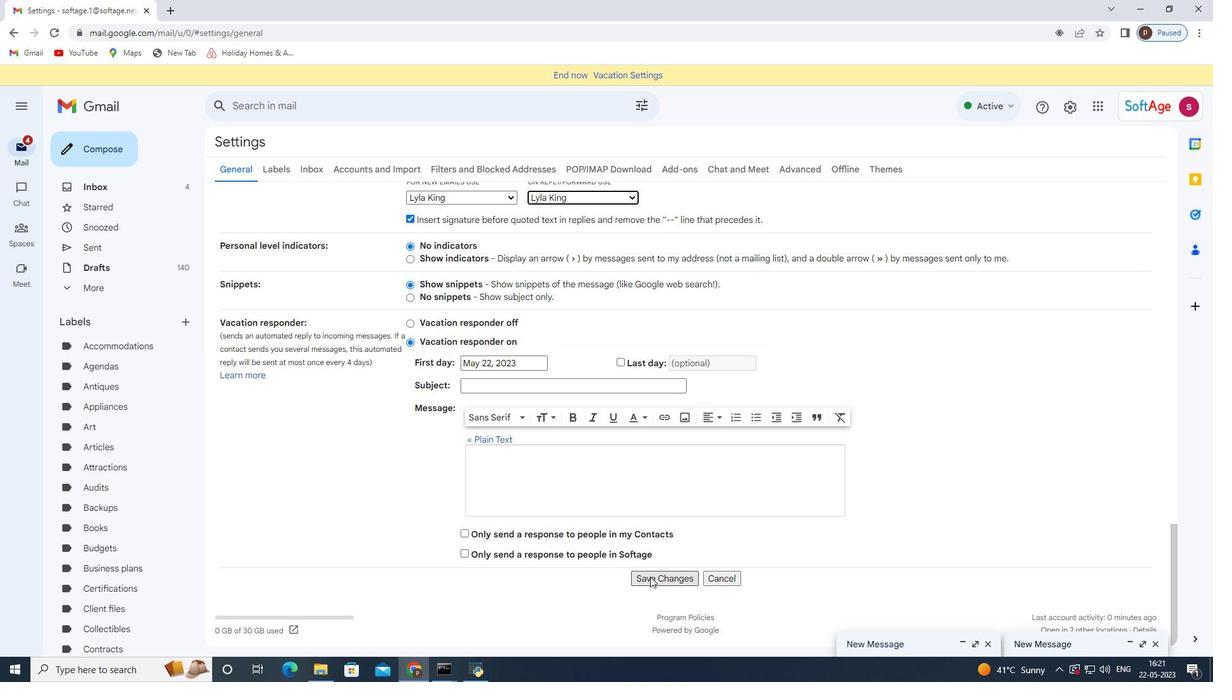 
Action: Mouse pressed left at (649, 577)
Screenshot: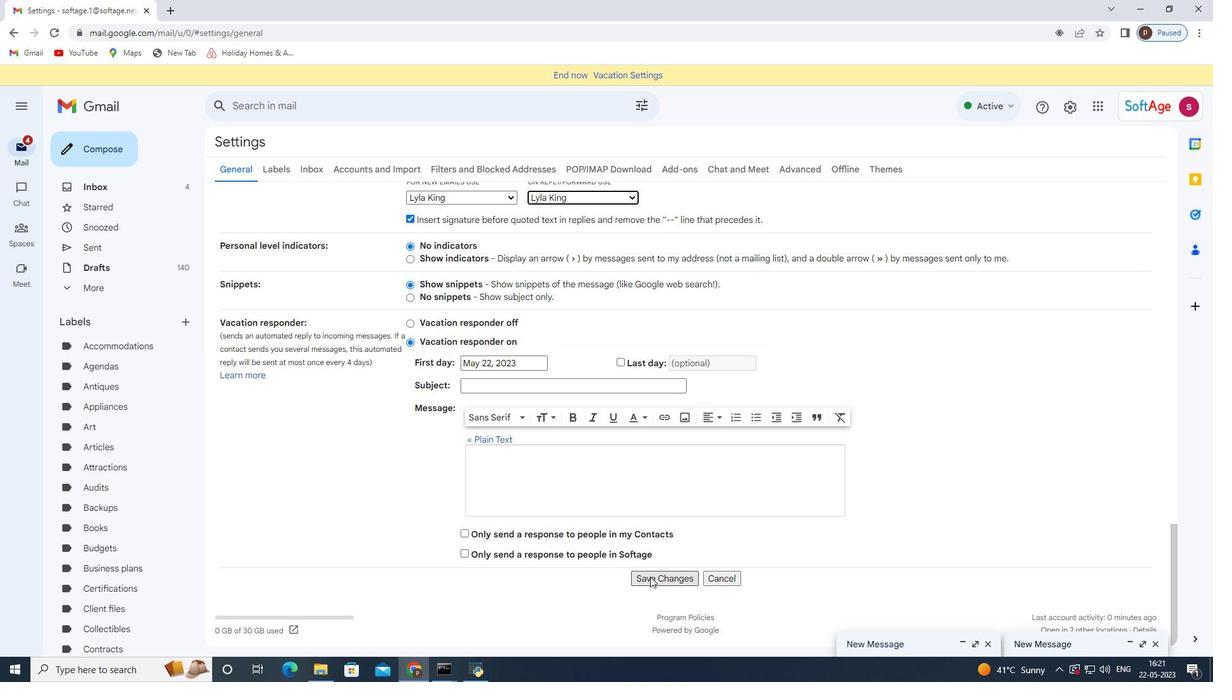 
Action: Mouse moved to (81, 146)
Screenshot: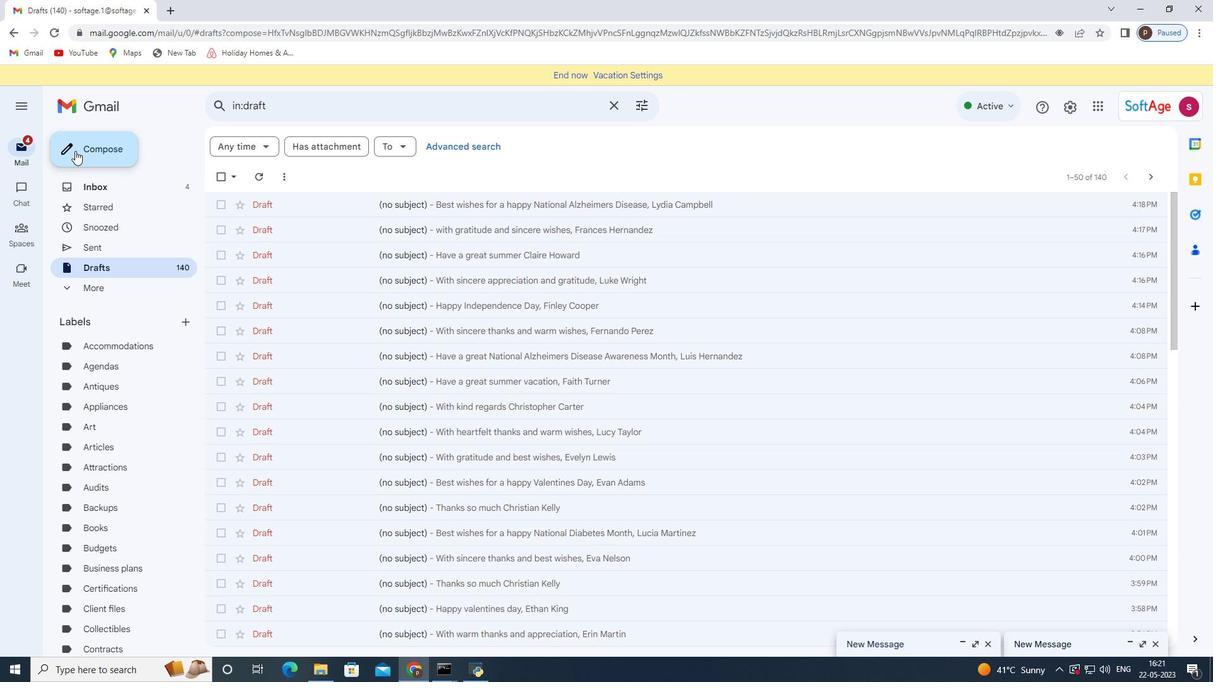 
Action: Mouse pressed left at (81, 146)
Screenshot: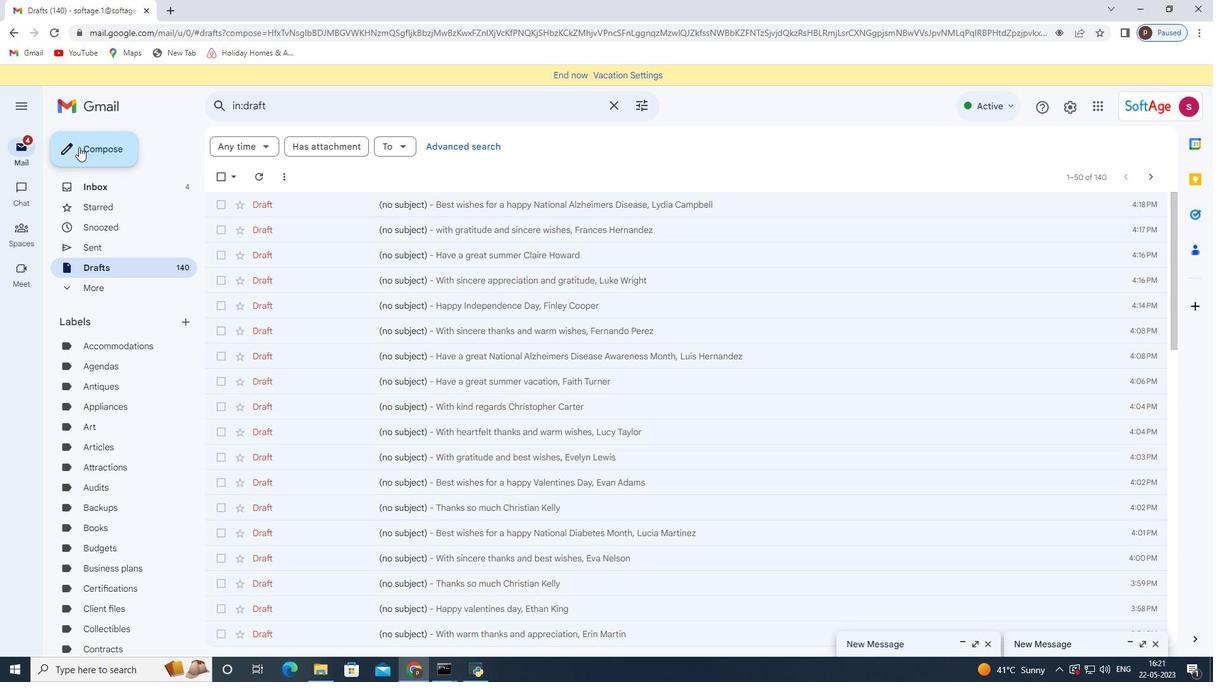 
Action: Mouse moved to (525, 307)
Screenshot: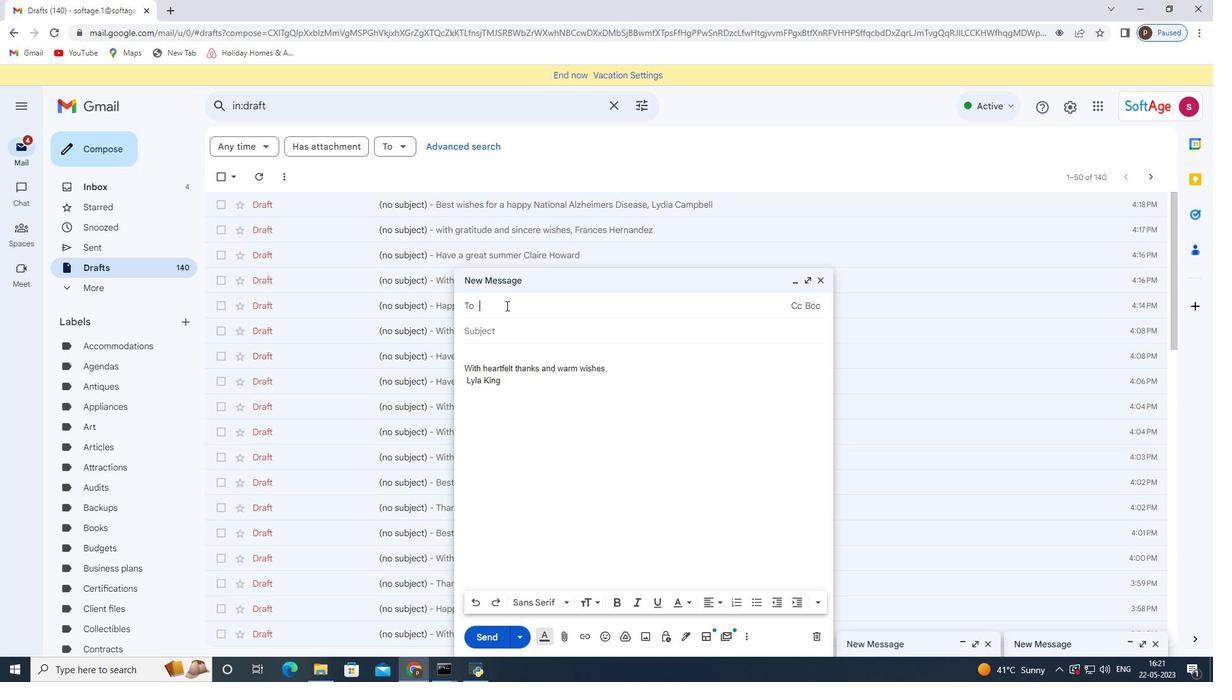 
Action: Mouse pressed left at (525, 307)
Screenshot: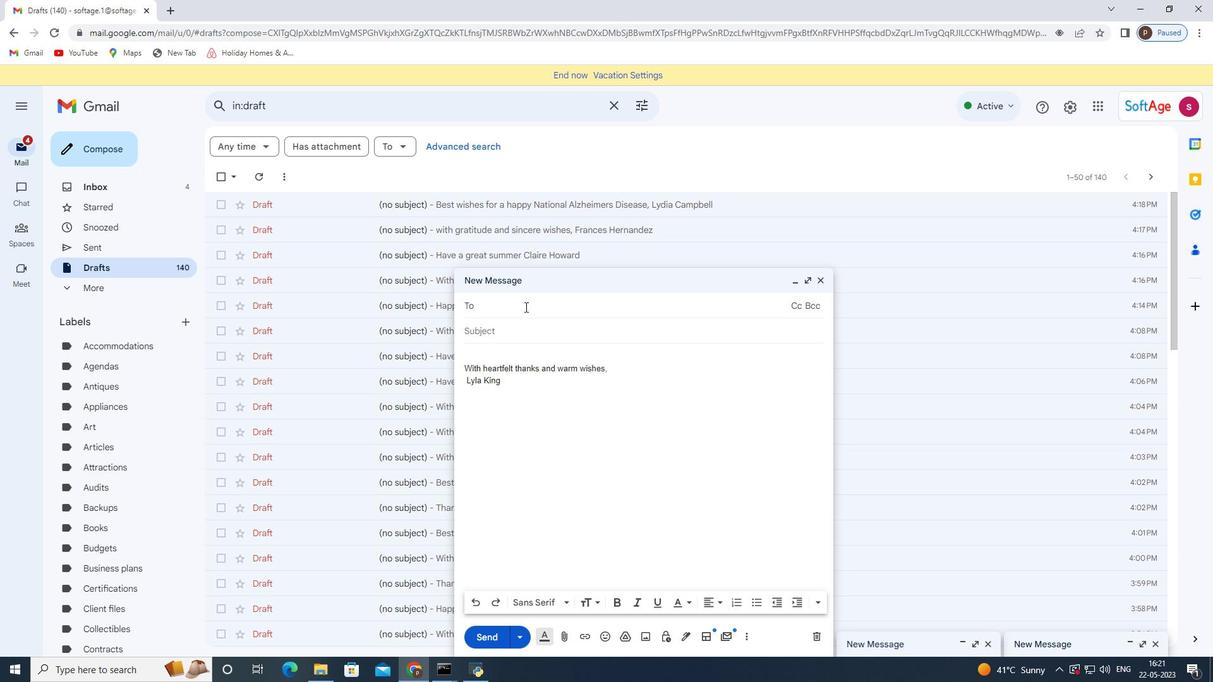 
Action: Key pressed softage.3<Key.shift>@softage.net
Screenshot: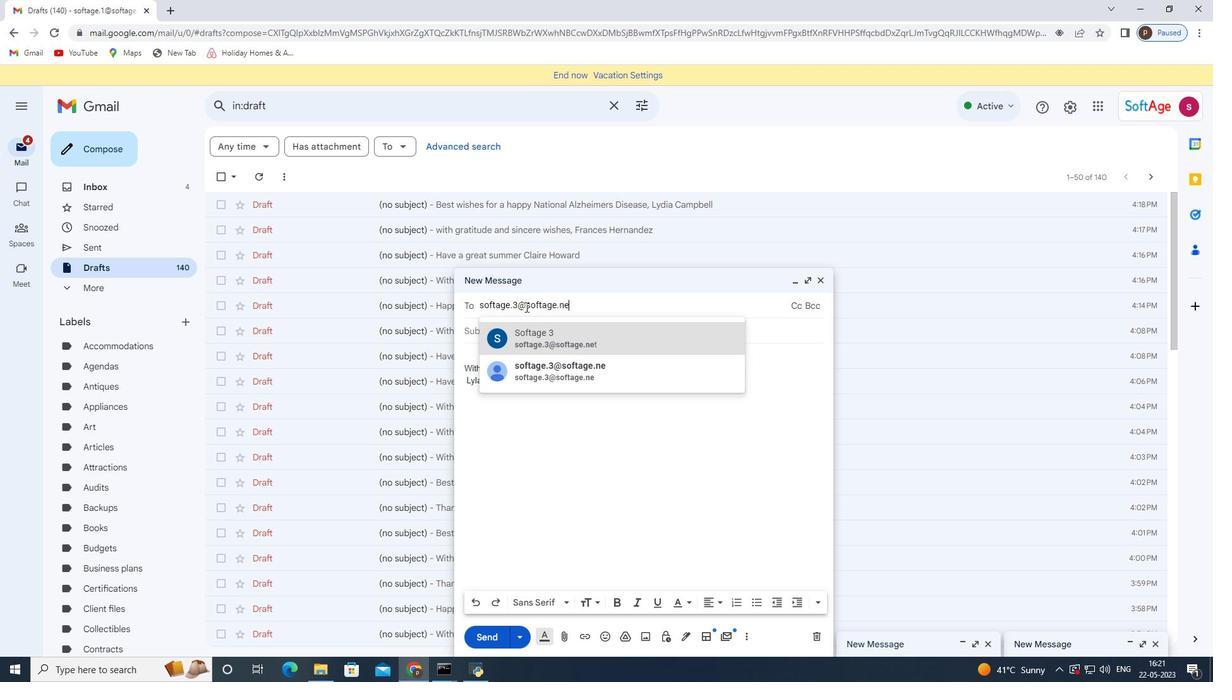 
Action: Mouse moved to (601, 333)
Screenshot: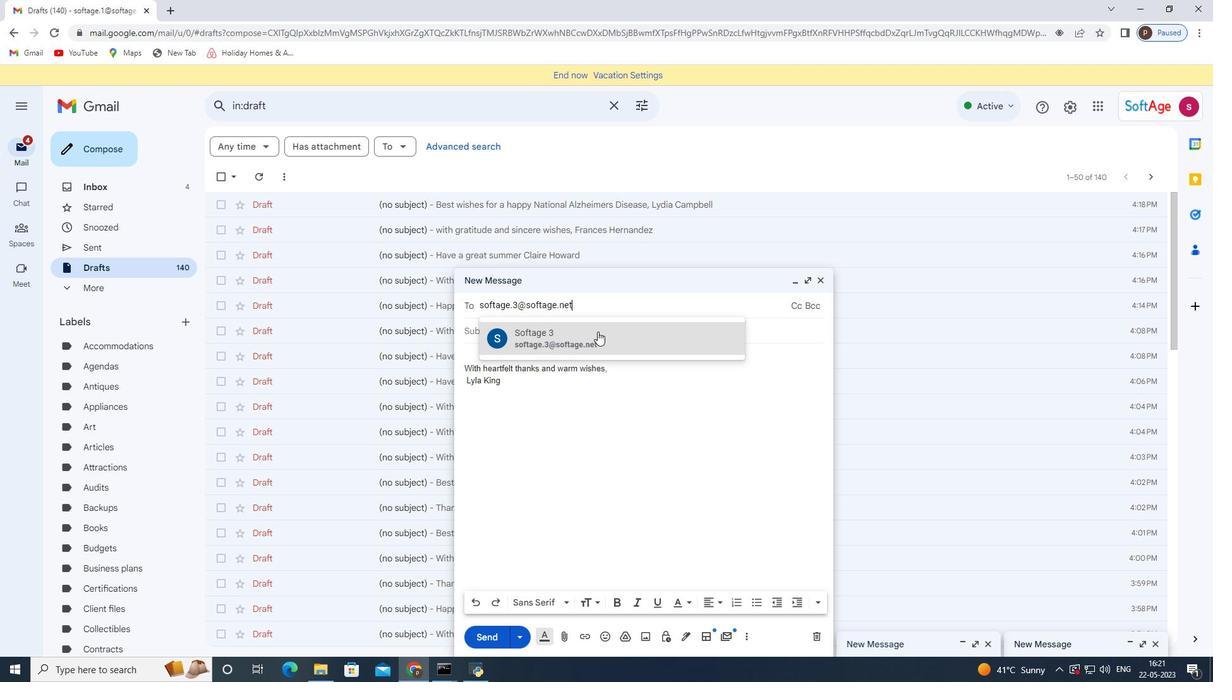 
Action: Mouse pressed left at (601, 333)
Screenshot: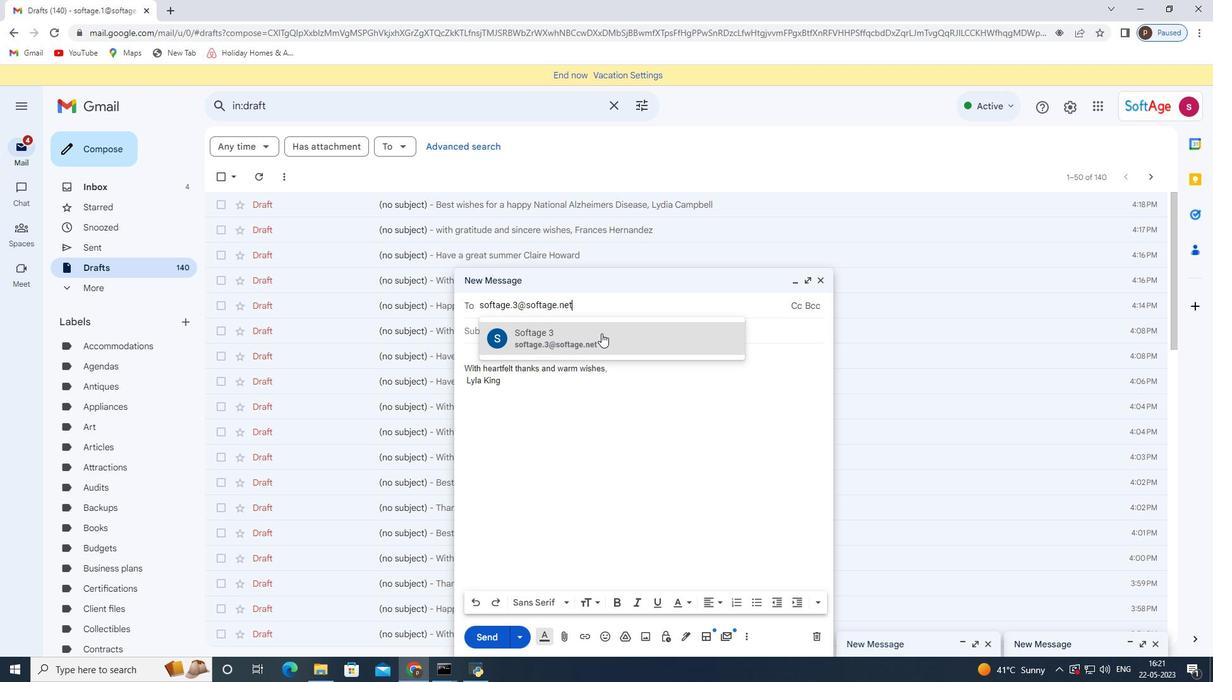 
Action: Mouse moved to (591, 367)
Screenshot: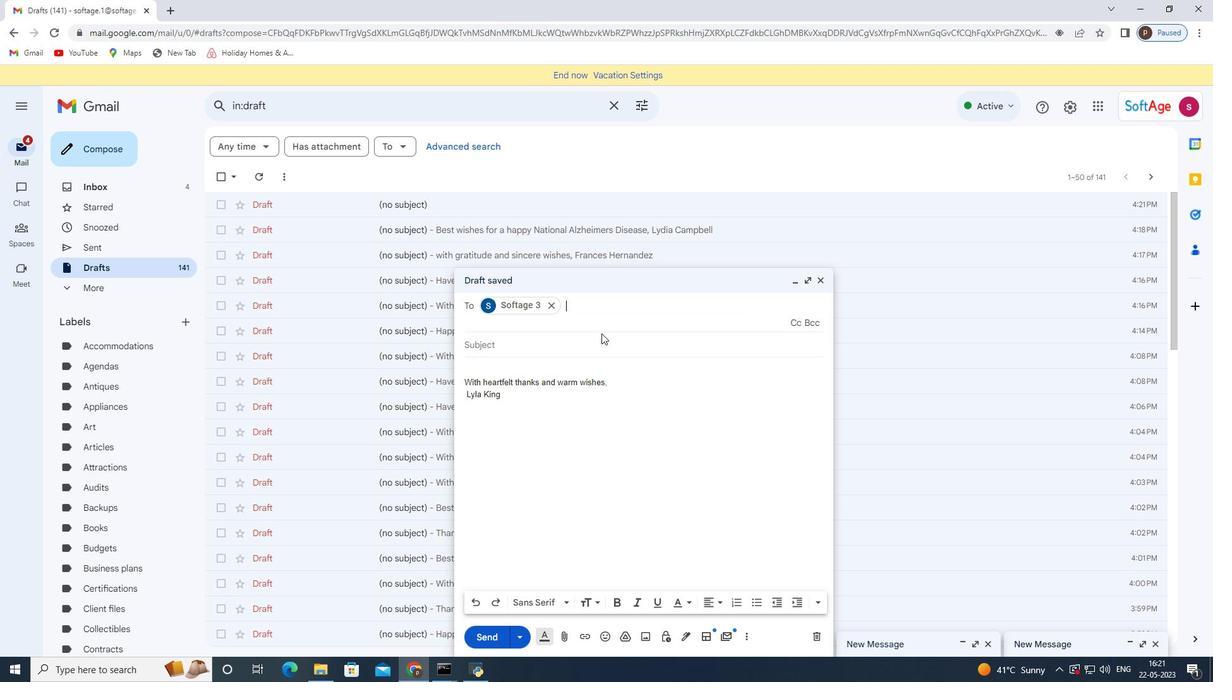 
Action: Mouse scrolled (591, 366) with delta (0, 0)
Screenshot: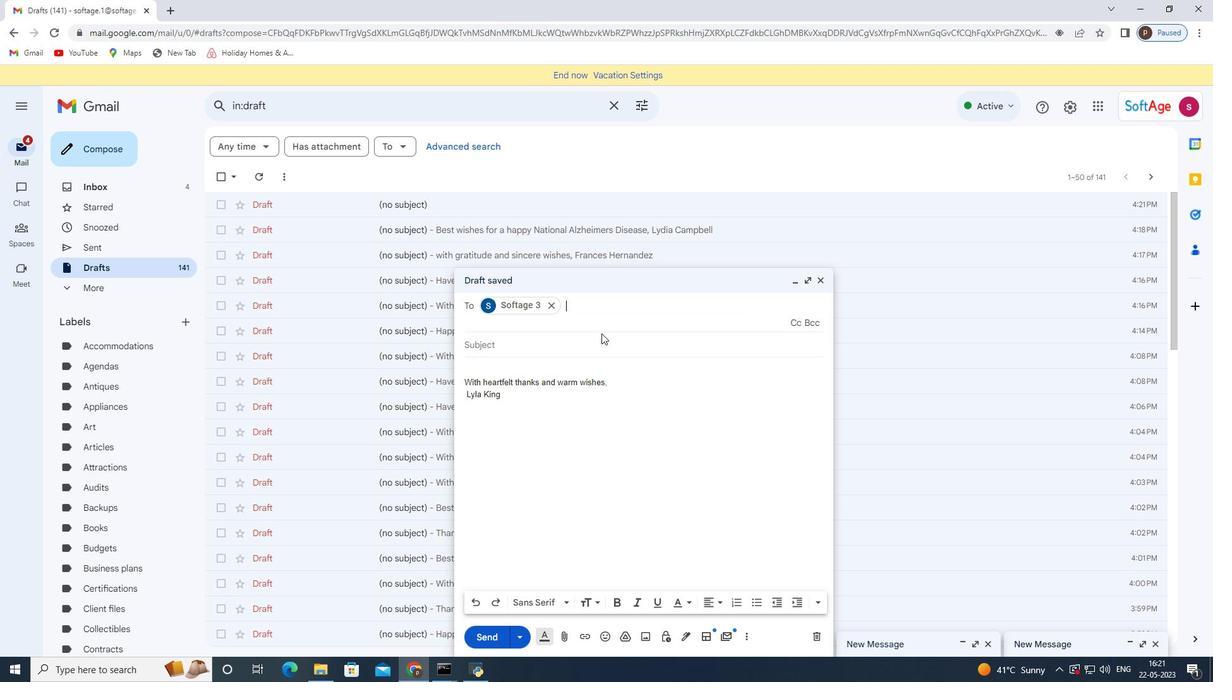
Action: Mouse moved to (588, 373)
Screenshot: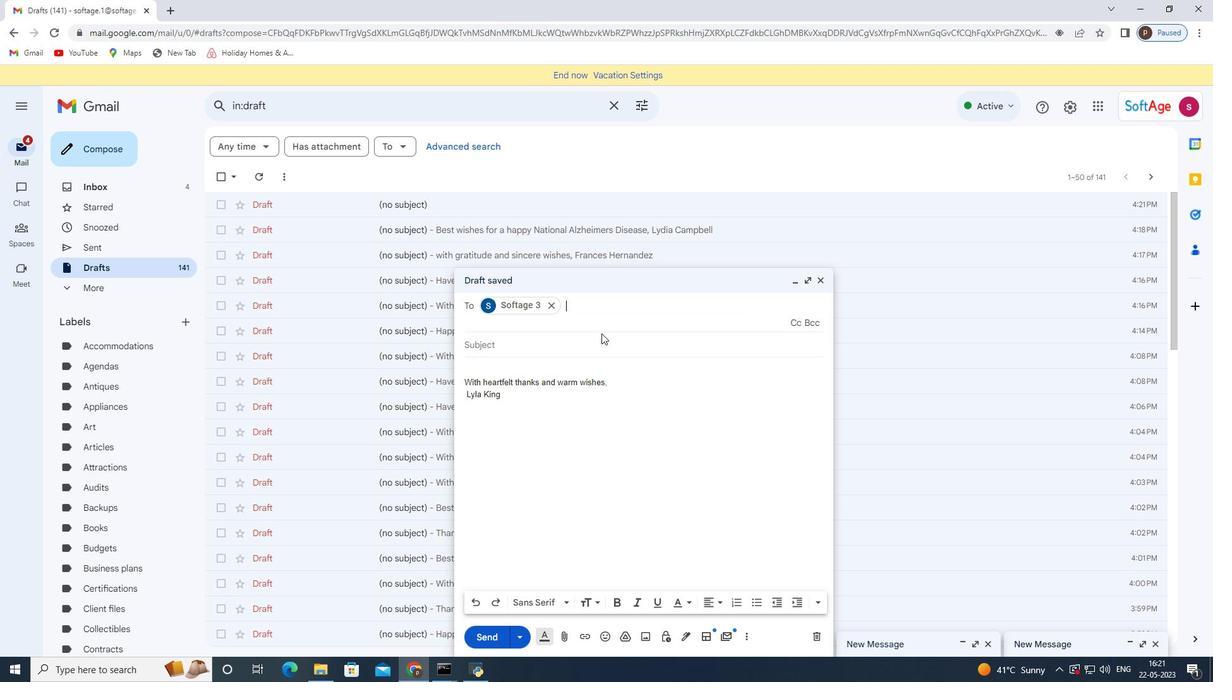 
Action: Mouse scrolled (588, 372) with delta (0, 0)
Screenshot: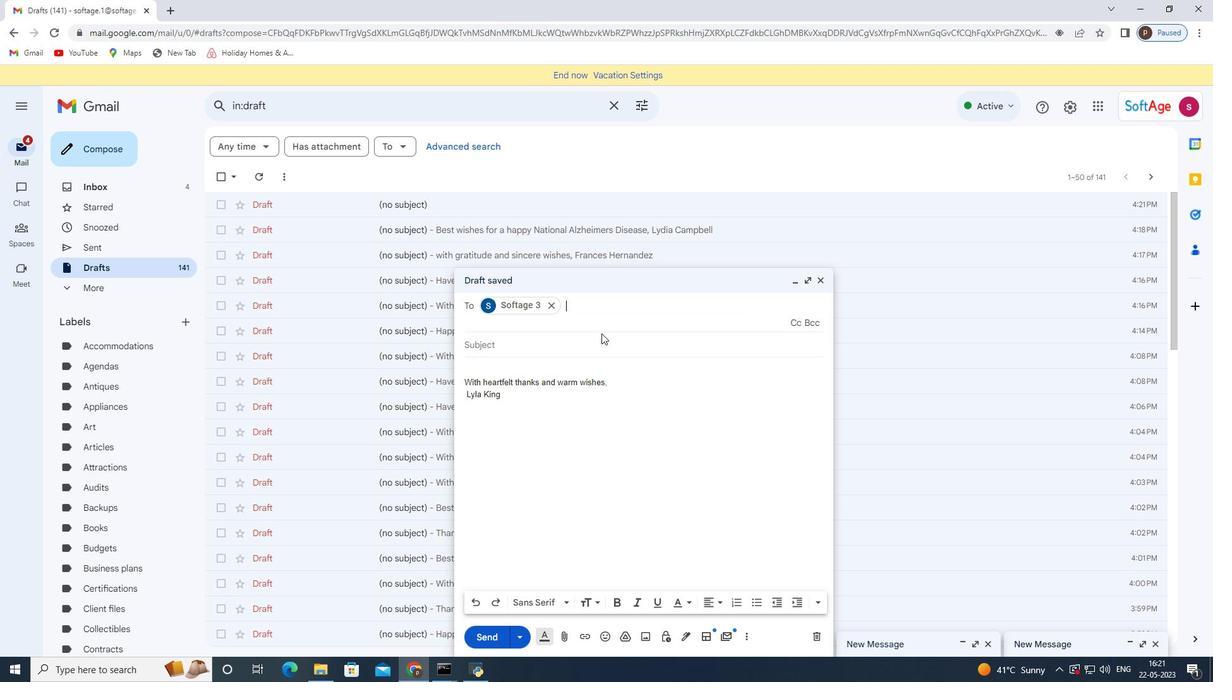 
Action: Mouse moved to (588, 378)
Screenshot: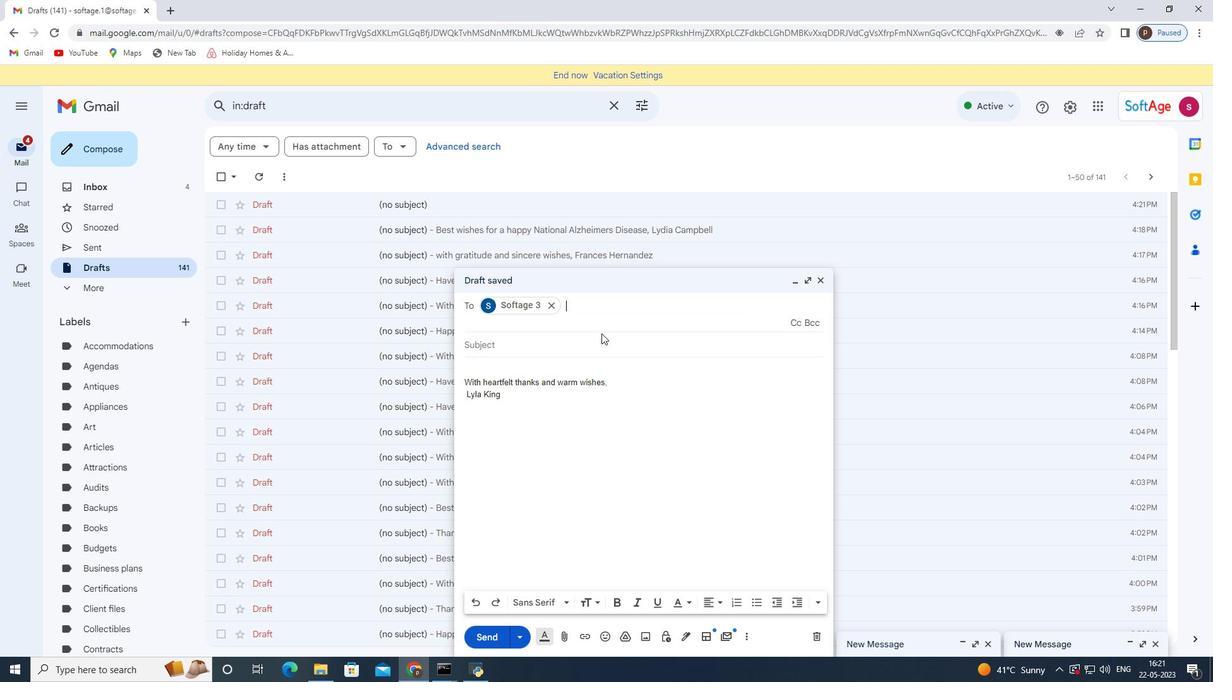 
Action: Mouse scrolled (588, 377) with delta (0, 0)
Screenshot: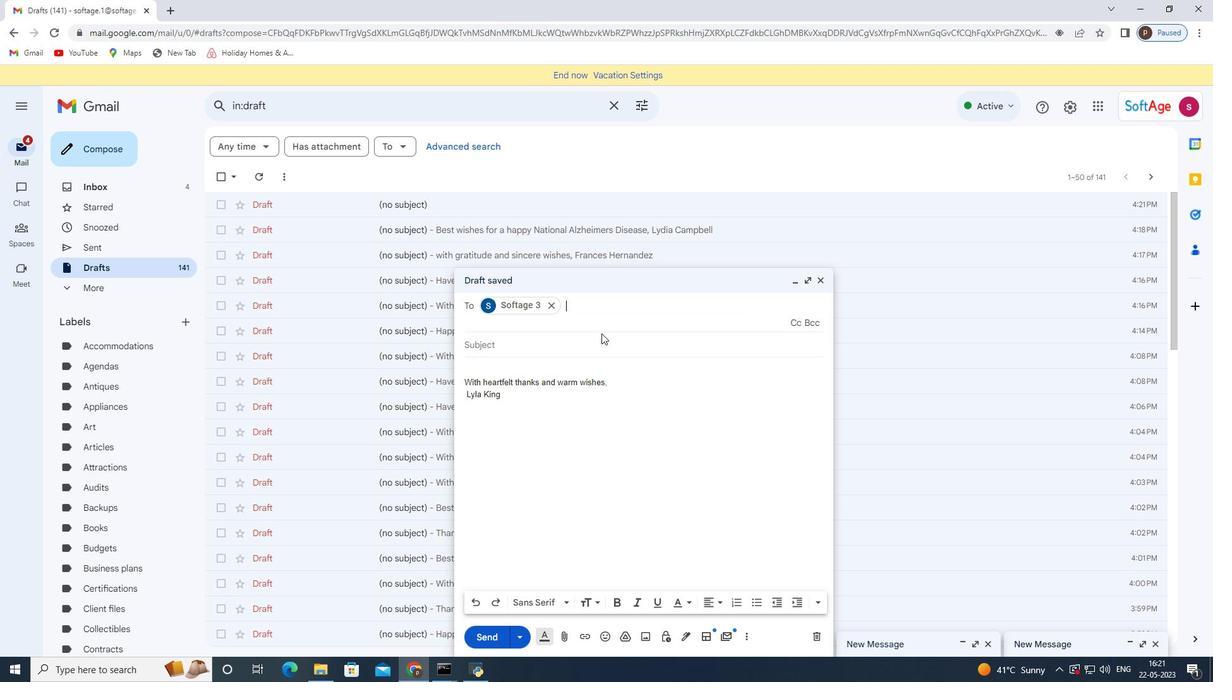 
Action: Mouse moved to (586, 386)
Screenshot: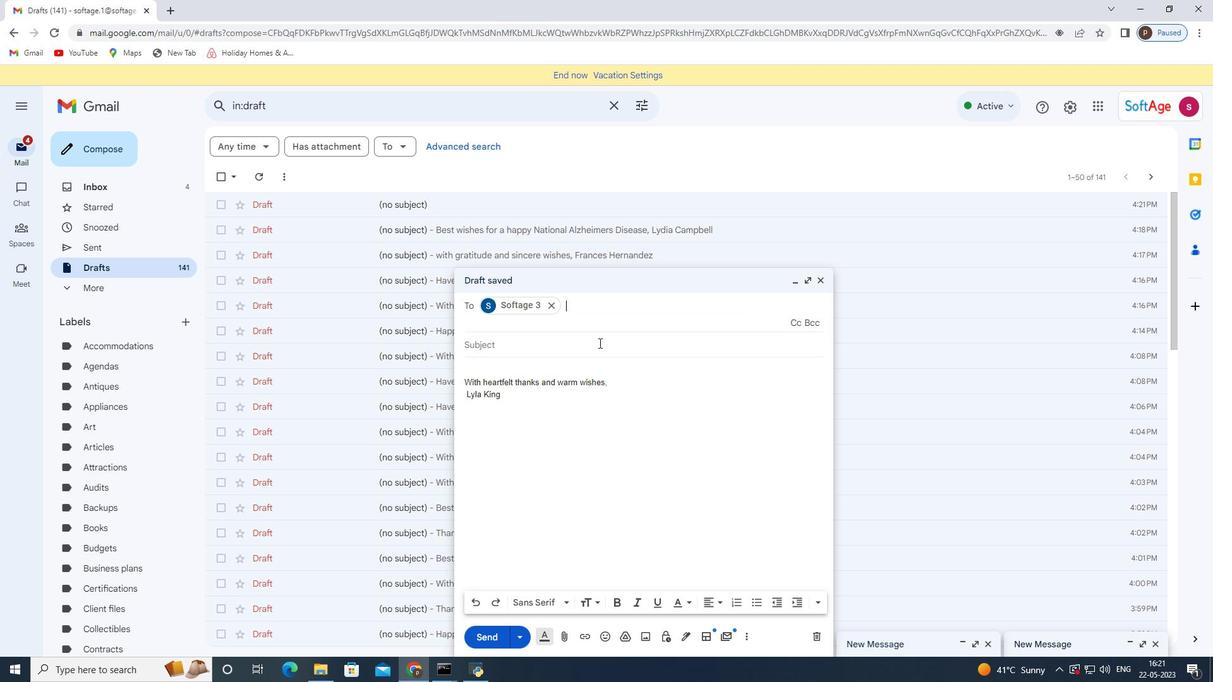 
Action: Mouse scrolled (586, 385) with delta (0, 0)
Screenshot: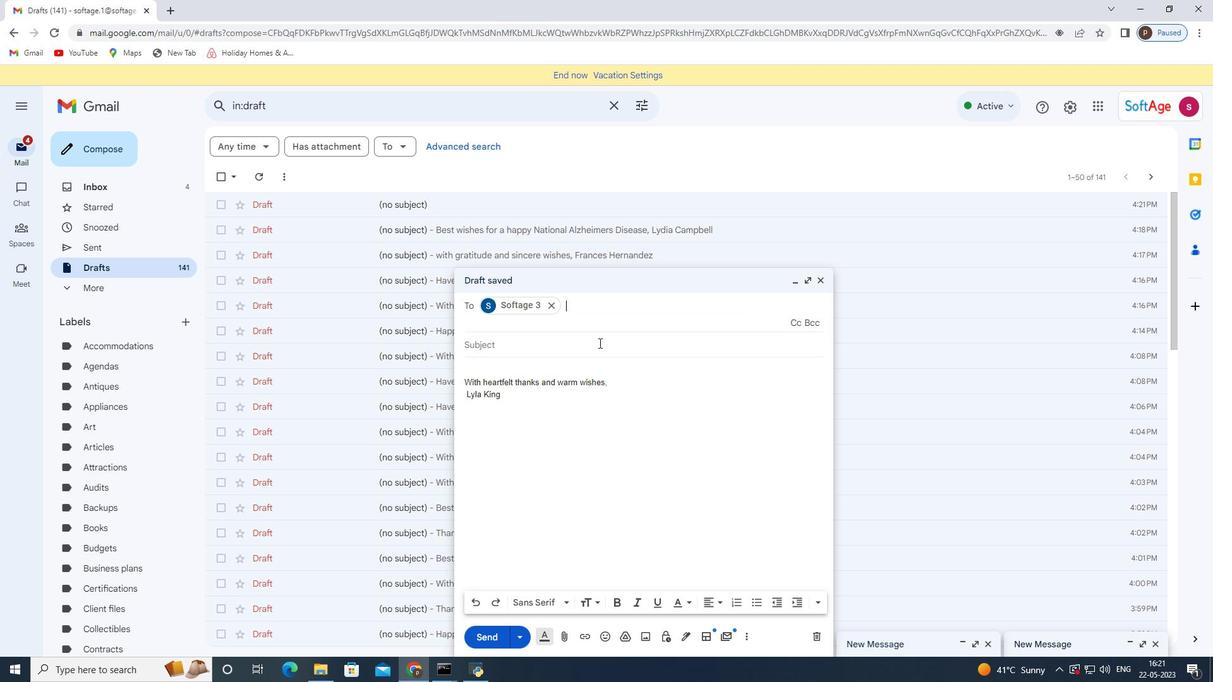 
Action: Mouse moved to (178, 323)
Screenshot: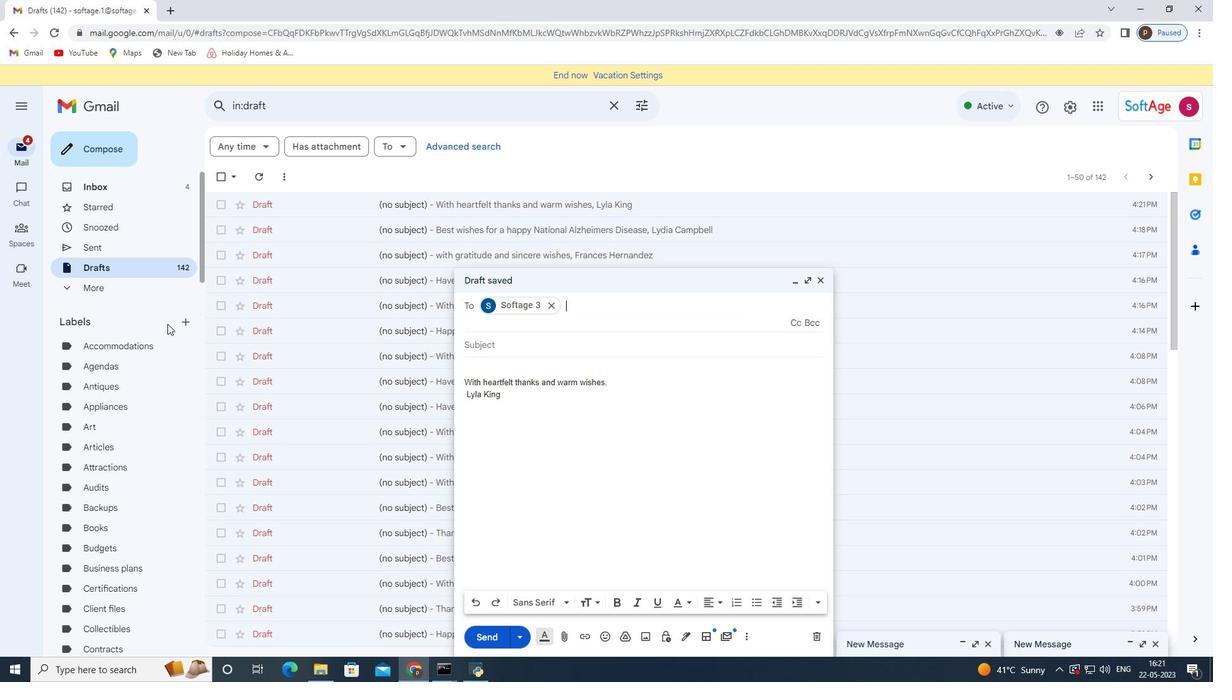 
Action: Mouse pressed left at (178, 323)
Screenshot: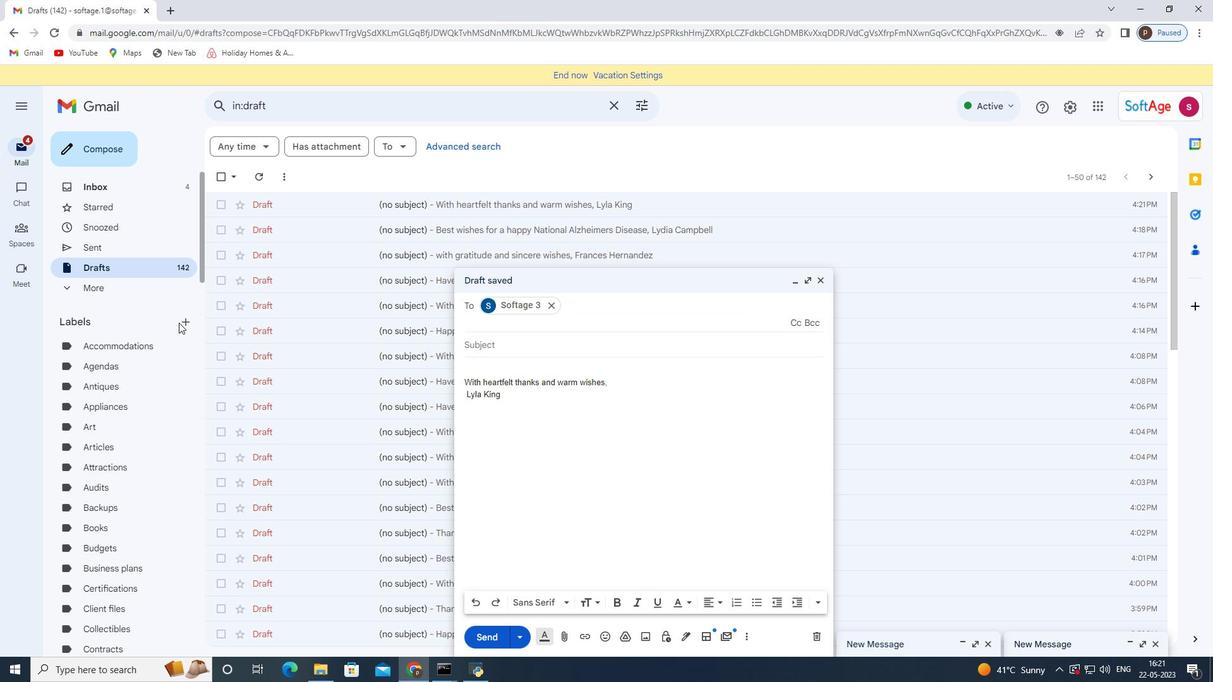 
Action: Mouse moved to (185, 322)
Screenshot: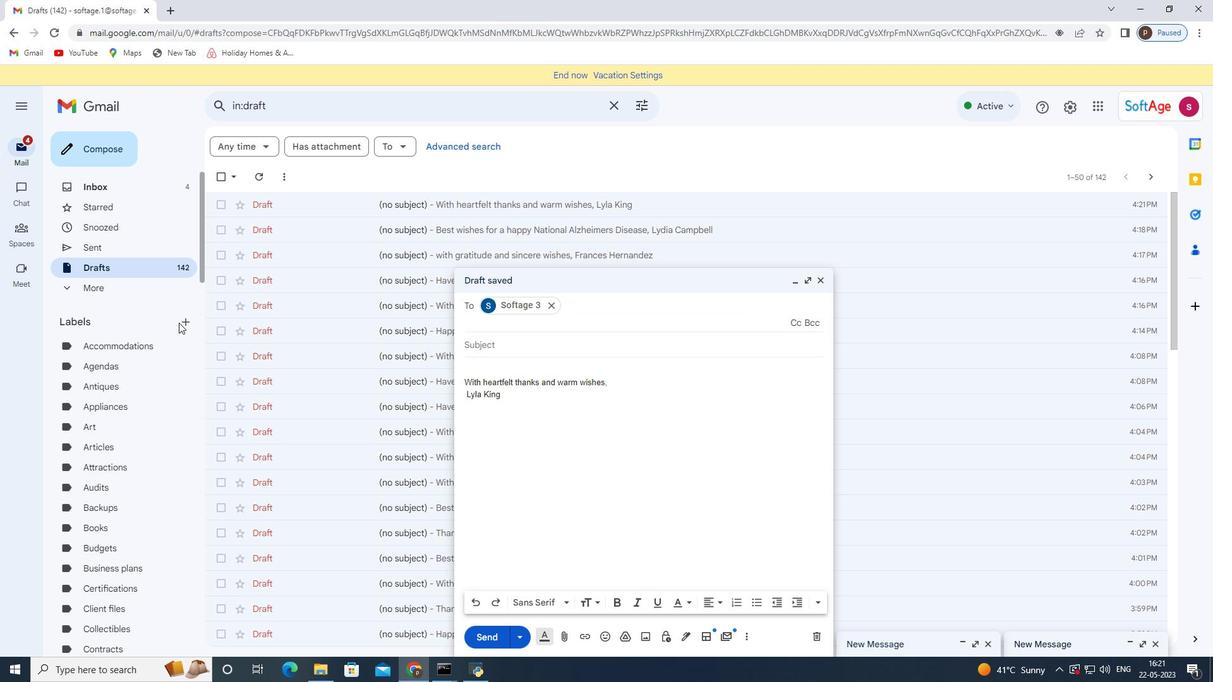 
Action: Mouse pressed left at (185, 322)
Screenshot: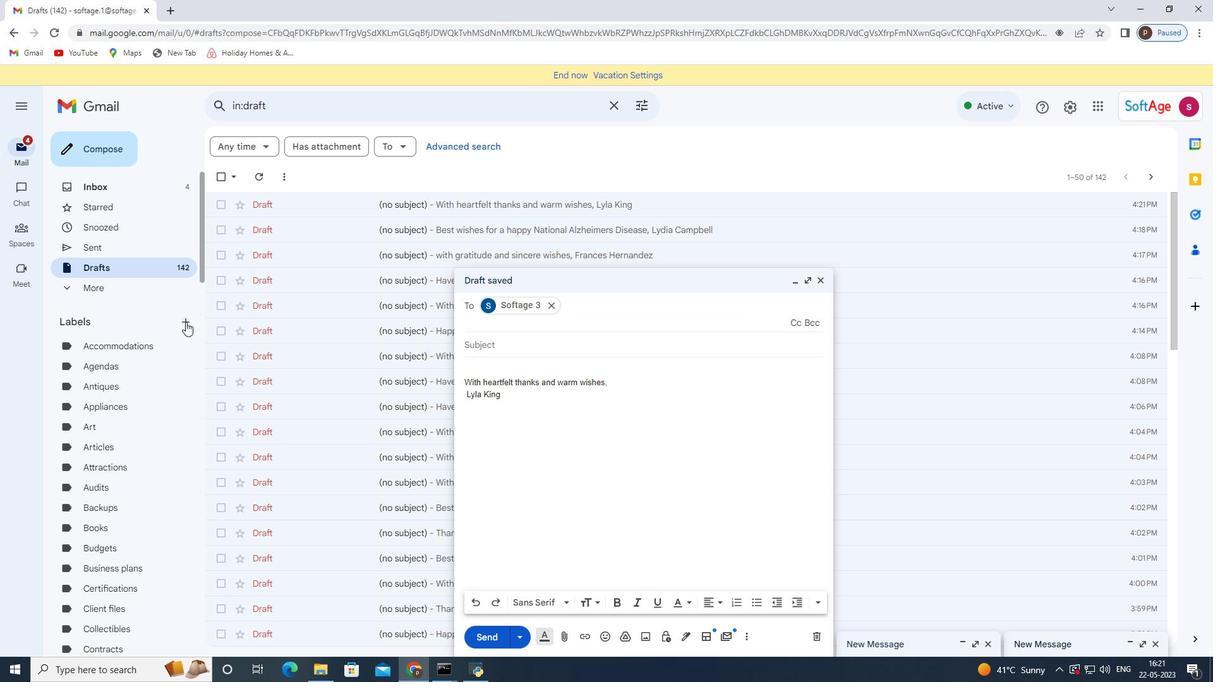 
Action: Mouse moved to (507, 347)
Screenshot: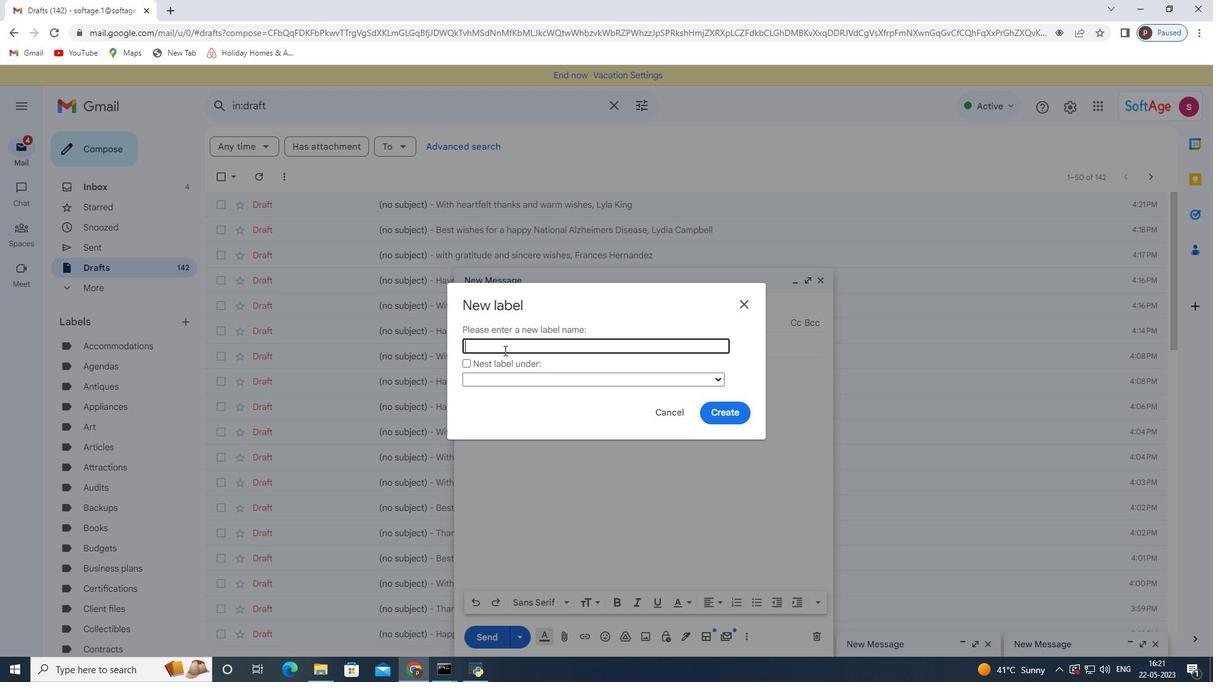 
Action: Mouse pressed left at (507, 347)
Screenshot: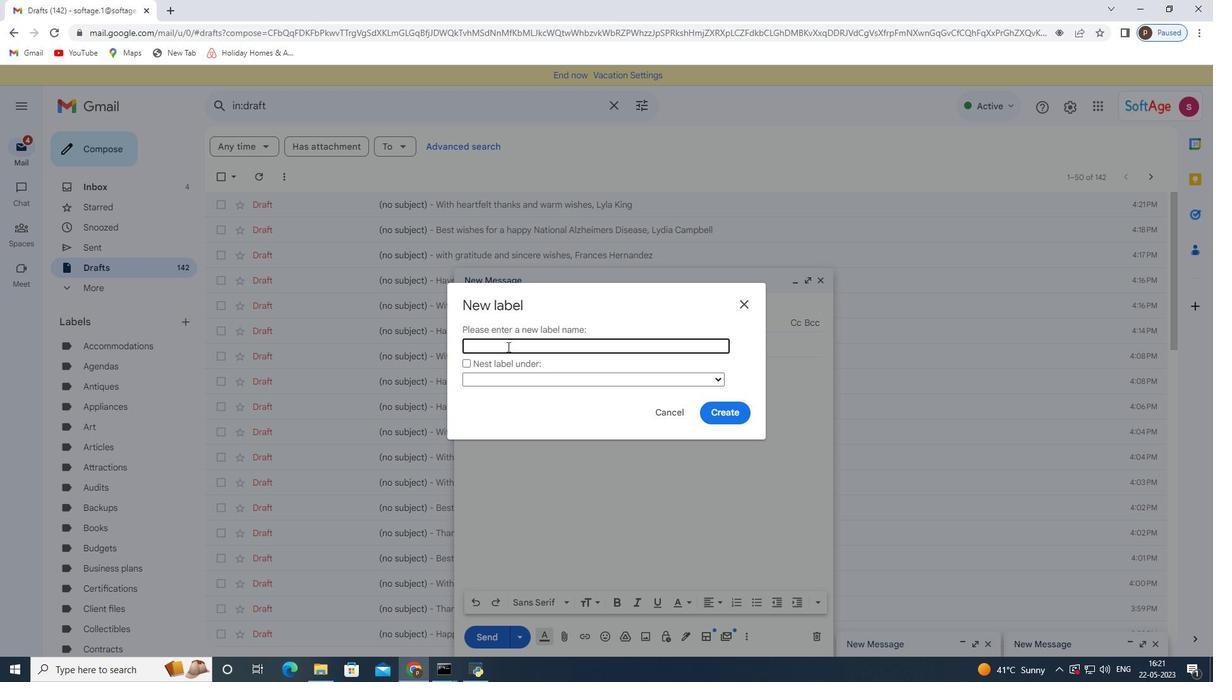 
Action: Key pressed <Key.shift>Joint<Key.space>ver<Key.backspace>ntures
Screenshot: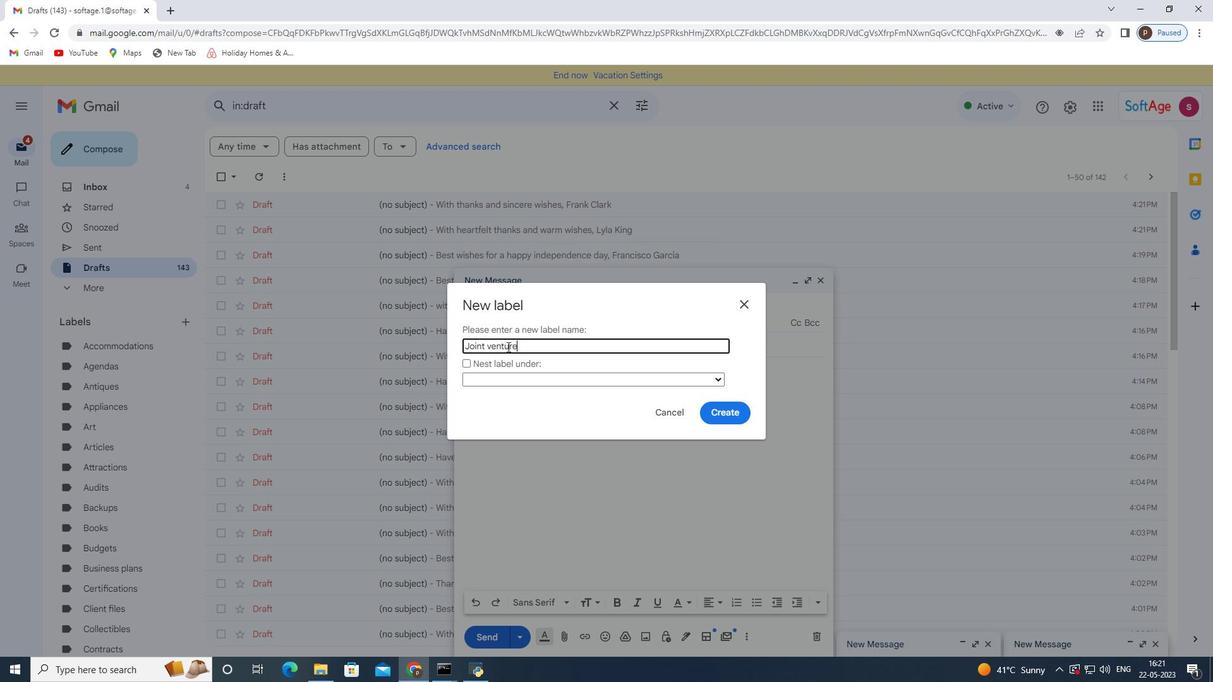 
Action: Mouse moved to (726, 411)
Screenshot: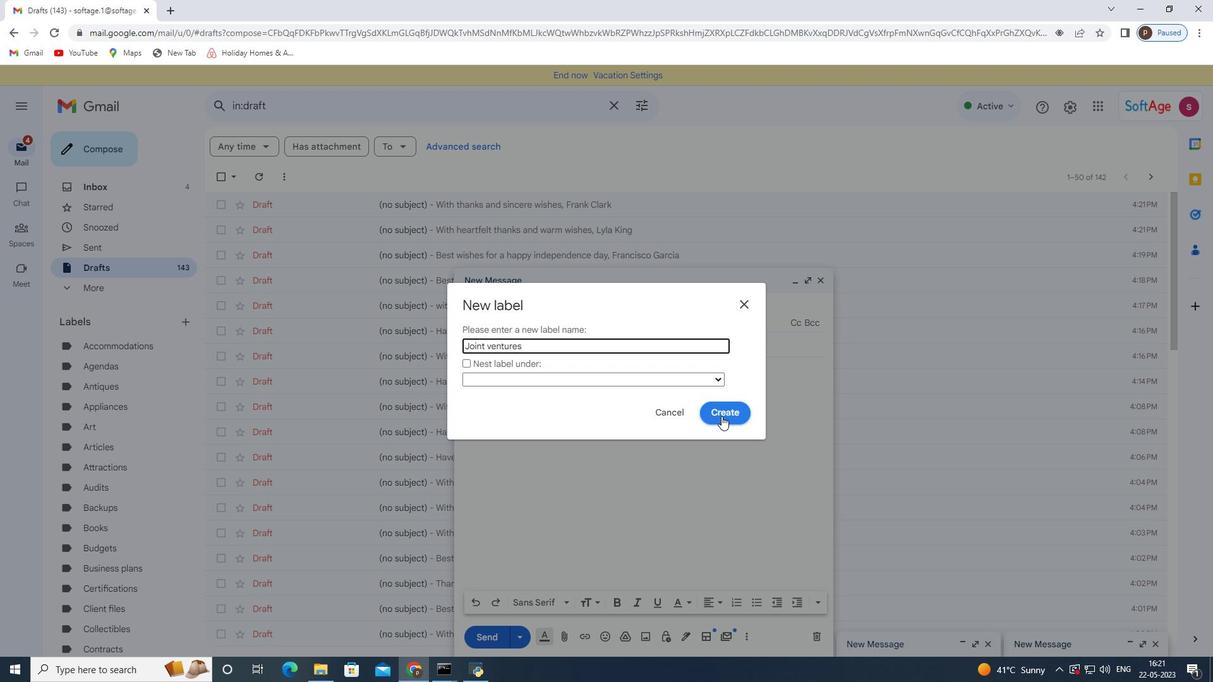 
Action: Mouse pressed left at (726, 411)
Screenshot: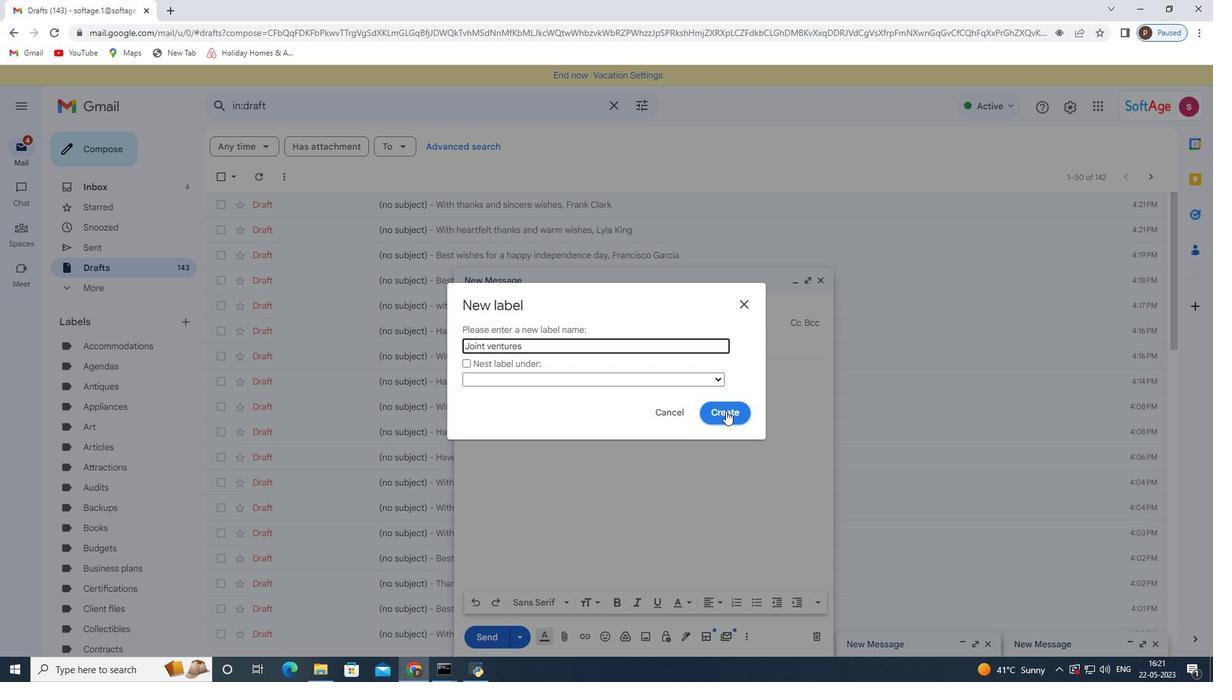 
Action: Mouse moved to (383, 438)
Screenshot: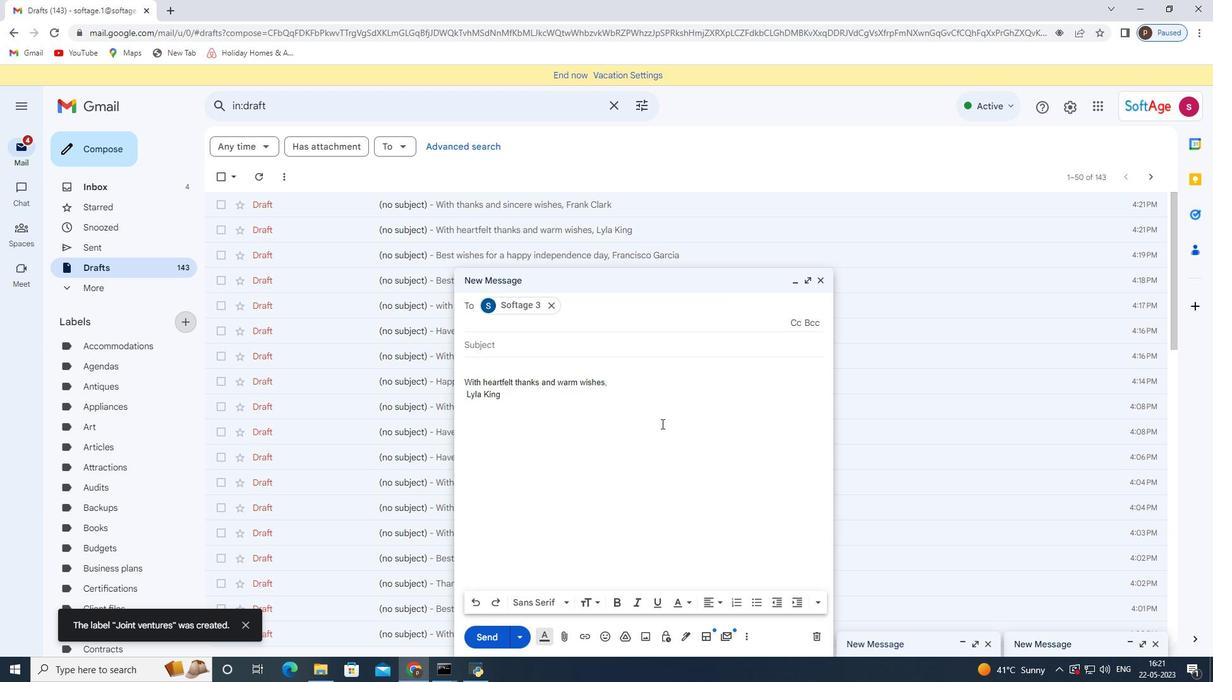 
